 Task: Add a signature Lorena Ramirez containing Best wishes for a happy National Family Caregivers Month, Lorena Ramirez to email address softage.9@softage.net and add a label Performance metrics
Action: Mouse moved to (1111, 62)
Screenshot: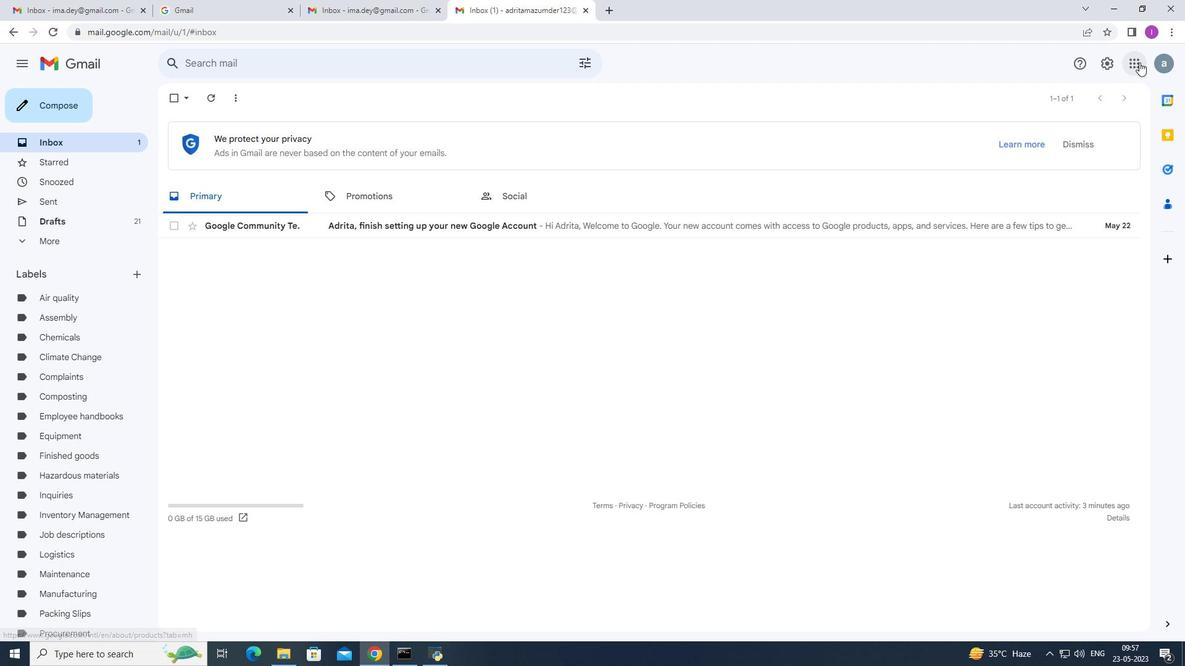 
Action: Mouse pressed left at (1111, 62)
Screenshot: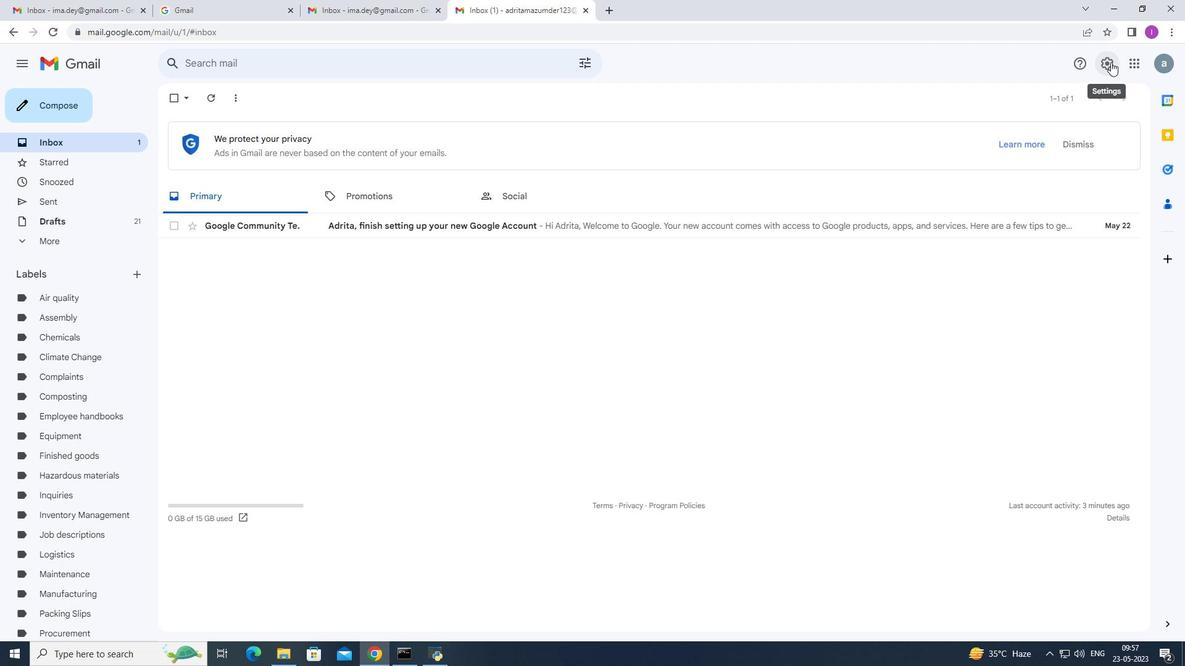 
Action: Mouse moved to (1086, 126)
Screenshot: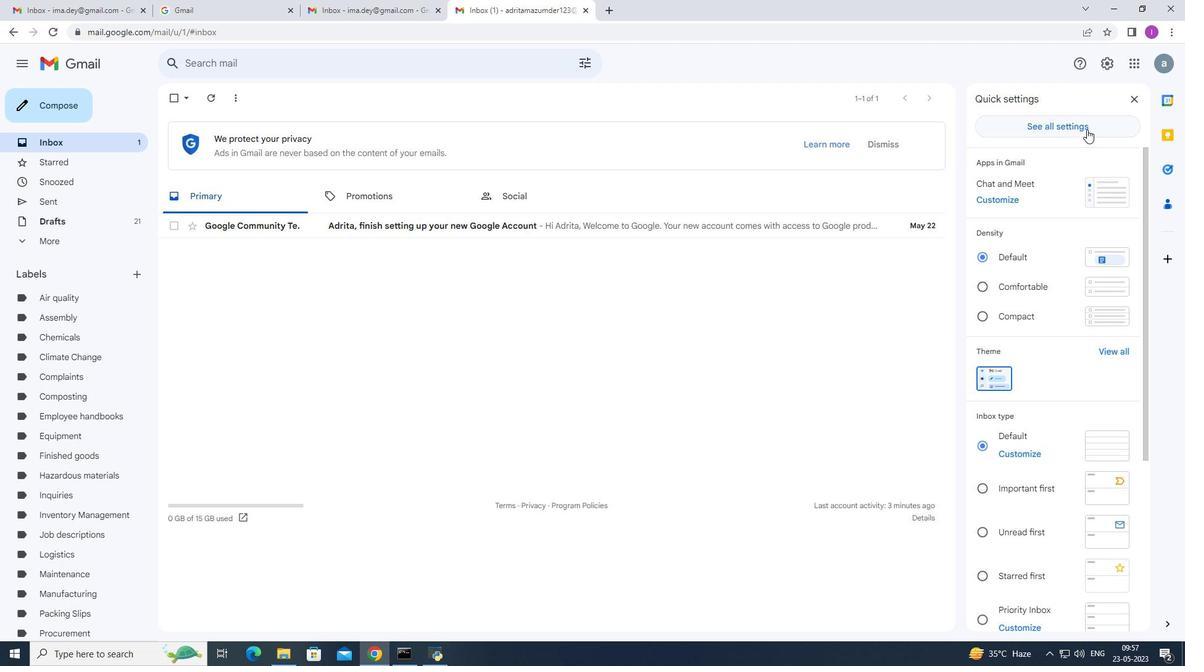 
Action: Mouse pressed left at (1086, 126)
Screenshot: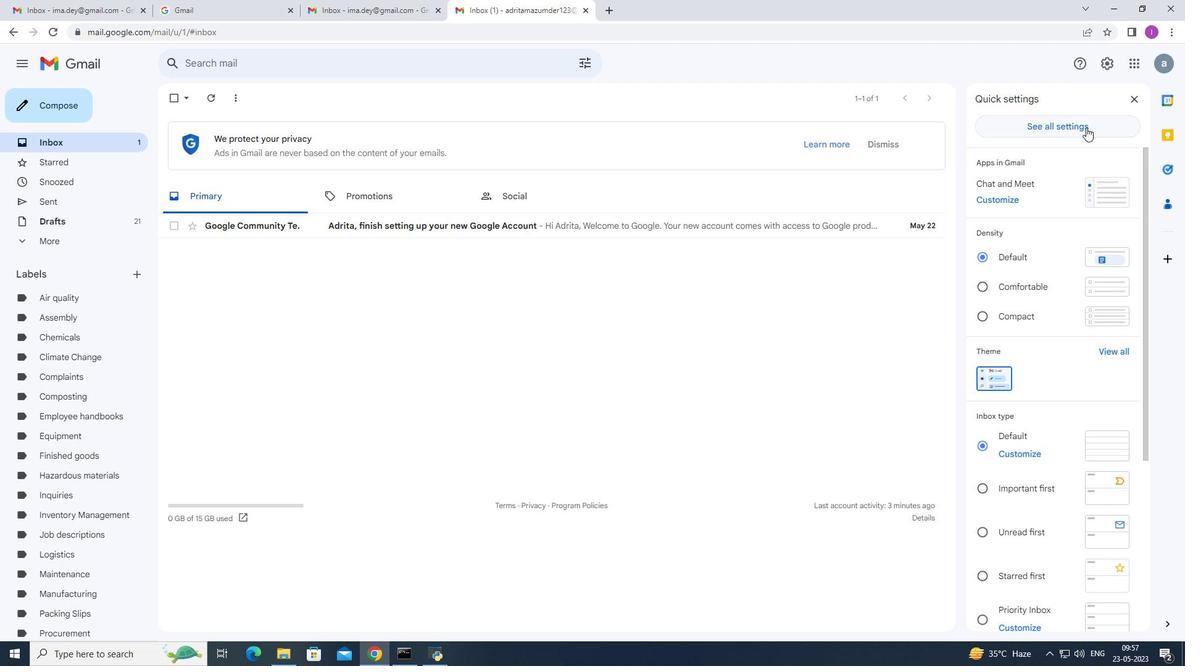 
Action: Mouse moved to (528, 412)
Screenshot: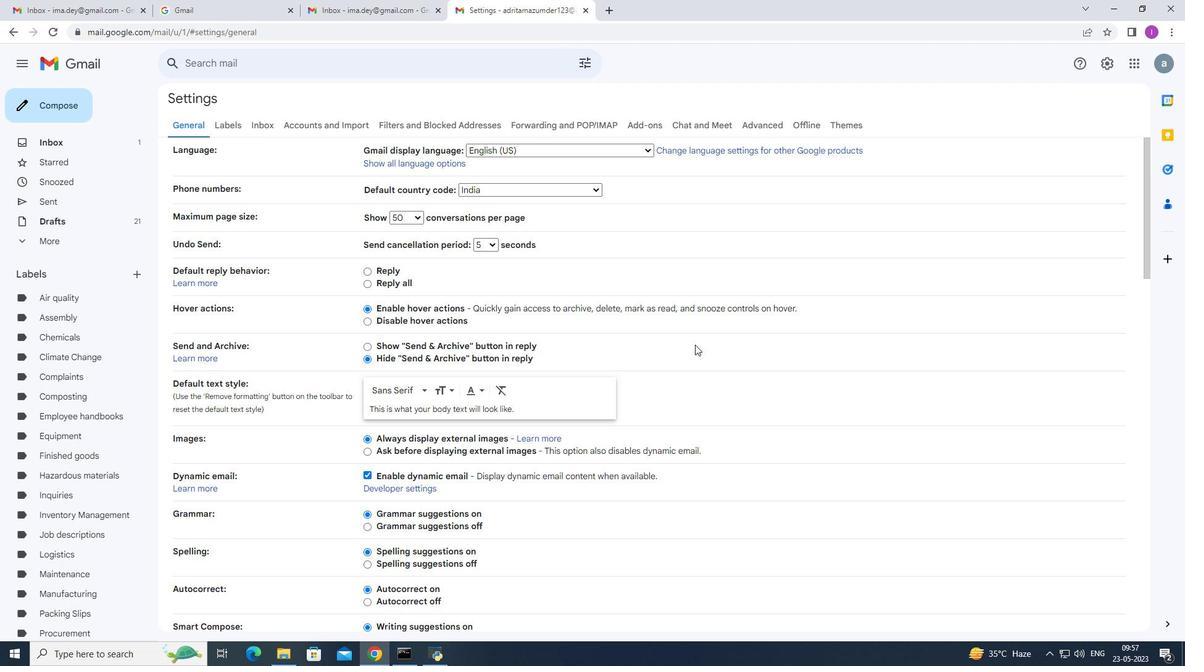 
Action: Mouse scrolled (528, 411) with delta (0, 0)
Screenshot: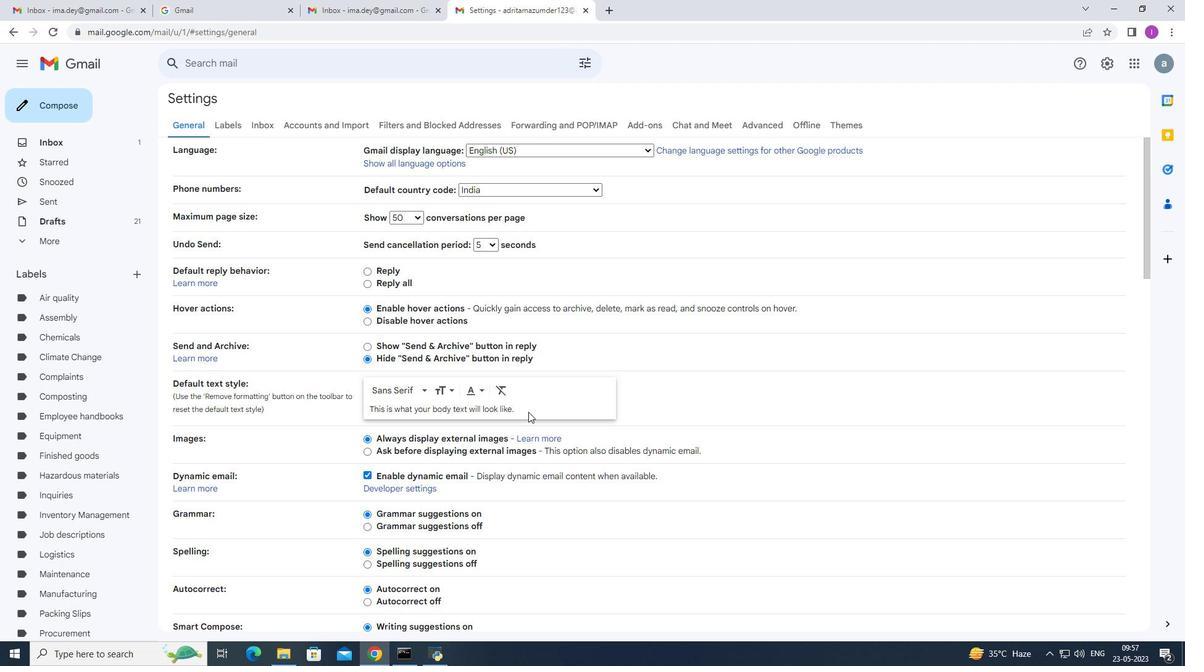 
Action: Mouse scrolled (528, 411) with delta (0, 0)
Screenshot: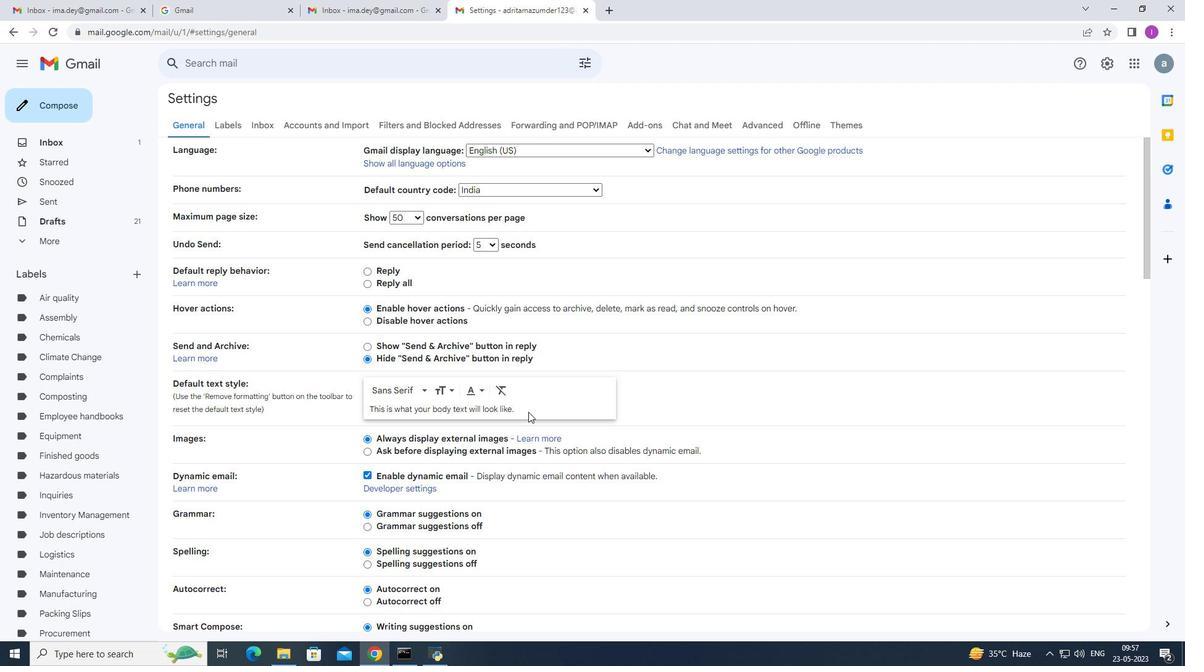 
Action: Mouse scrolled (528, 411) with delta (0, 0)
Screenshot: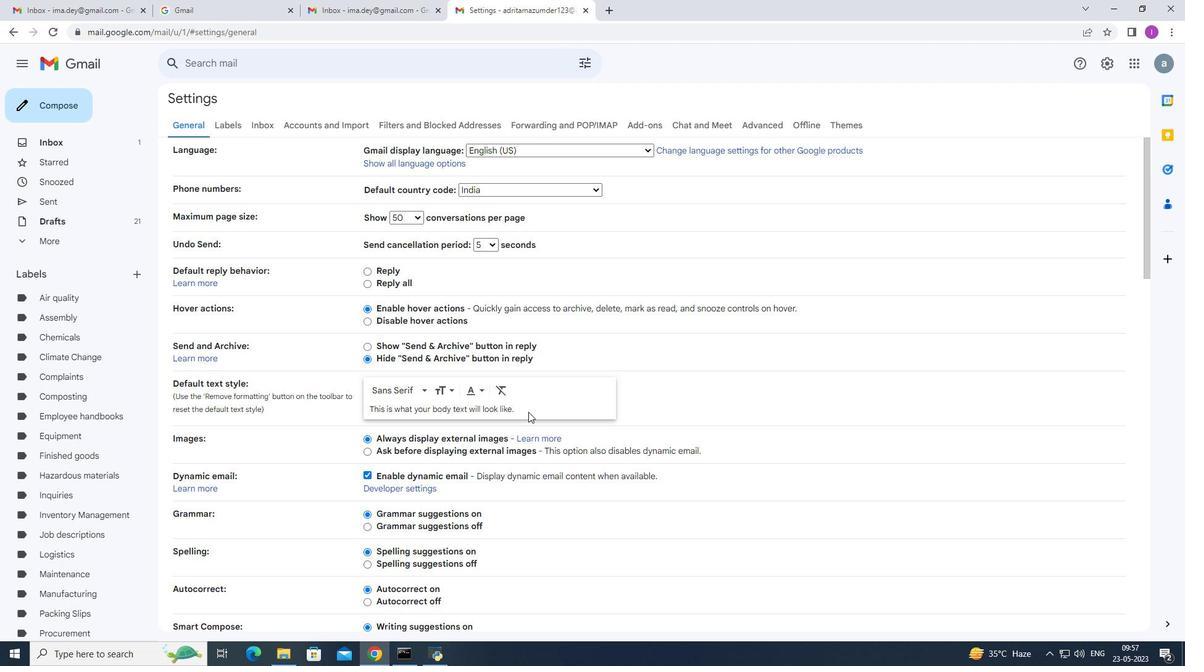 
Action: Mouse scrolled (528, 411) with delta (0, 0)
Screenshot: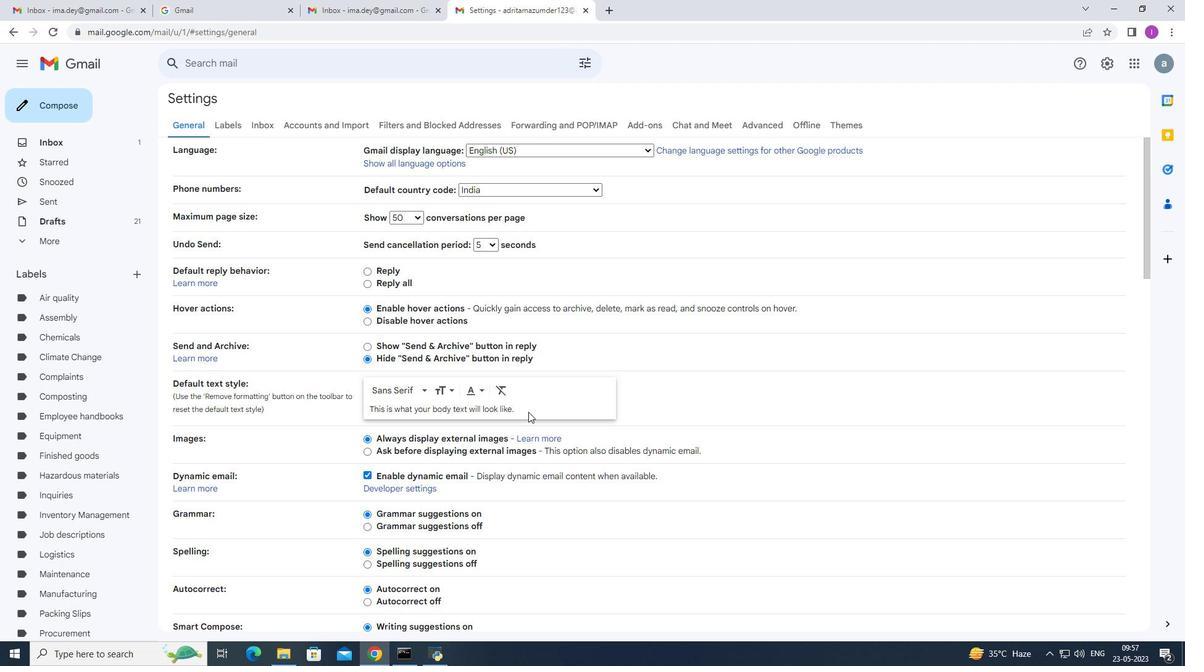 
Action: Mouse scrolled (528, 411) with delta (0, 0)
Screenshot: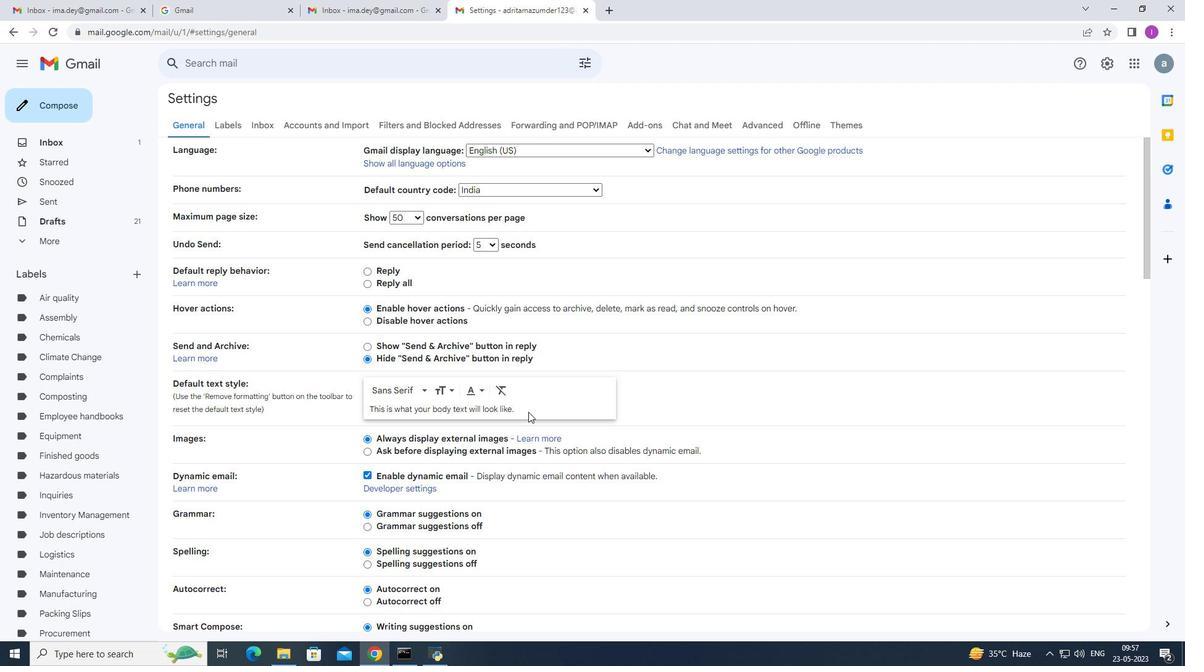 
Action: Mouse scrolled (528, 411) with delta (0, 0)
Screenshot: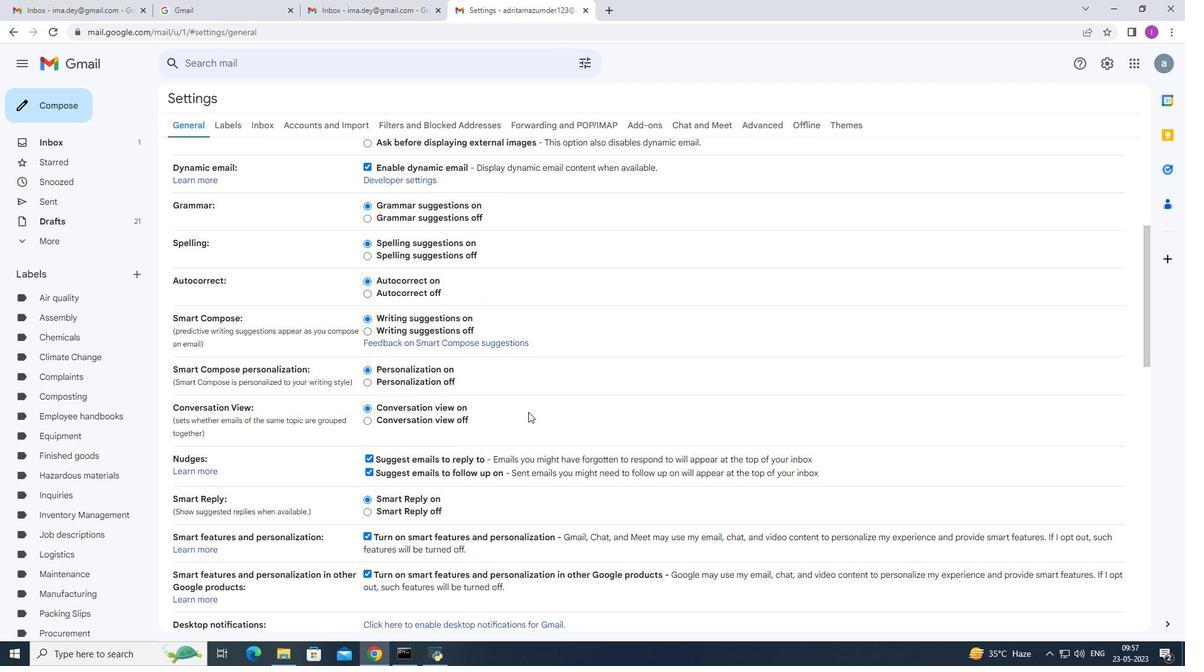
Action: Mouse scrolled (528, 411) with delta (0, 0)
Screenshot: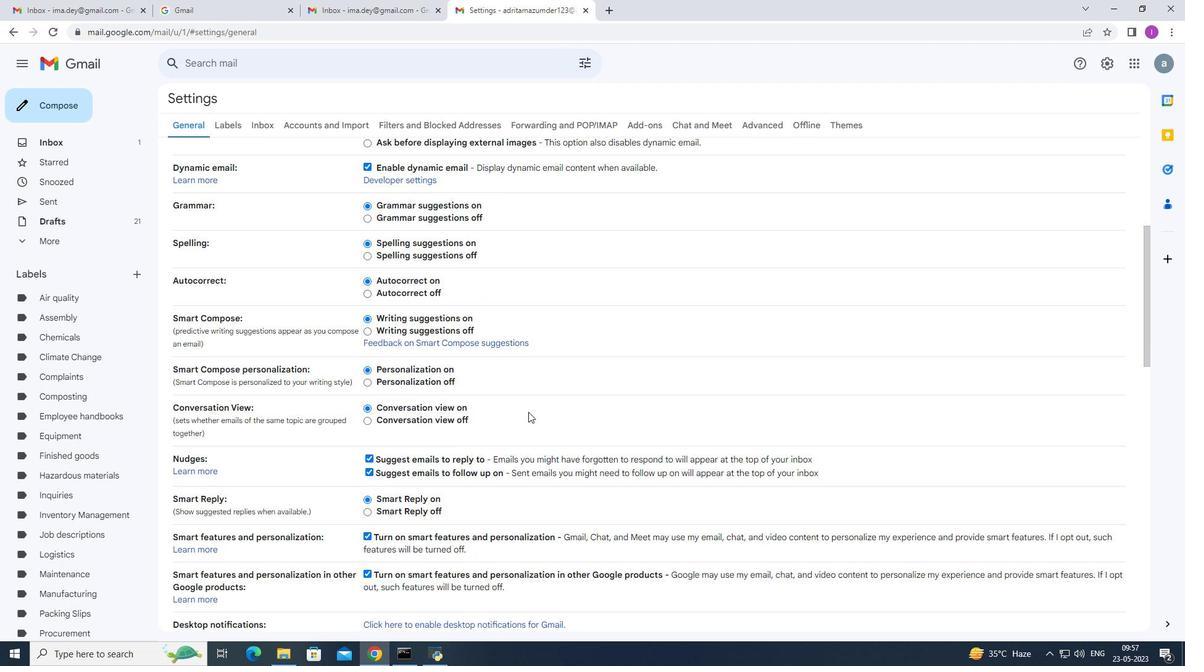 
Action: Mouse scrolled (528, 411) with delta (0, 0)
Screenshot: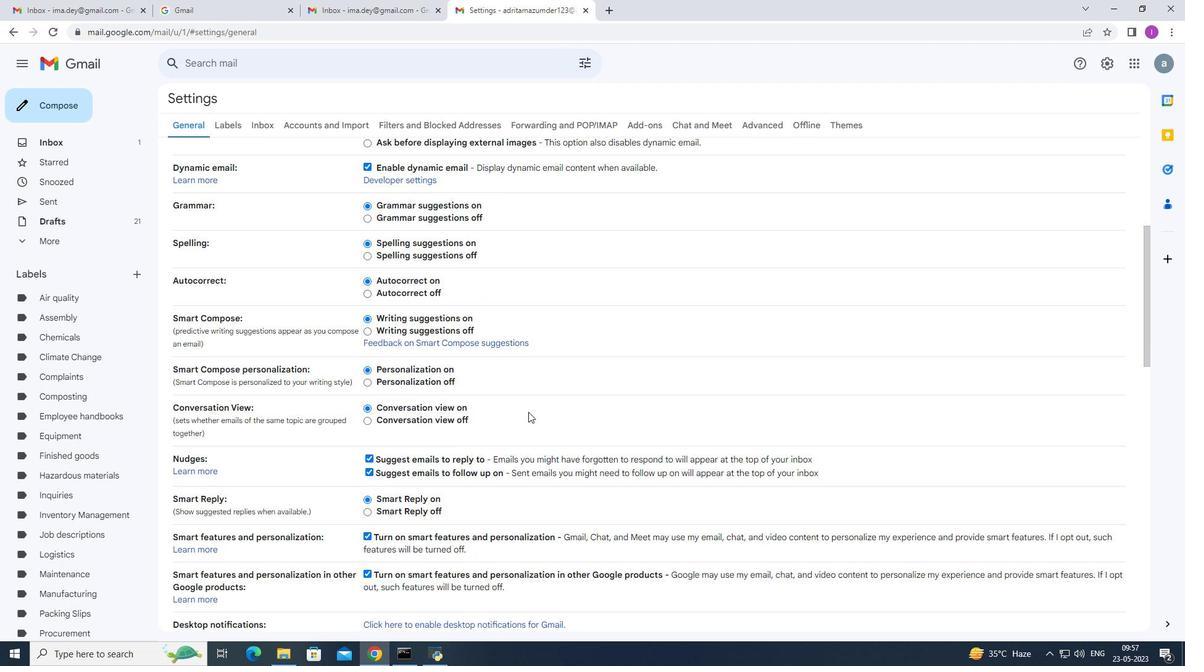 
Action: Mouse scrolled (528, 411) with delta (0, 0)
Screenshot: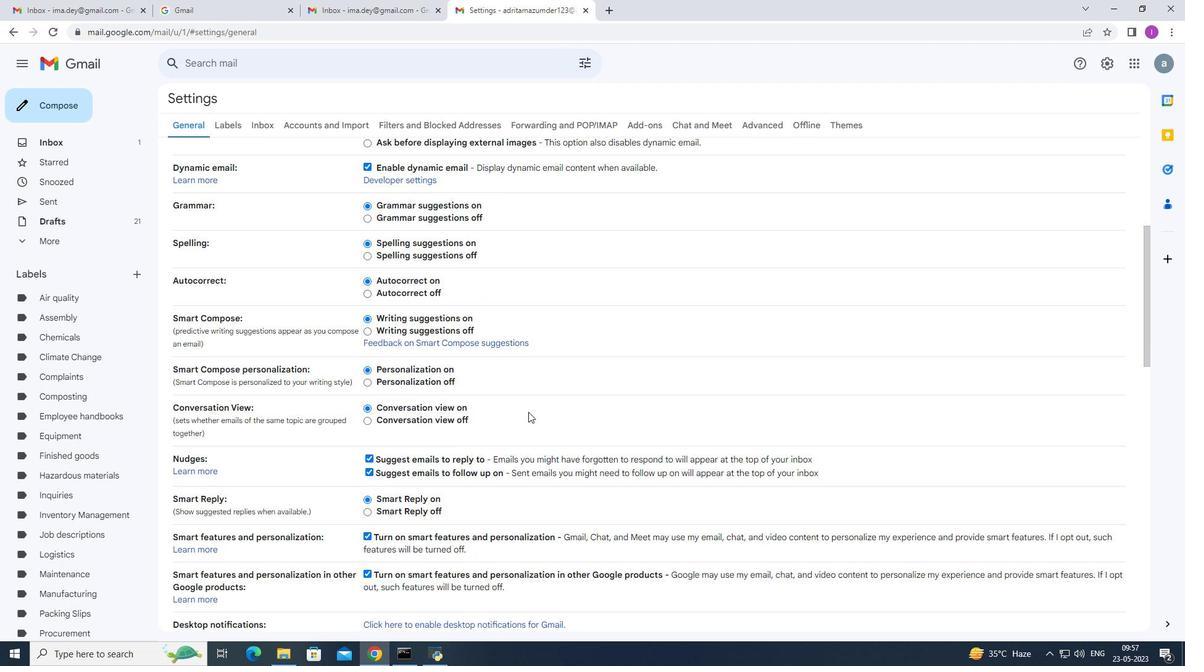 
Action: Mouse scrolled (528, 411) with delta (0, 0)
Screenshot: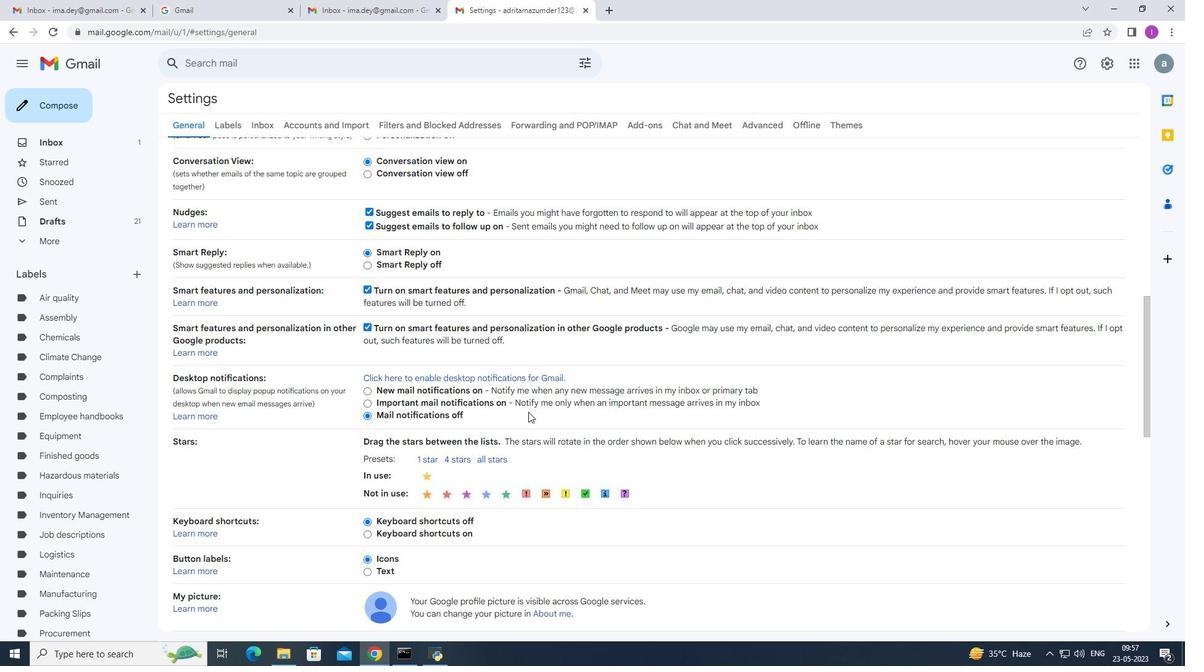 
Action: Mouse scrolled (528, 411) with delta (0, 0)
Screenshot: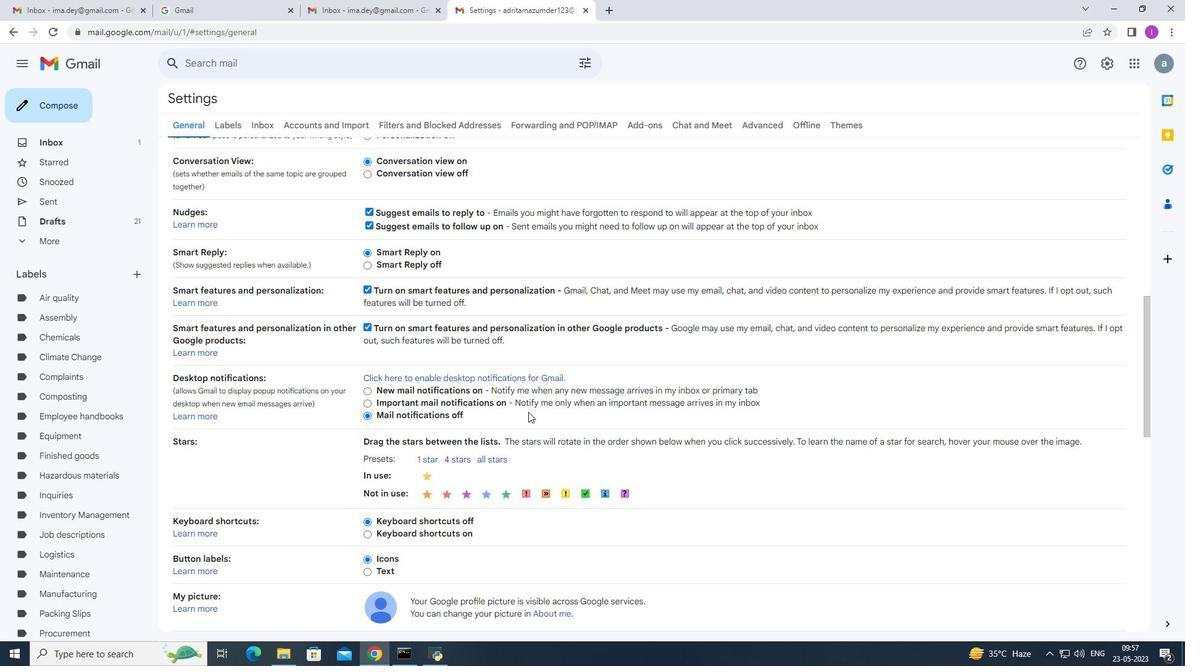 
Action: Mouse scrolled (528, 411) with delta (0, 0)
Screenshot: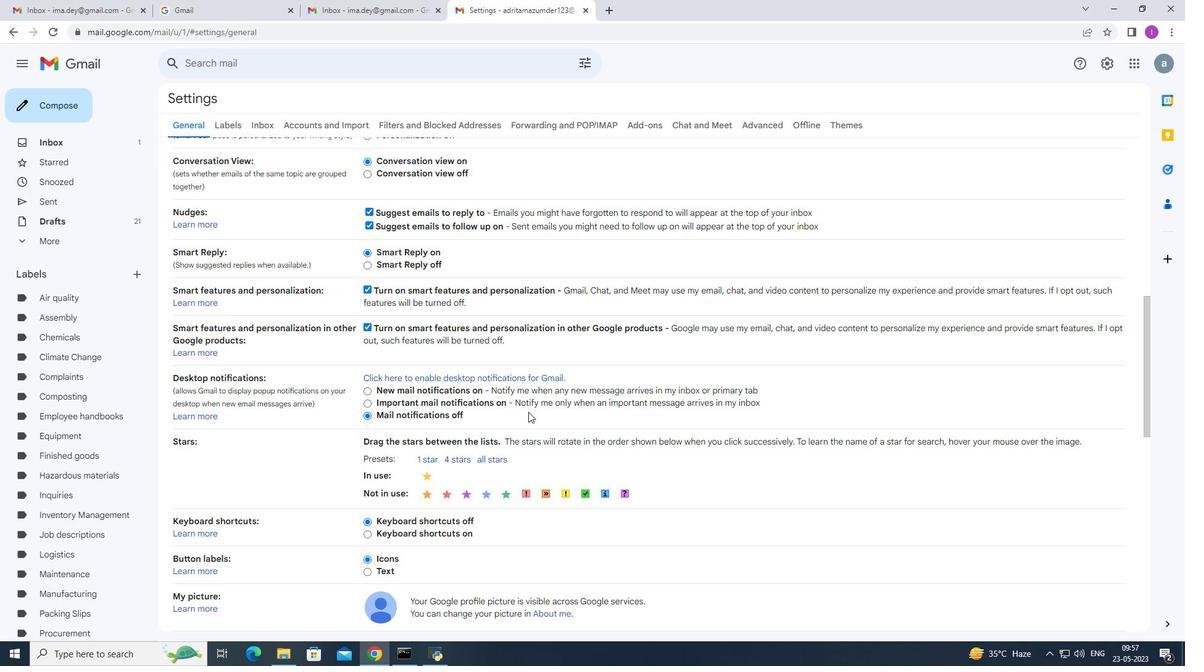 
Action: Mouse scrolled (528, 411) with delta (0, 0)
Screenshot: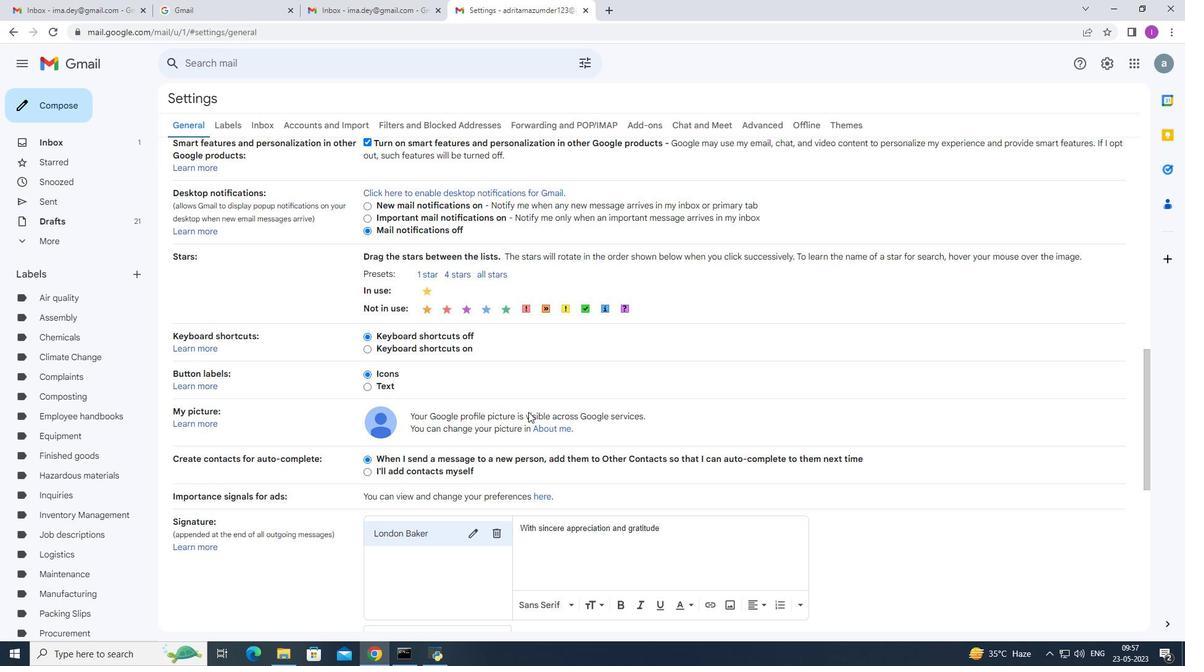 
Action: Mouse scrolled (528, 411) with delta (0, 0)
Screenshot: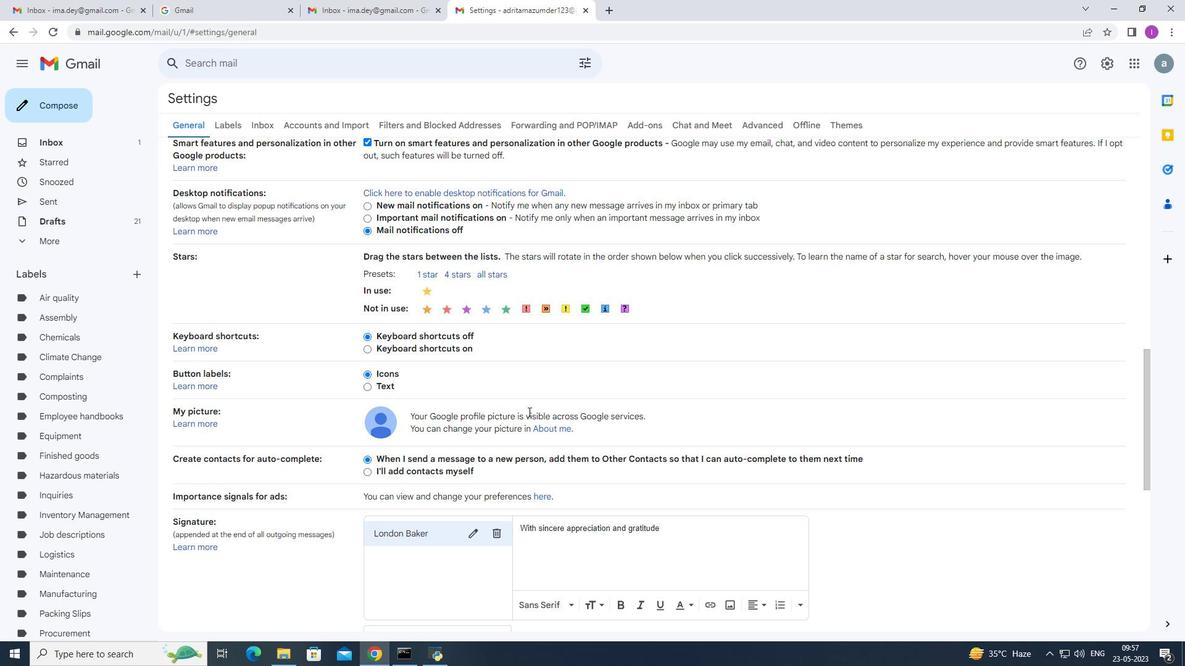 
Action: Mouse scrolled (528, 411) with delta (0, 0)
Screenshot: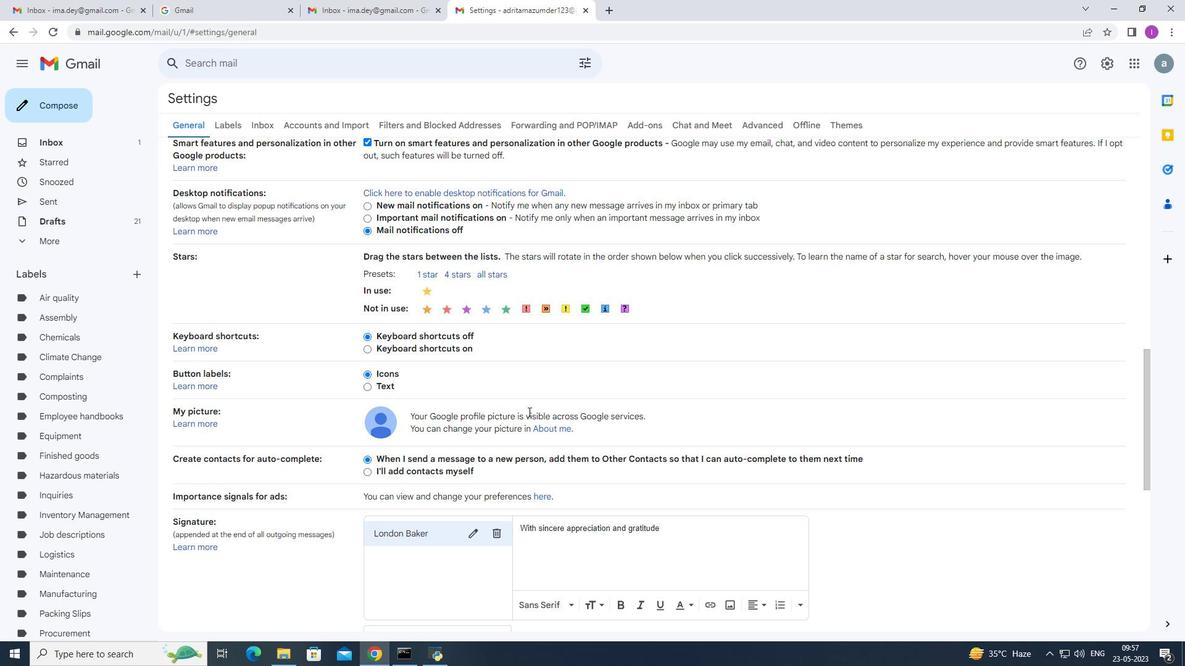 
Action: Mouse scrolled (528, 411) with delta (0, 0)
Screenshot: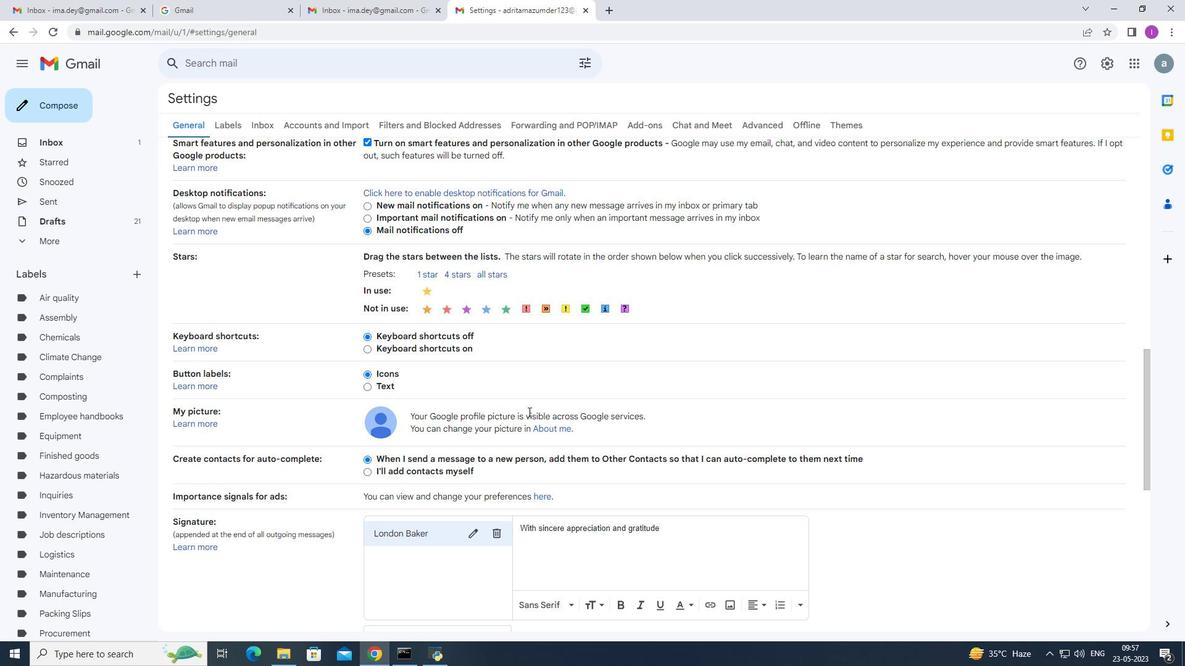 
Action: Mouse moved to (493, 284)
Screenshot: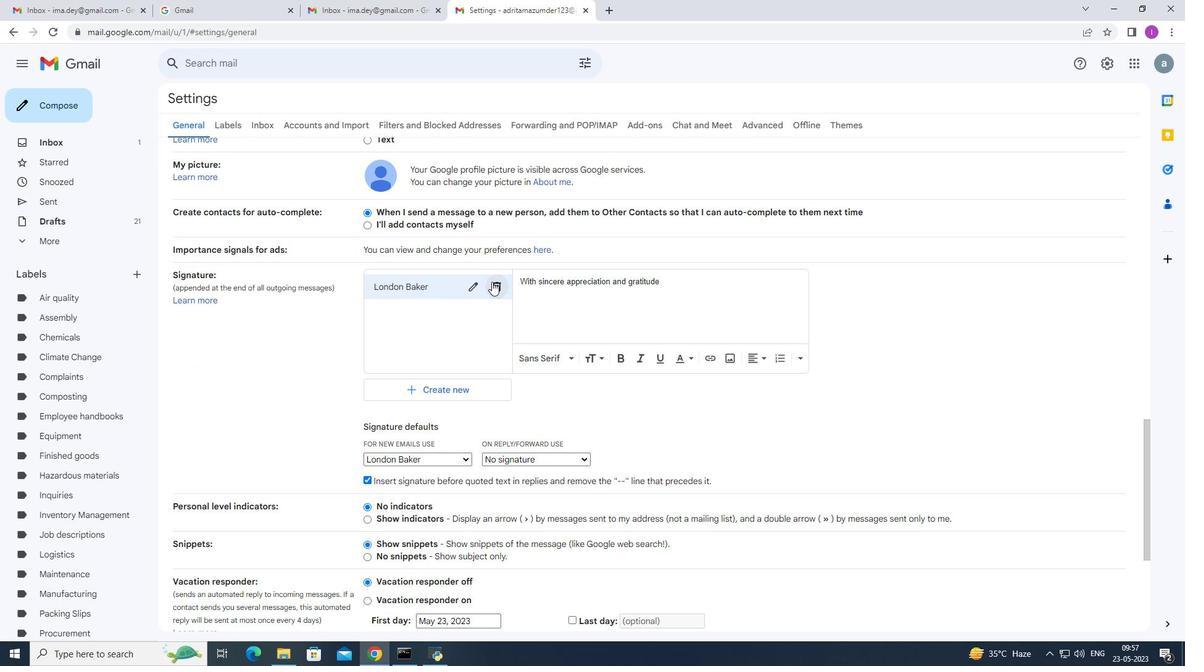 
Action: Mouse pressed left at (493, 284)
Screenshot: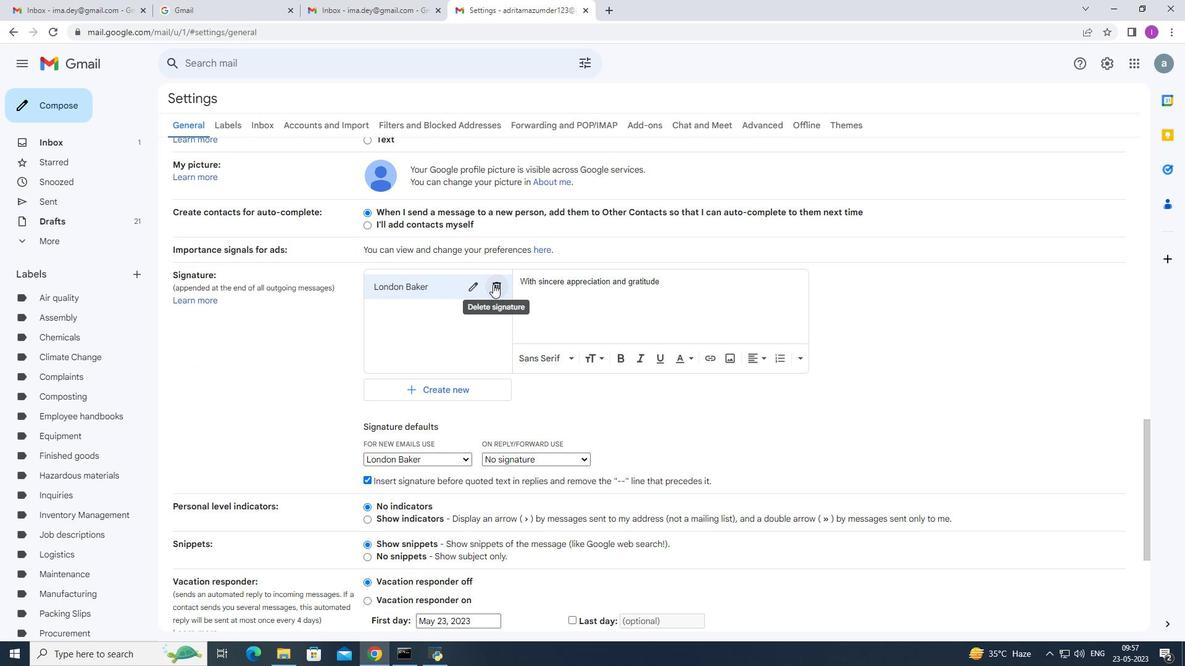 
Action: Mouse moved to (714, 365)
Screenshot: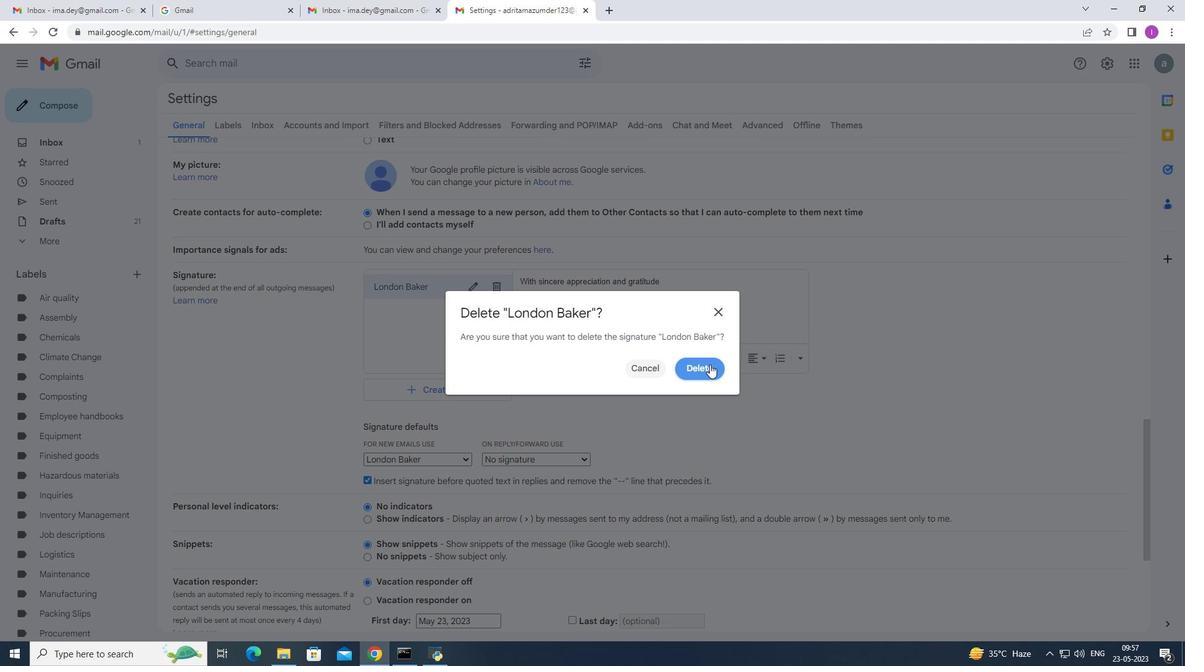 
Action: Mouse pressed left at (714, 365)
Screenshot: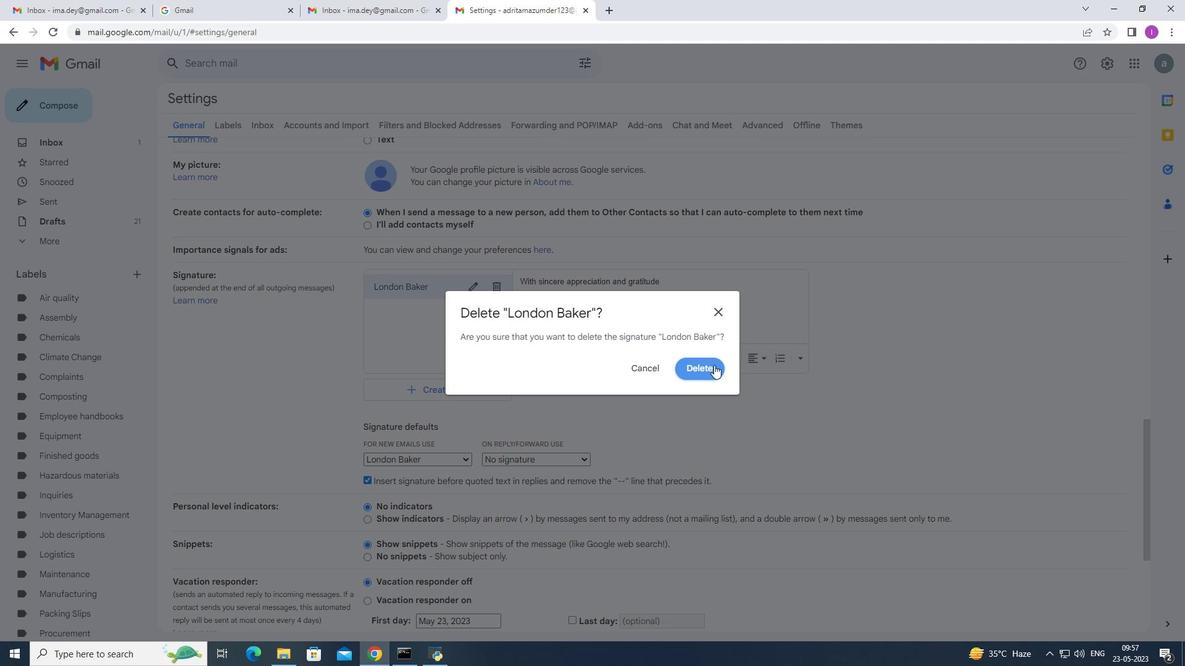 
Action: Mouse moved to (423, 300)
Screenshot: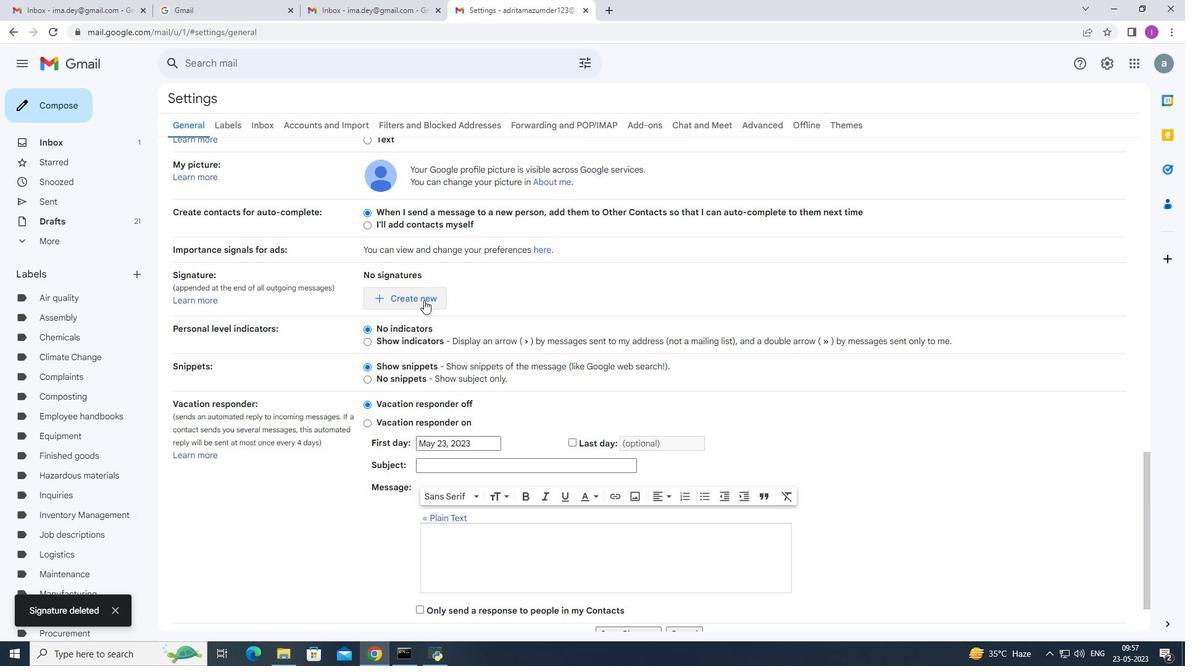 
Action: Mouse pressed left at (423, 300)
Screenshot: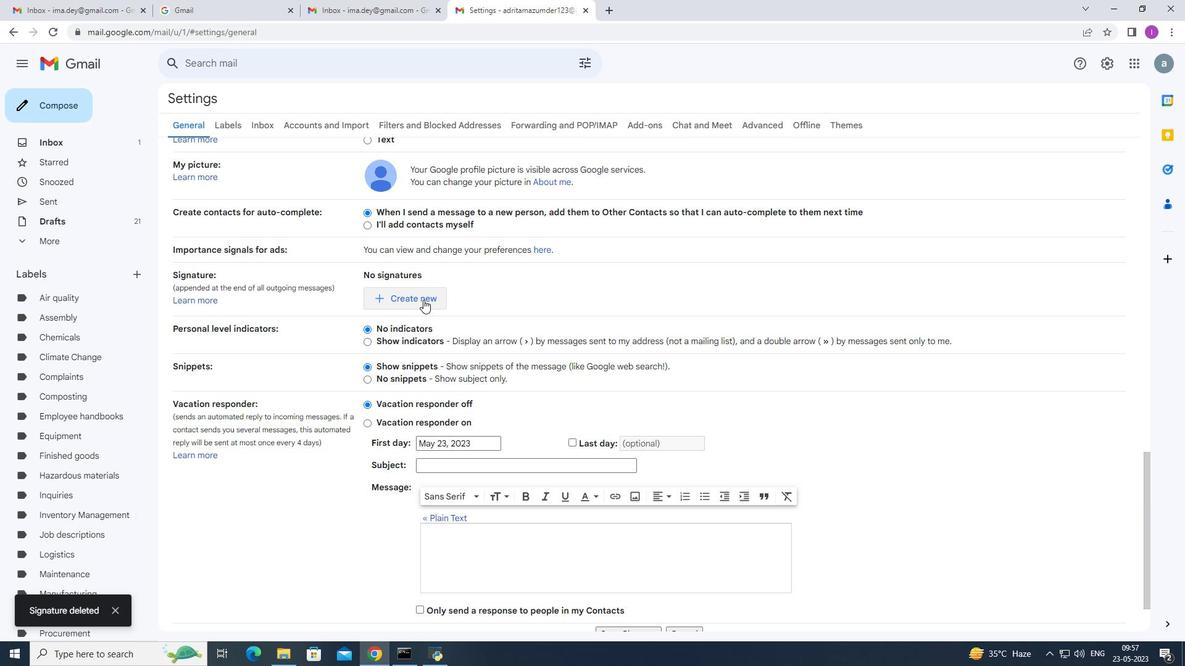 
Action: Mouse moved to (535, 338)
Screenshot: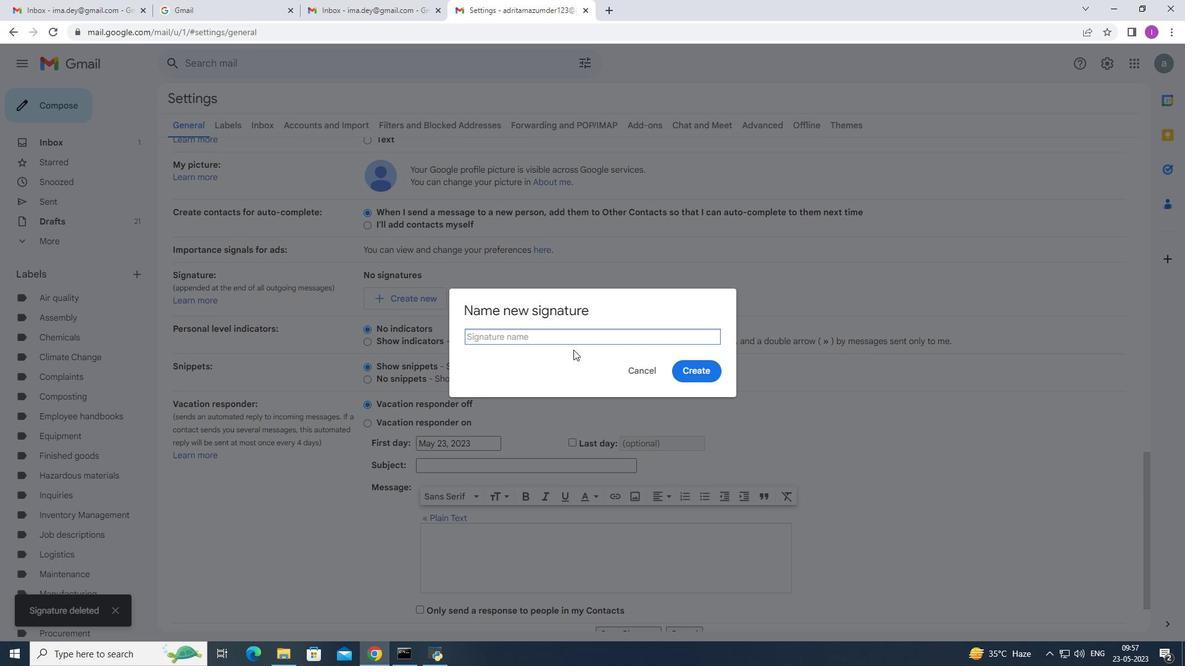
Action: Mouse pressed left at (535, 338)
Screenshot: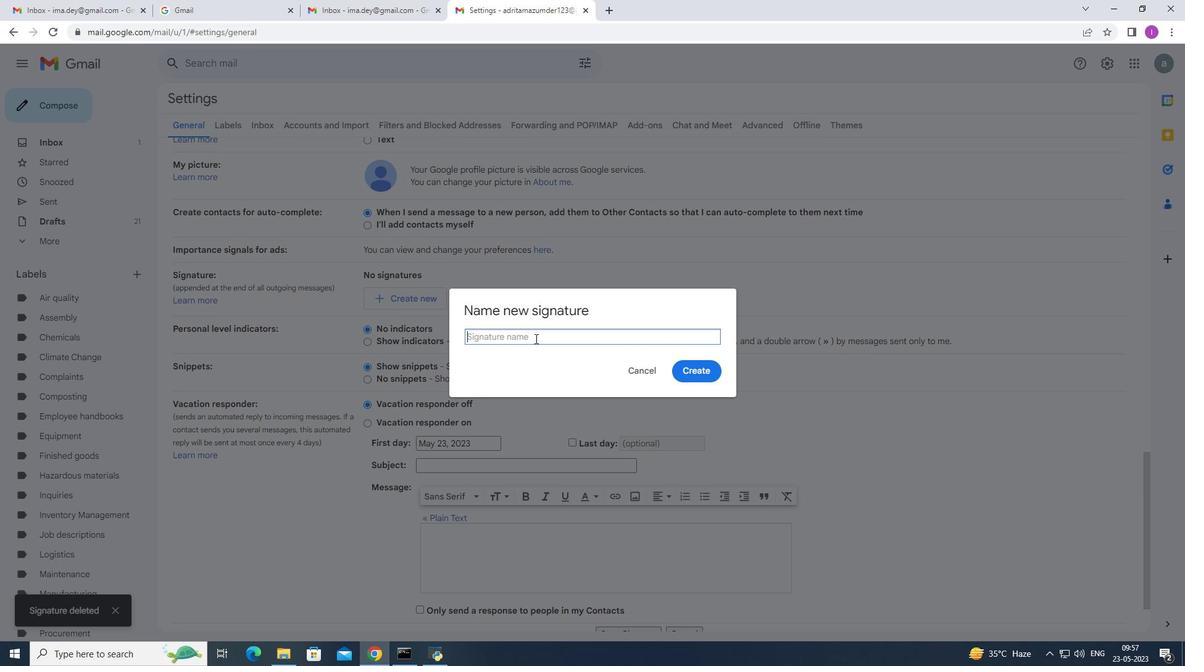 
Action: Mouse moved to (580, 338)
Screenshot: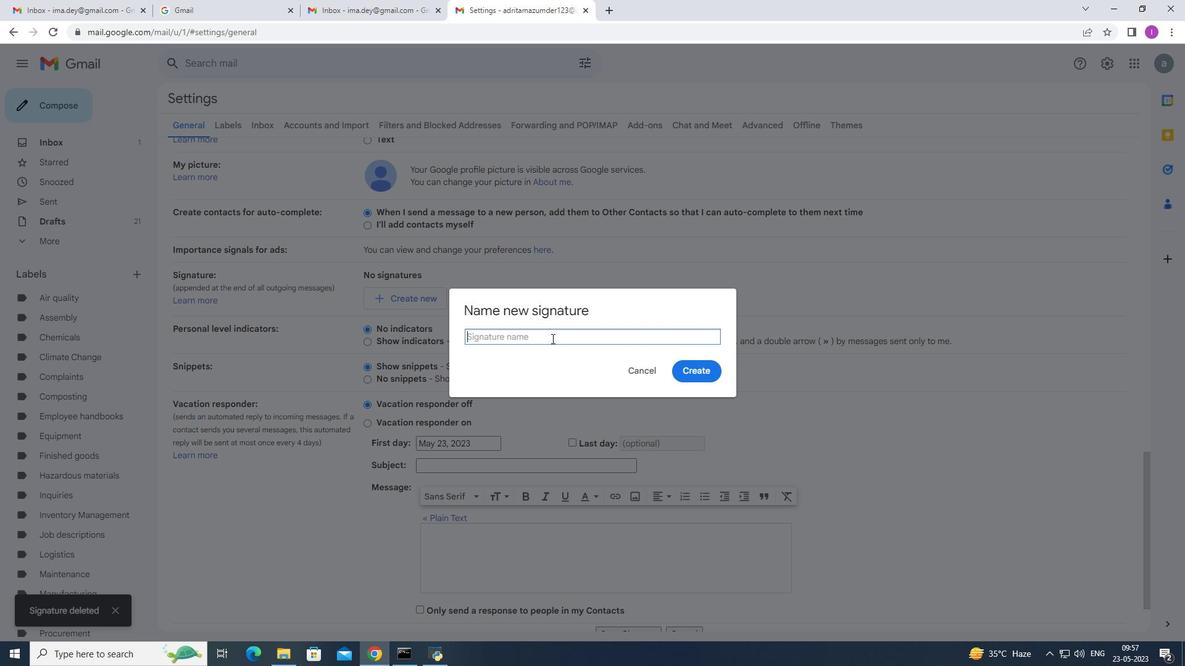 
Action: Key pressed <Key.shift>Lorena<Key.space><Key.shift>Ramirez
Screenshot: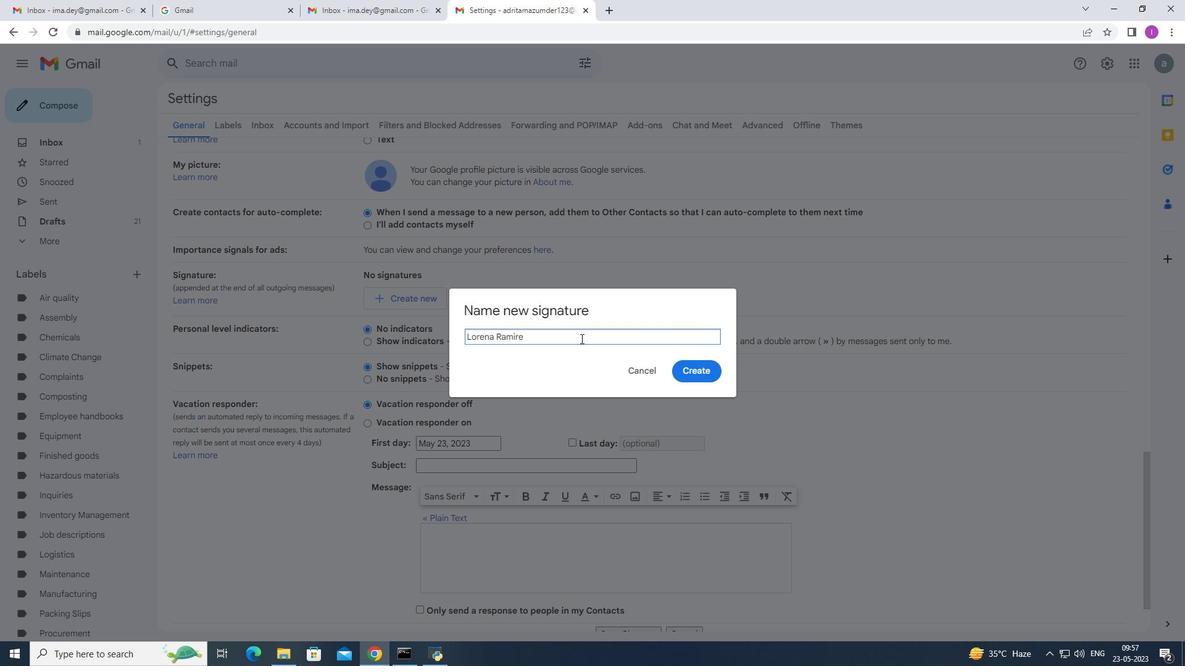 
Action: Mouse moved to (708, 369)
Screenshot: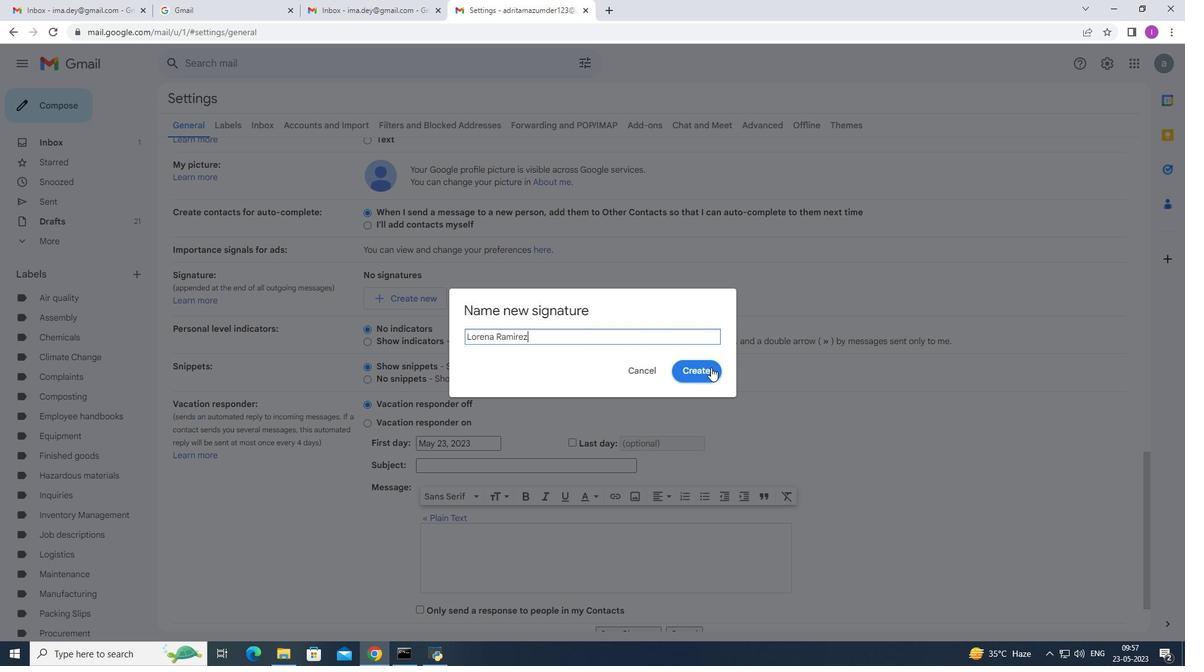 
Action: Mouse pressed left at (708, 369)
Screenshot: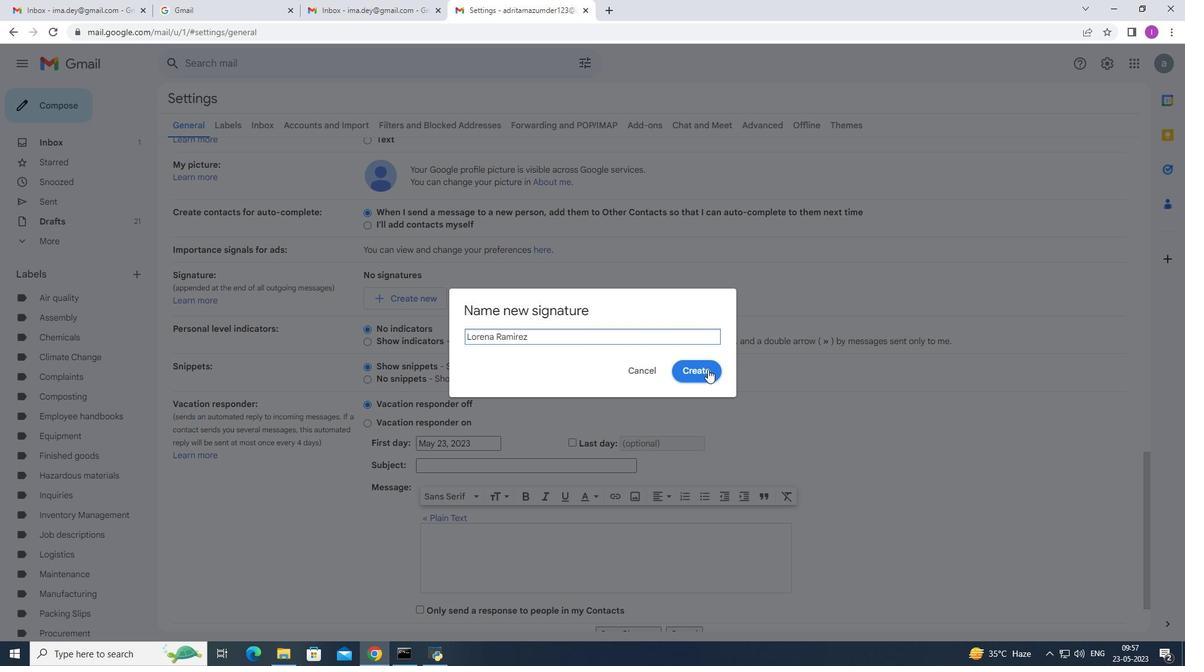 
Action: Mouse moved to (464, 459)
Screenshot: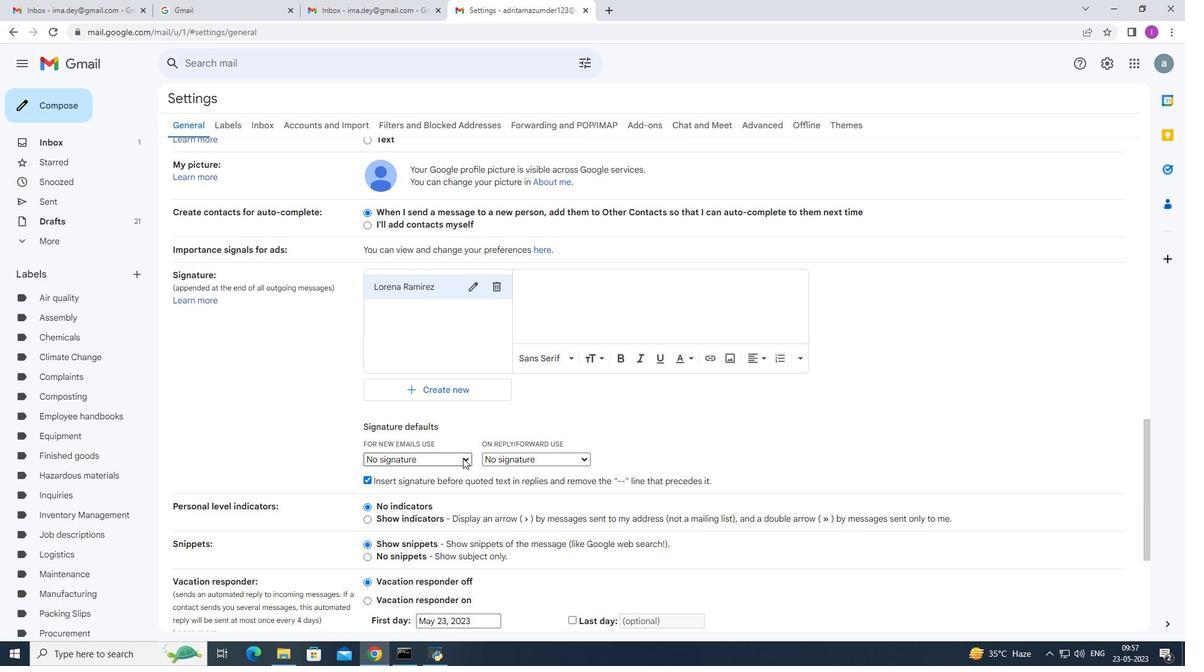 
Action: Mouse pressed left at (464, 459)
Screenshot: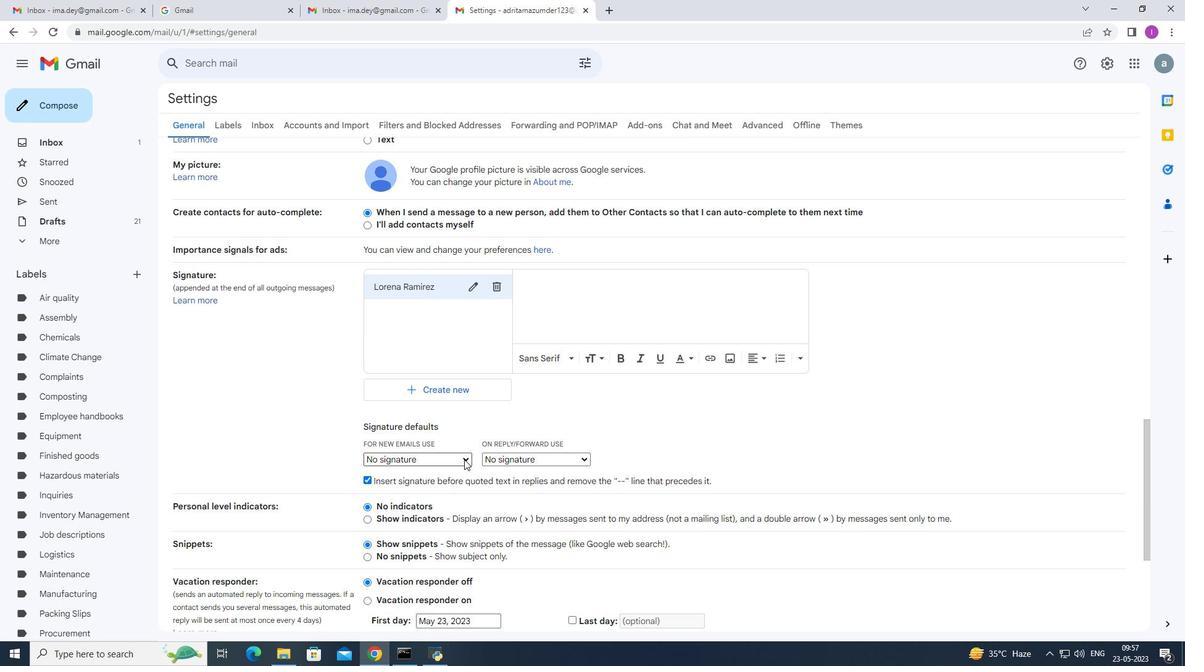
Action: Mouse moved to (459, 483)
Screenshot: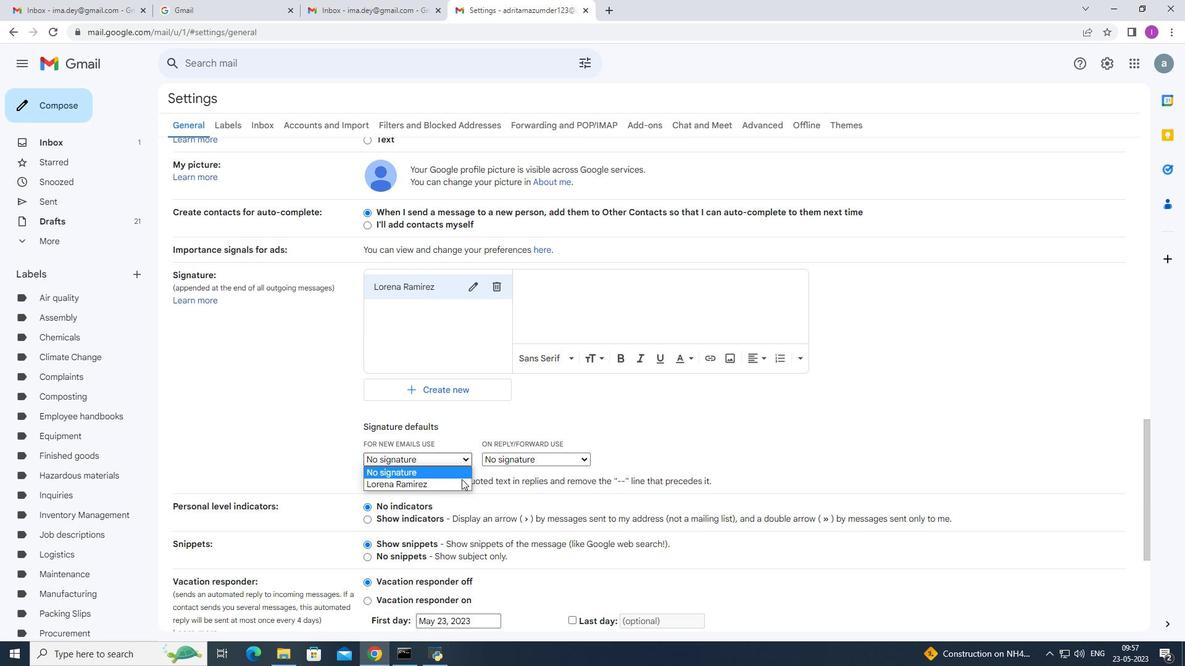 
Action: Mouse pressed left at (459, 483)
Screenshot: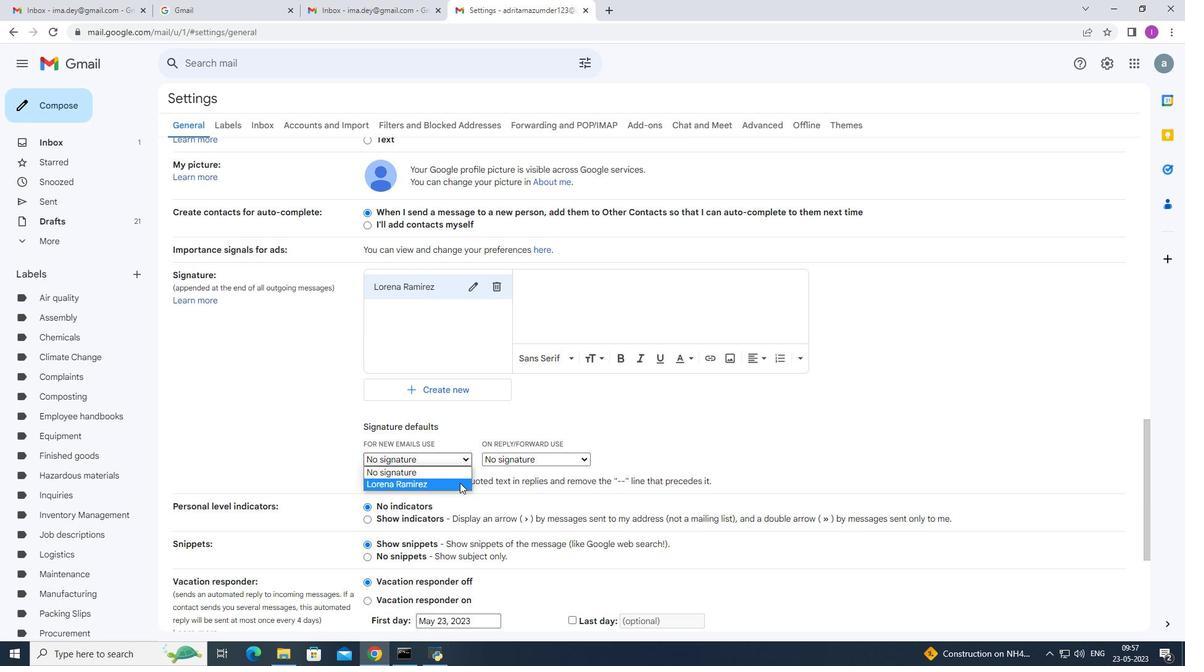 
Action: Mouse pressed left at (459, 483)
Screenshot: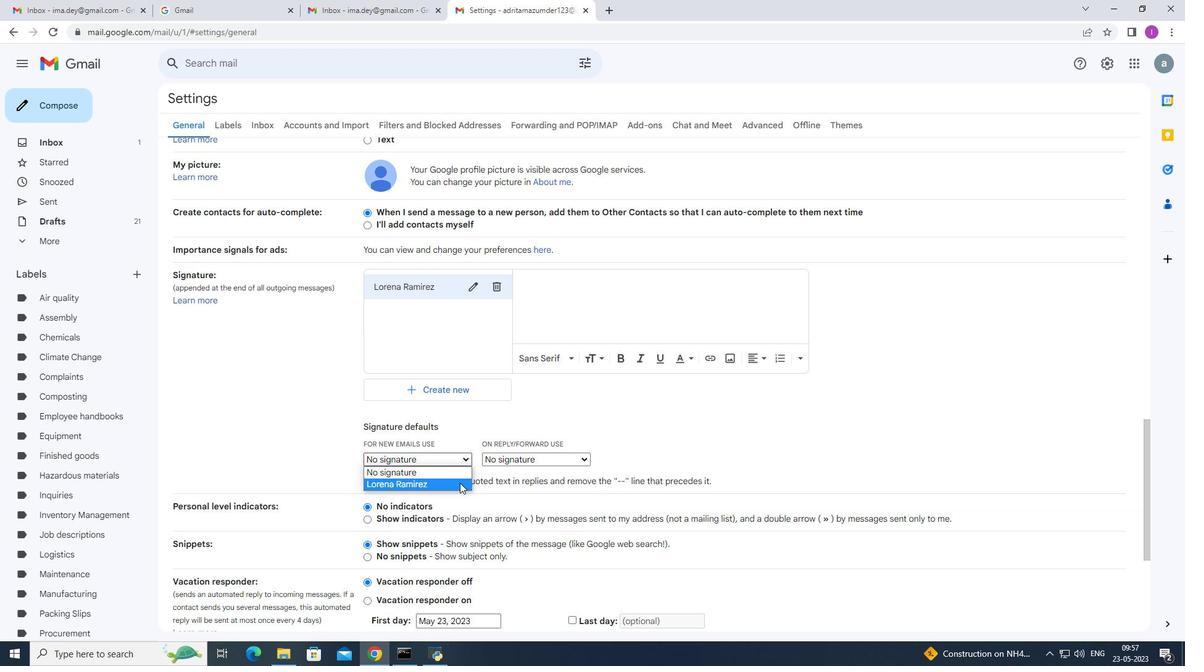 
Action: Mouse moved to (553, 289)
Screenshot: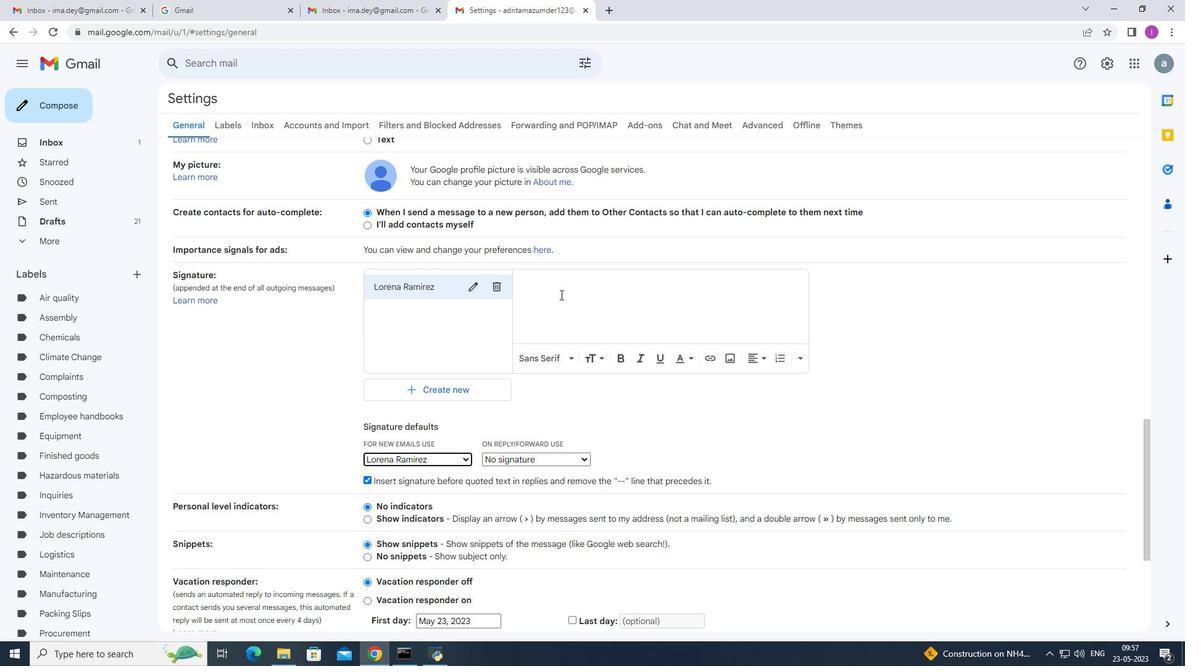 
Action: Mouse pressed left at (553, 289)
Screenshot: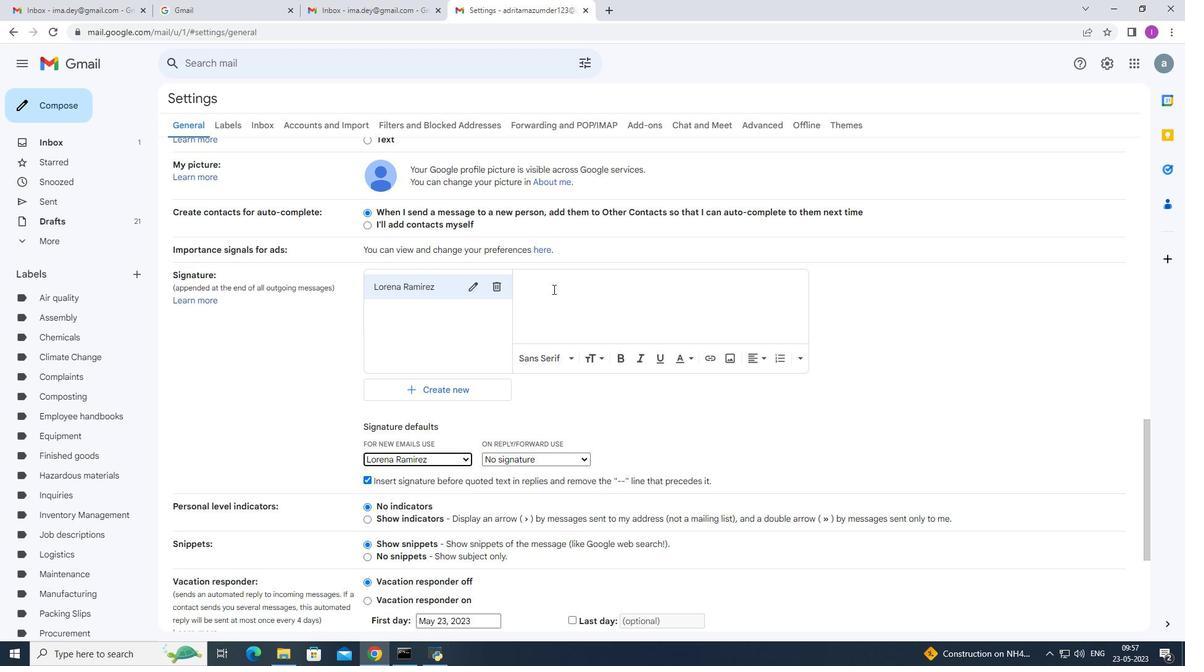
Action: Mouse moved to (613, 283)
Screenshot: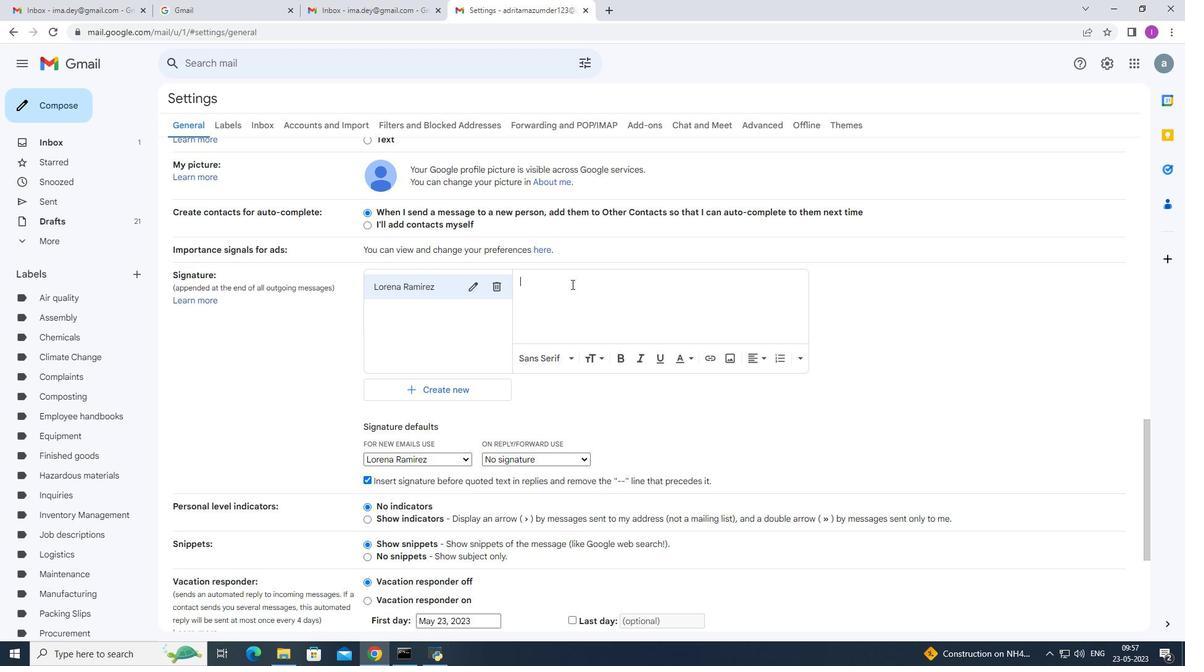 
Action: Key pressed <Key.shift>Best<Key.space>wishes<Key.space>for<Key.space>a<Key.space>g<Key.backspace>happy<Key.space><Key.shift>National<Key.space><Key.shift><Key.shift><Key.shift><Key.shift><Key.shift><Key.shift><Key.shift>Family<Key.space><Key.shift>Caregivers<Key.space><Key.shift>Moi<Key.backspace>nth,<Key.enter><Key.shift>Lorena<Key.space><Key.shift><Key.shift><Key.shift><Key.shift><Key.shift><Key.shift><Key.shift><Key.shift><Key.shift><Key.shift><Key.shift><Key.shift><Key.shift>Ramirez
Screenshot: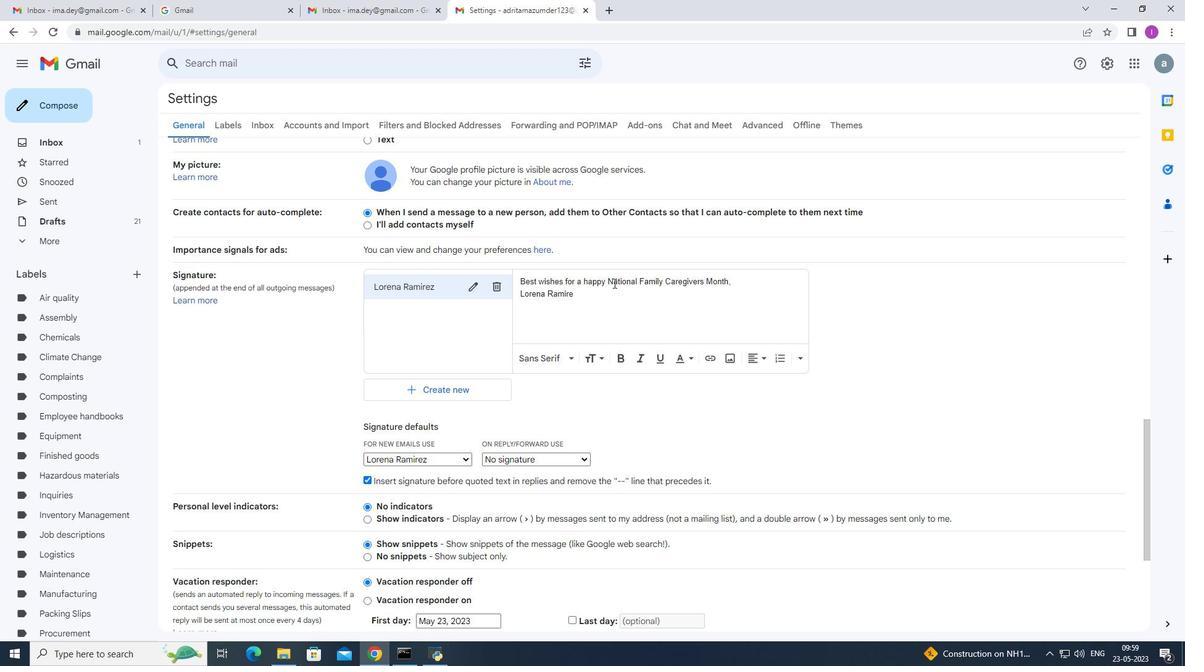 
Action: Mouse moved to (623, 455)
Screenshot: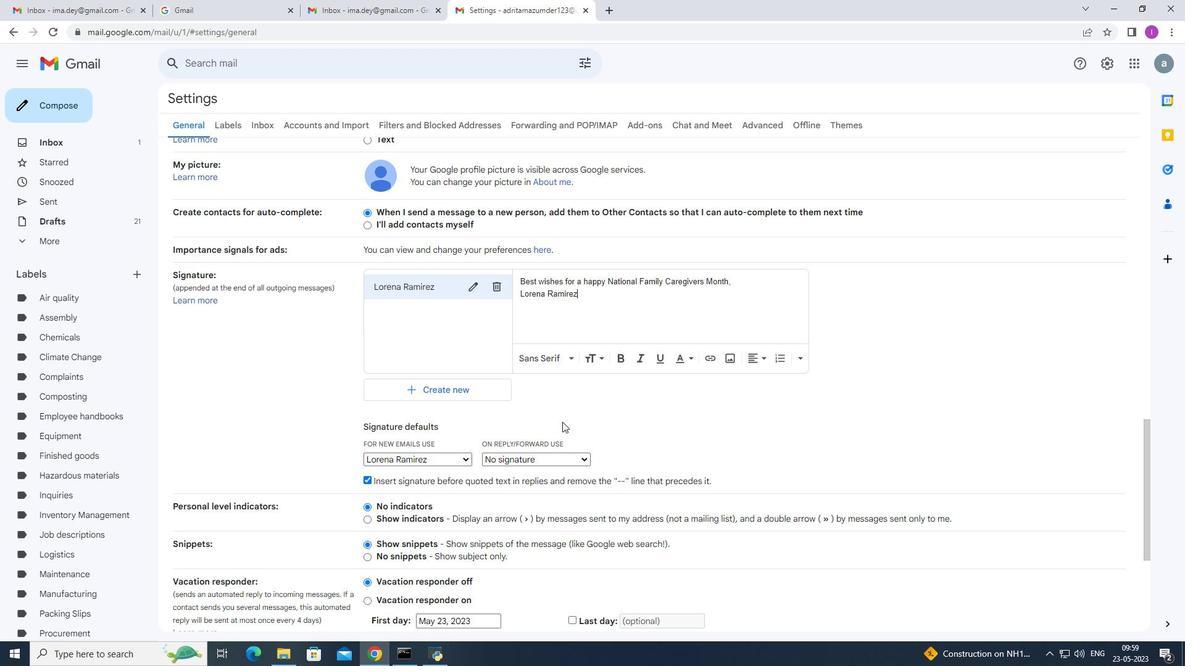 
Action: Mouse scrolled (623, 454) with delta (0, 0)
Screenshot: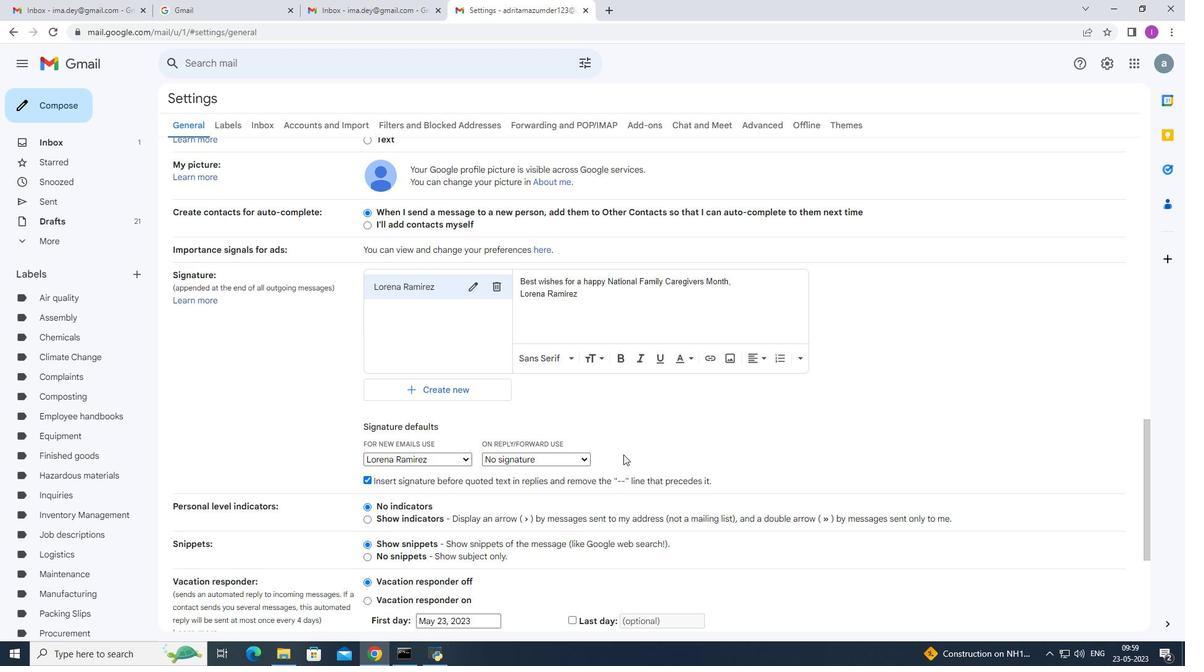 
Action: Mouse scrolled (623, 454) with delta (0, 0)
Screenshot: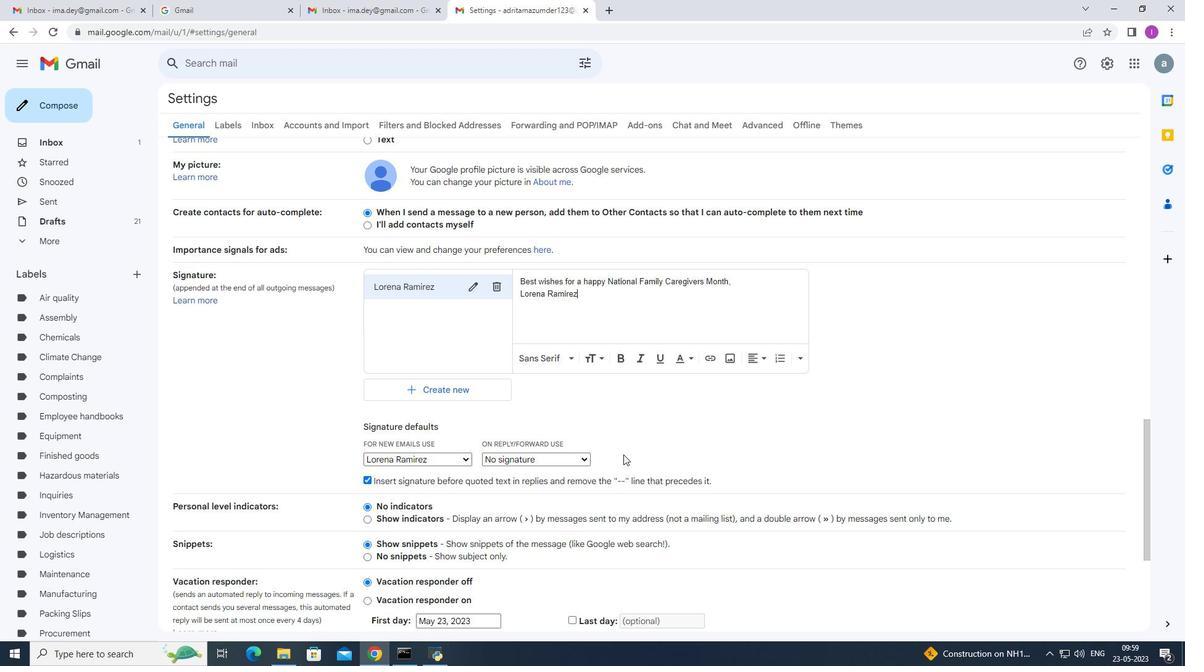 
Action: Mouse scrolled (623, 454) with delta (0, 0)
Screenshot: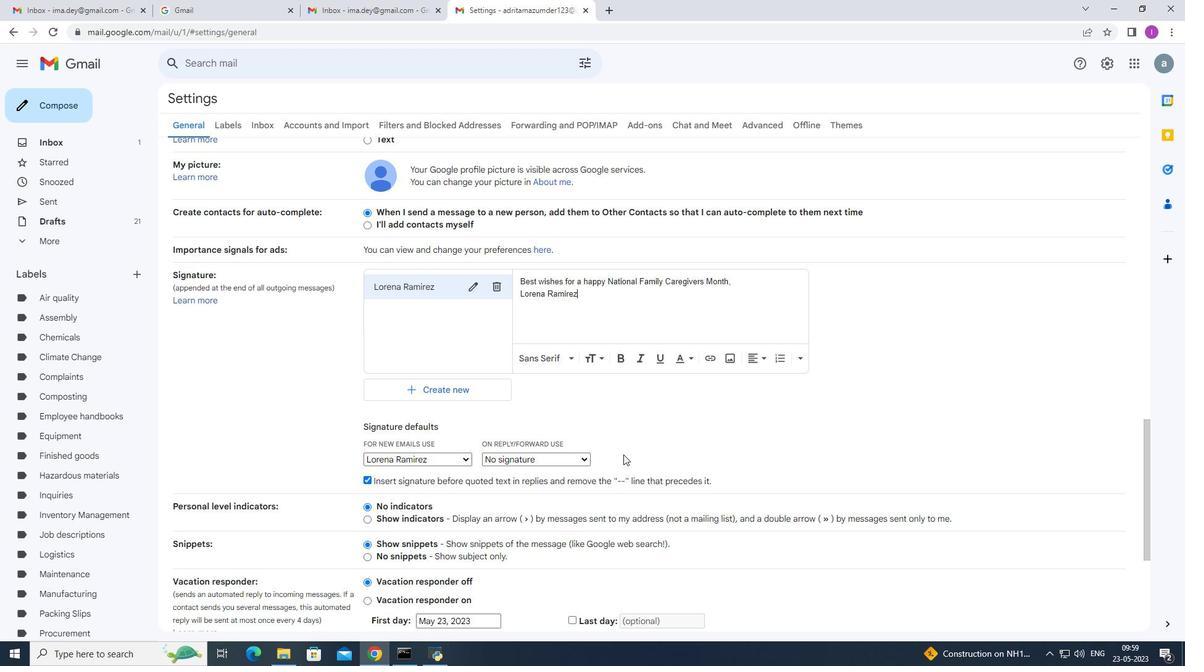 
Action: Mouse moved to (623, 454)
Screenshot: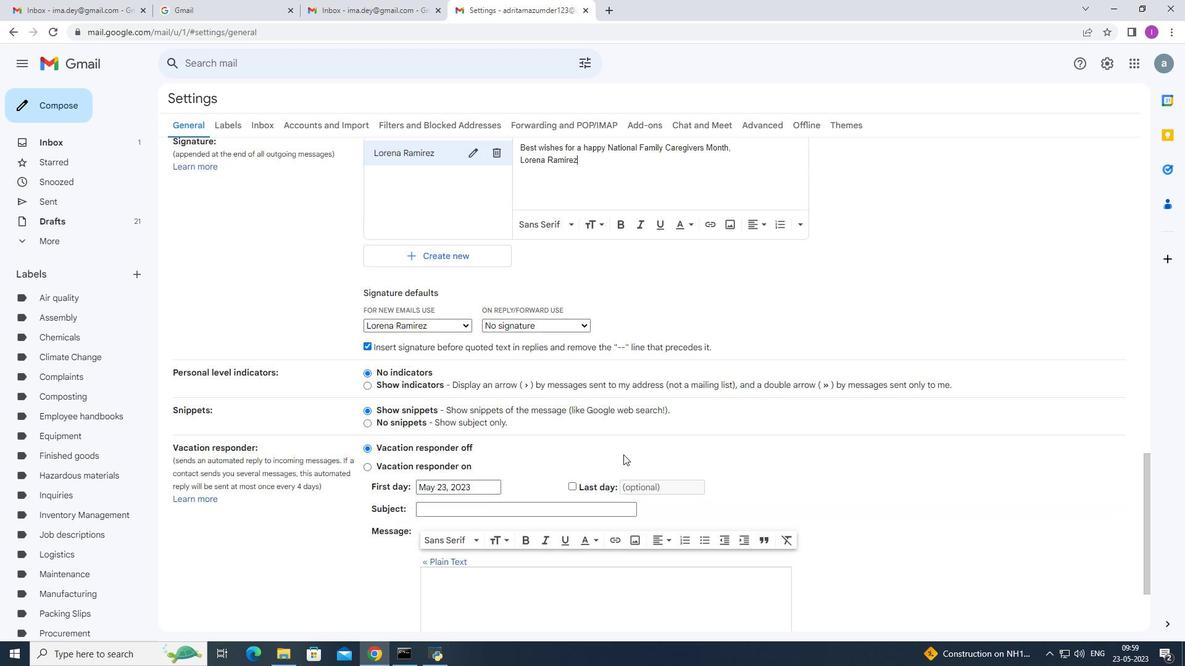 
Action: Mouse scrolled (623, 453) with delta (0, 0)
Screenshot: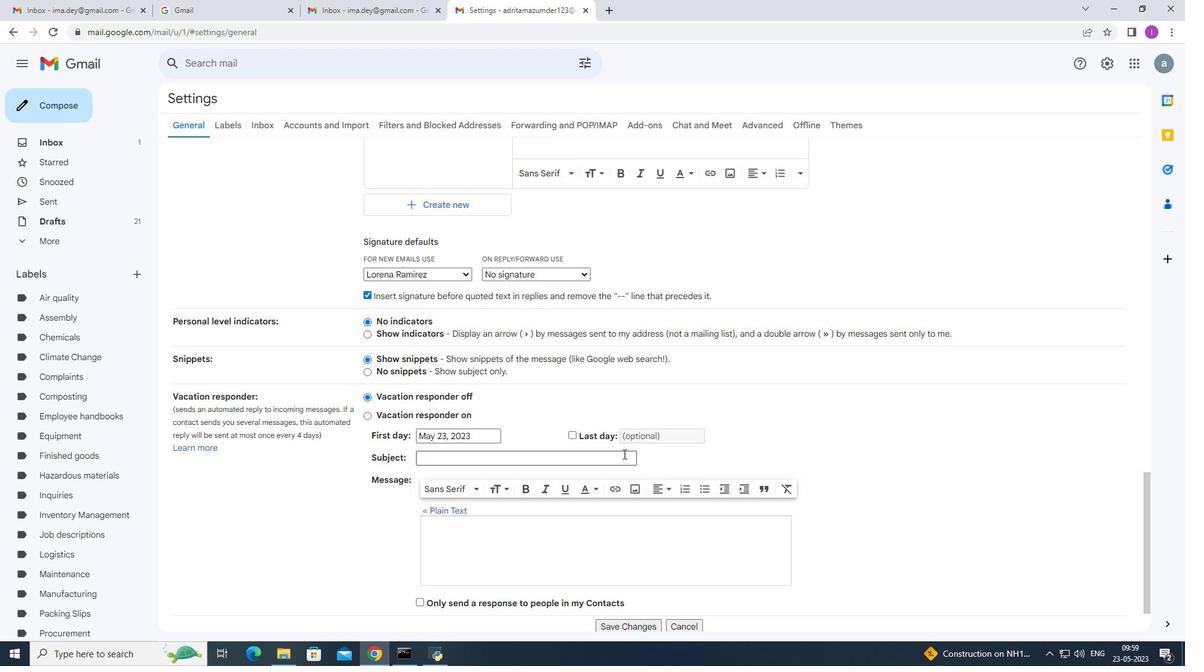 
Action: Mouse scrolled (623, 453) with delta (0, 0)
Screenshot: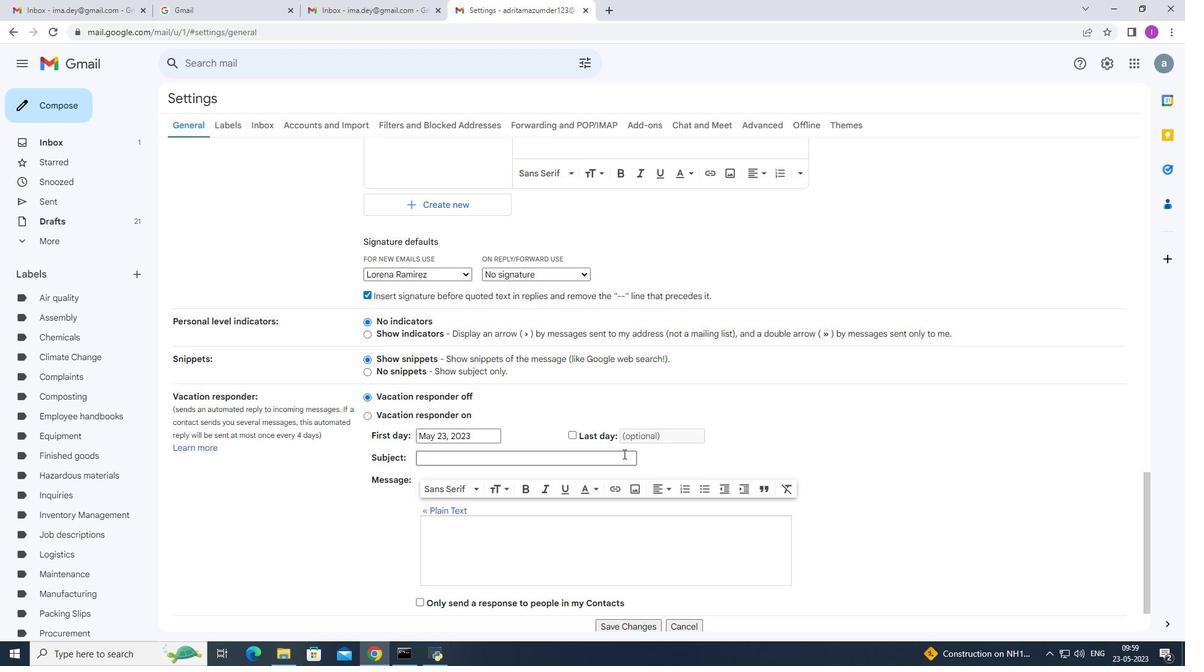 
Action: Mouse moved to (623, 454)
Screenshot: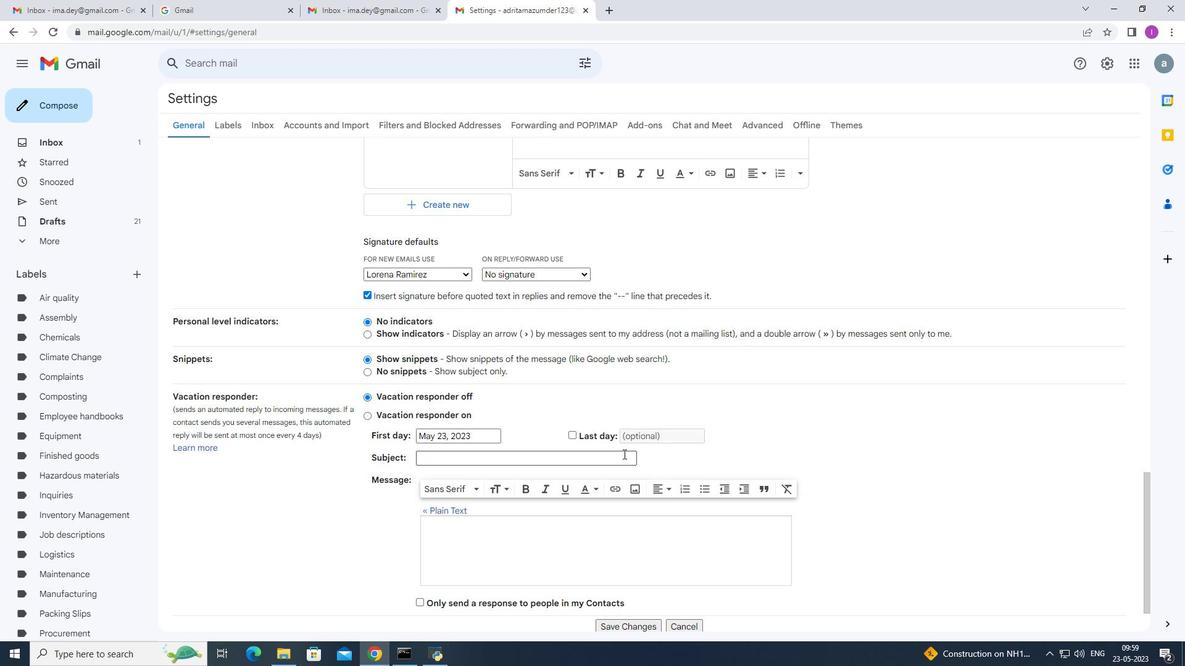 
Action: Mouse scrolled (623, 453) with delta (0, 0)
Screenshot: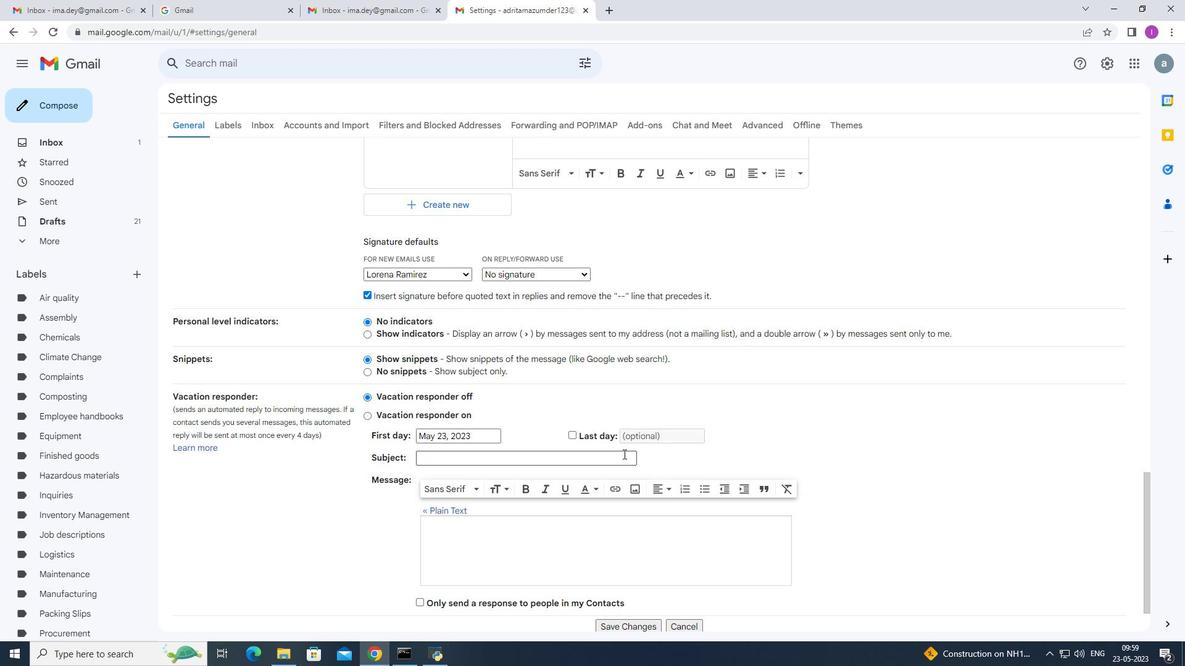 
Action: Mouse scrolled (623, 453) with delta (0, 0)
Screenshot: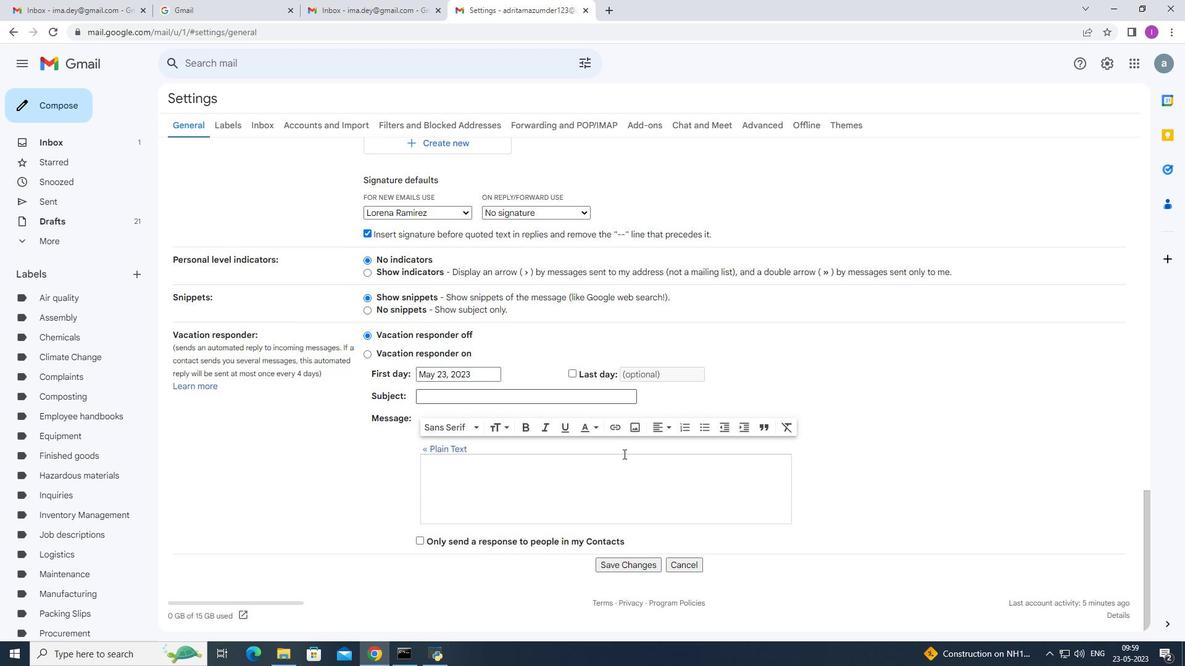 
Action: Mouse scrolled (623, 453) with delta (0, 0)
Screenshot: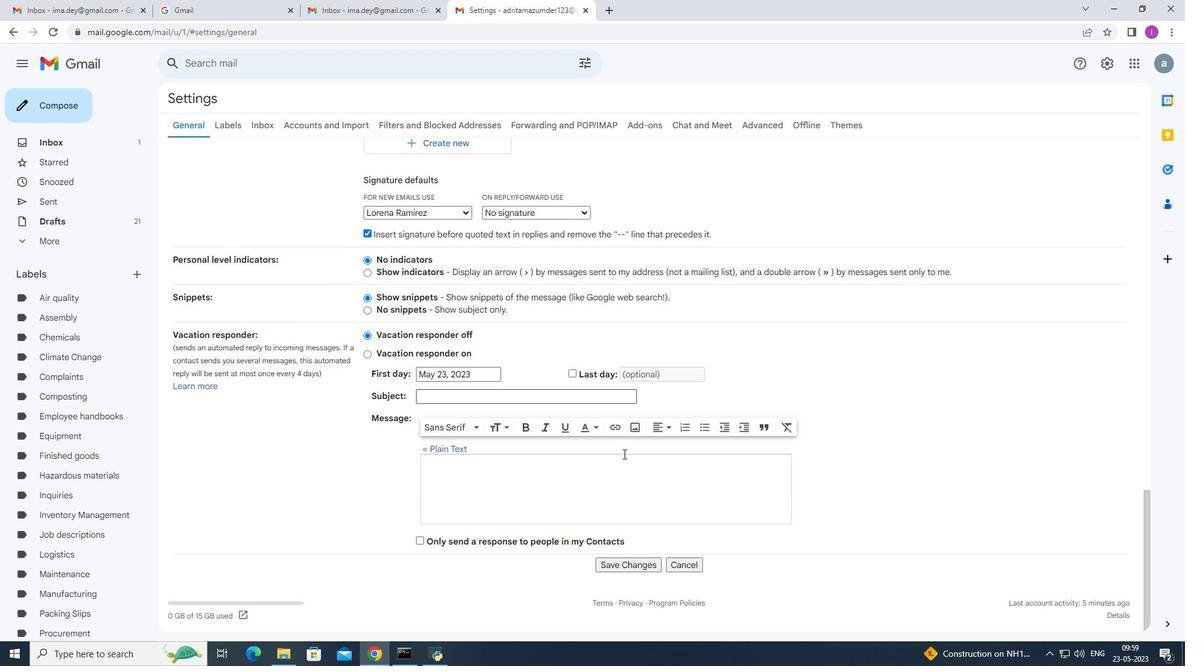 
Action: Mouse scrolled (623, 453) with delta (0, 0)
Screenshot: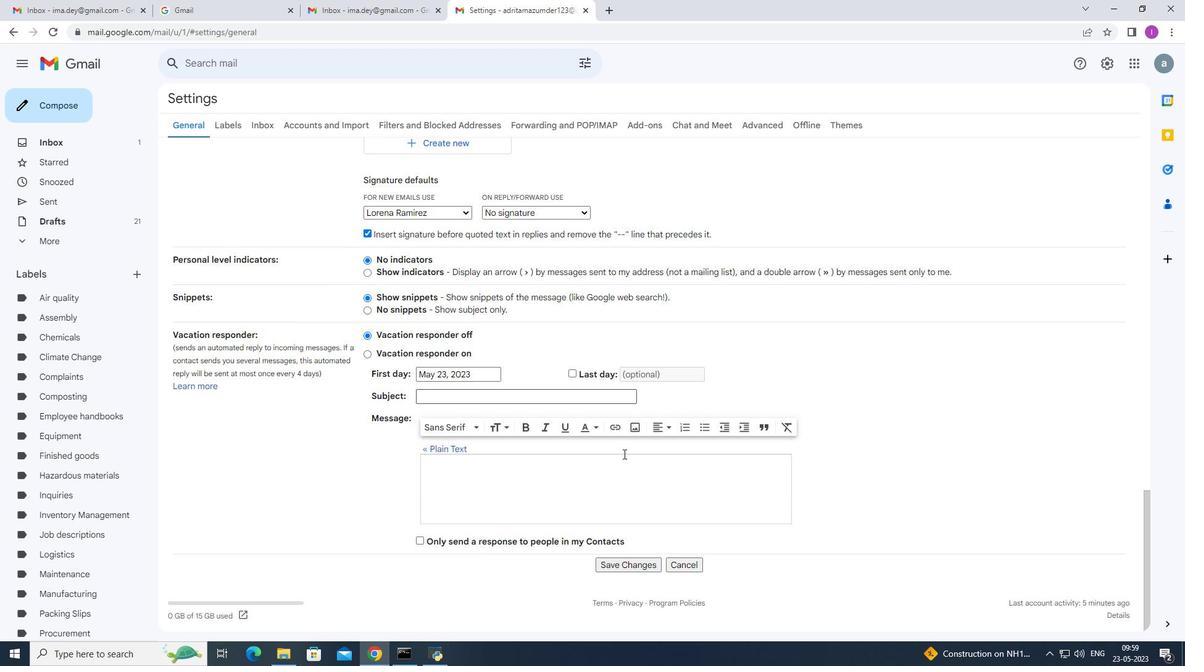 
Action: Mouse scrolled (623, 453) with delta (0, 0)
Screenshot: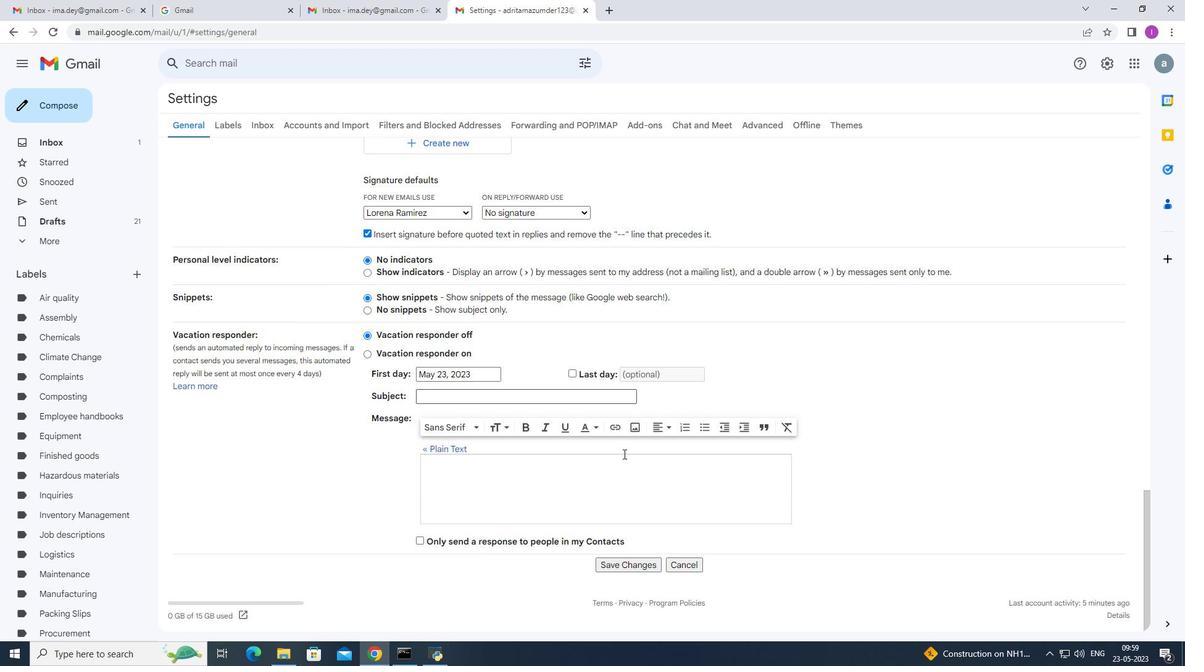 
Action: Mouse scrolled (623, 453) with delta (0, 0)
Screenshot: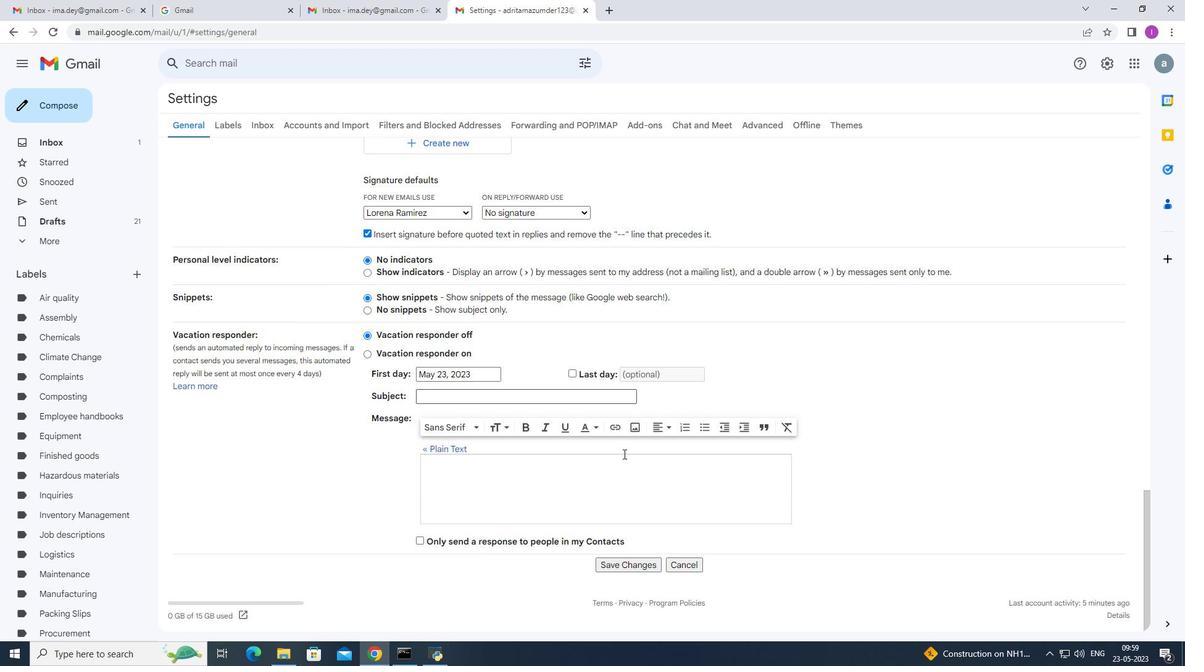 
Action: Mouse scrolled (623, 453) with delta (0, 0)
Screenshot: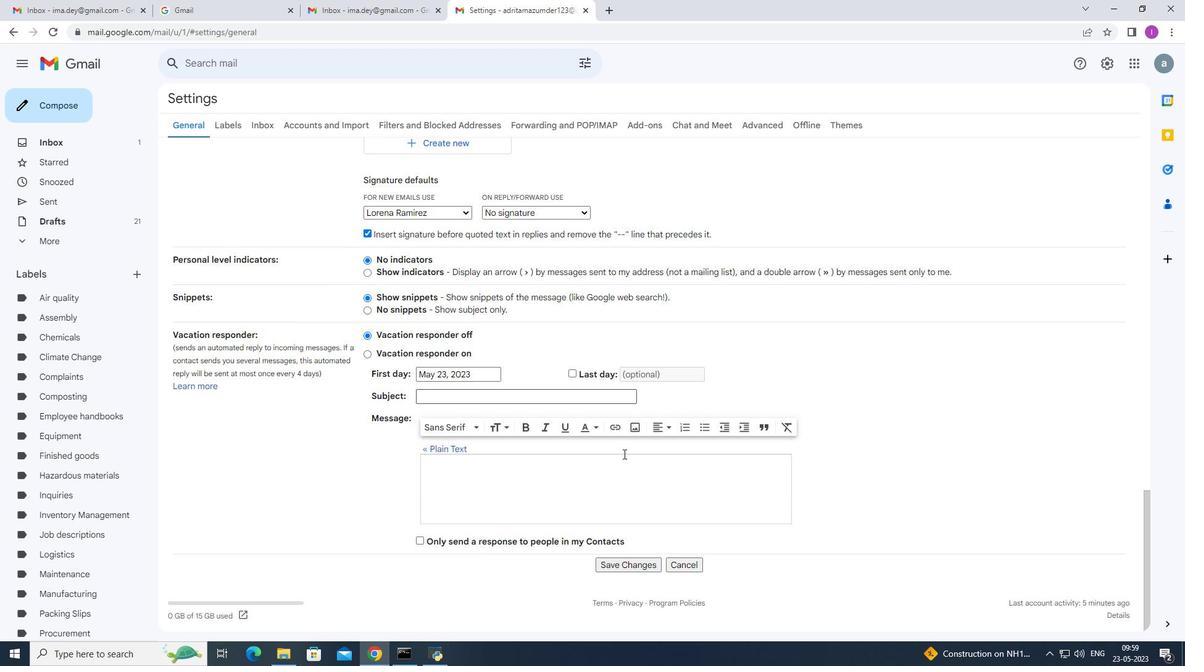 
Action: Mouse moved to (649, 569)
Screenshot: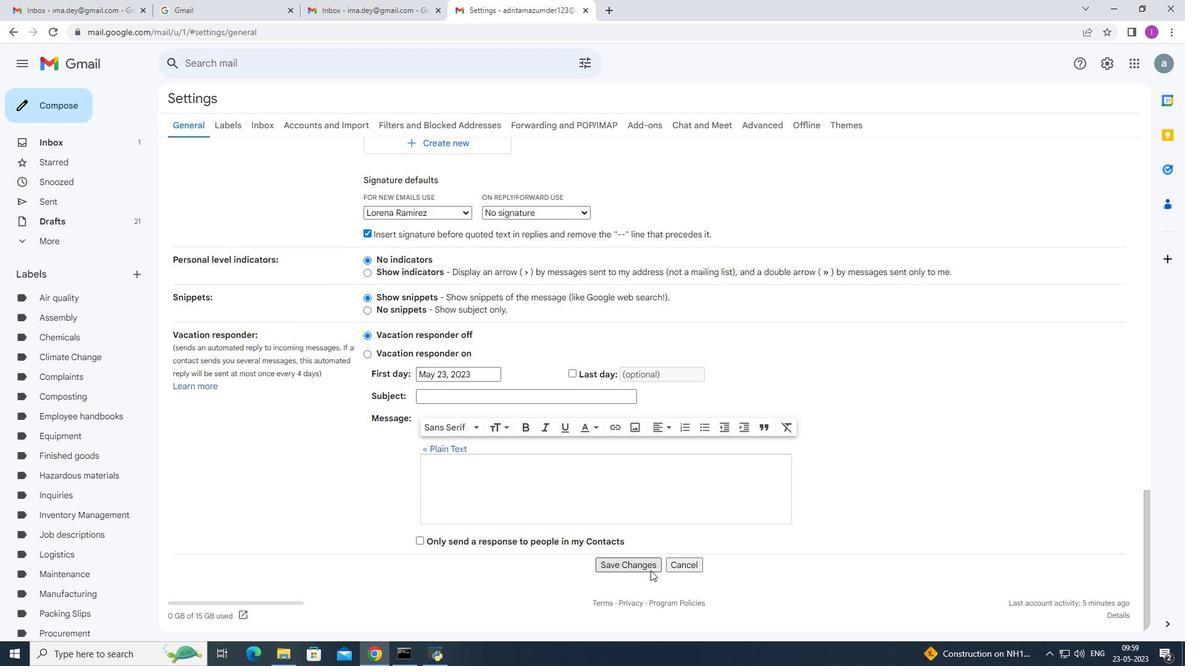 
Action: Mouse pressed left at (649, 569)
Screenshot: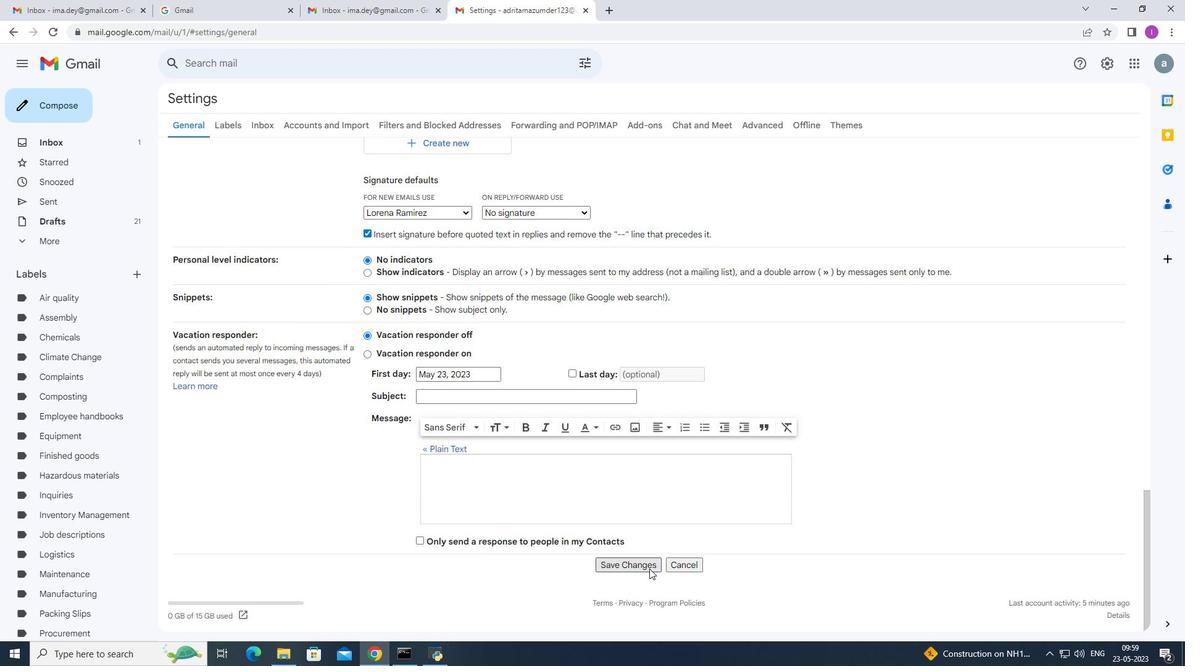
Action: Mouse moved to (69, 96)
Screenshot: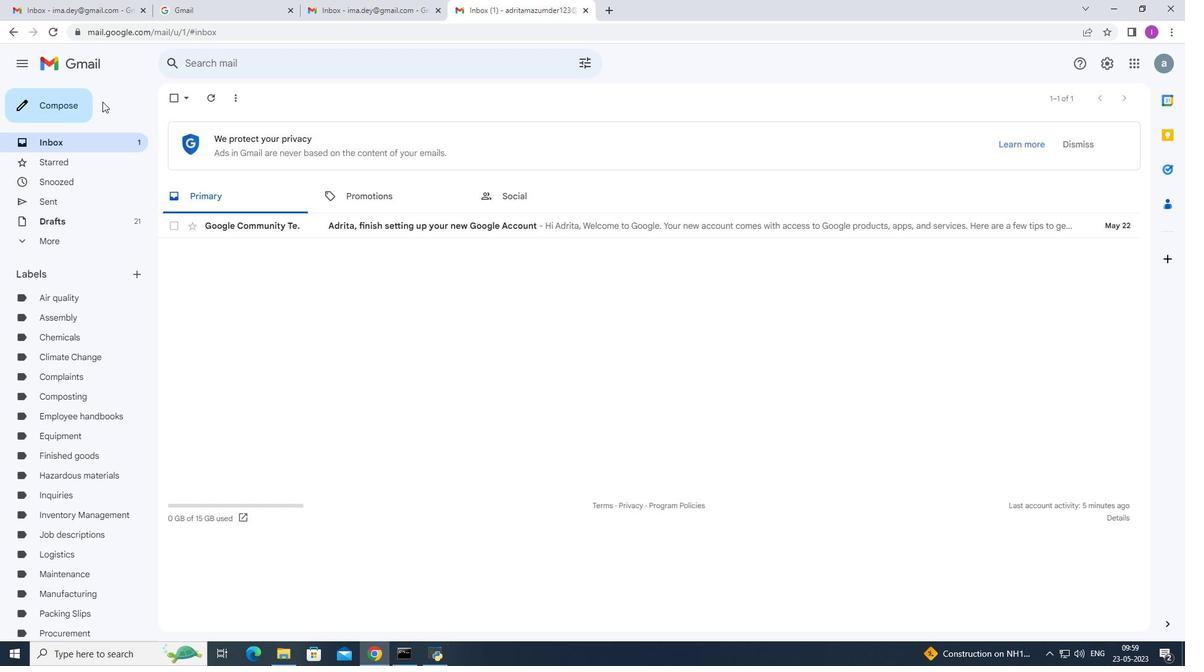 
Action: Mouse pressed left at (69, 96)
Screenshot: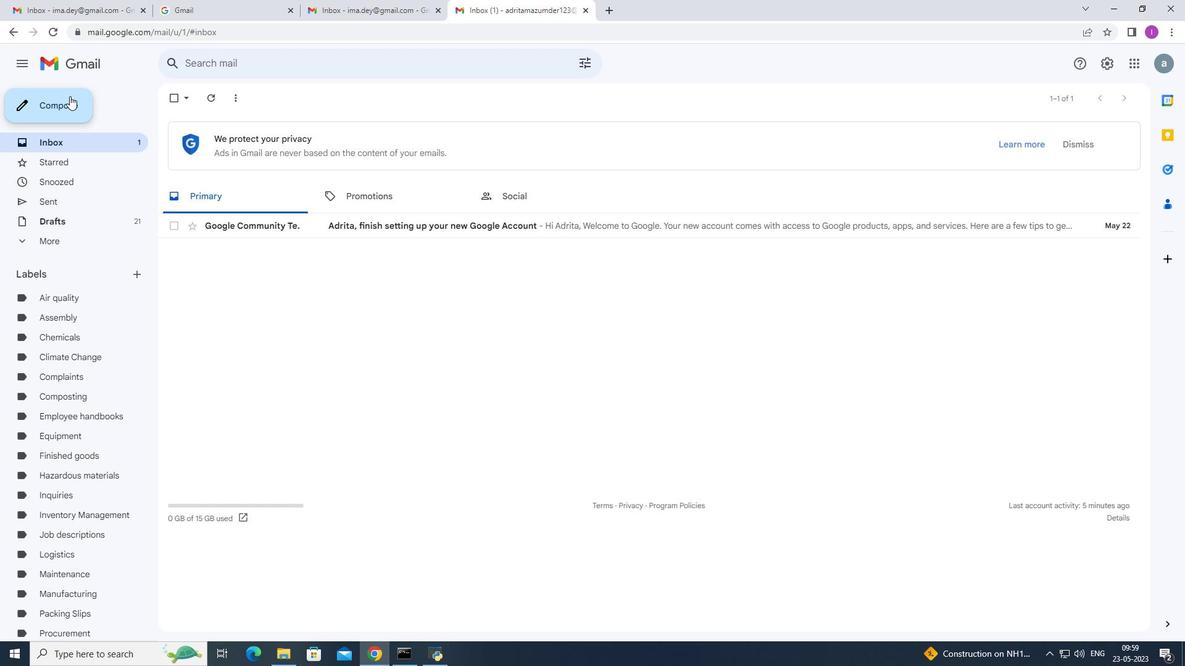 
Action: Mouse moved to (800, 299)
Screenshot: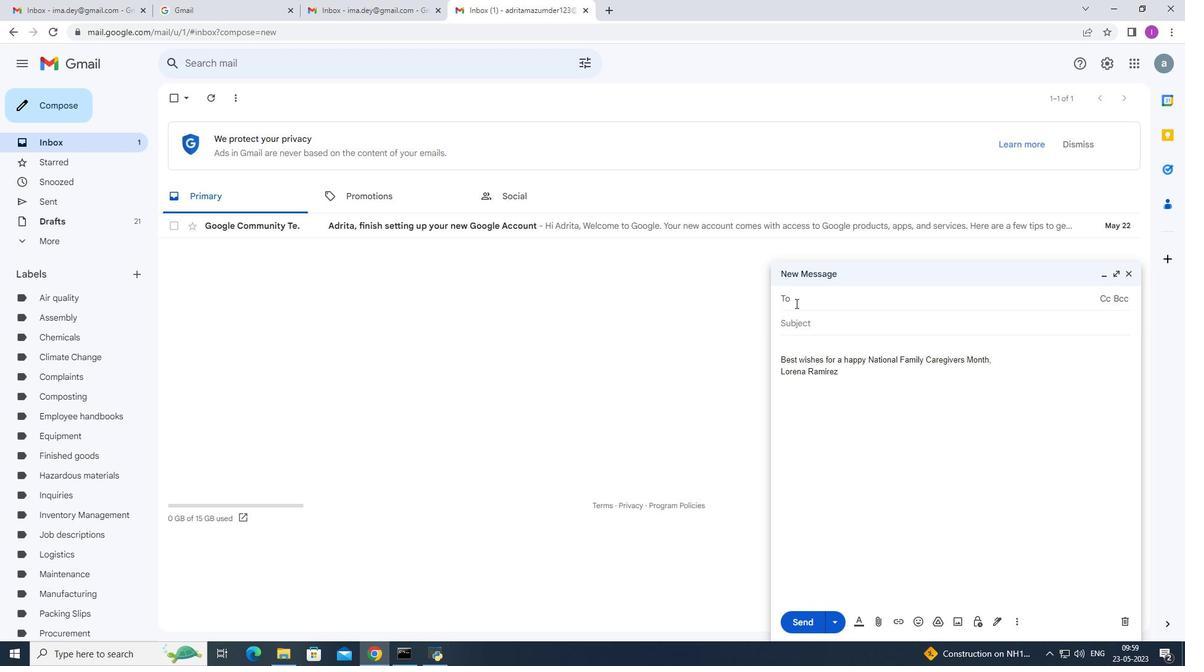 
Action: Key pressed <Key.shift>S
Screenshot: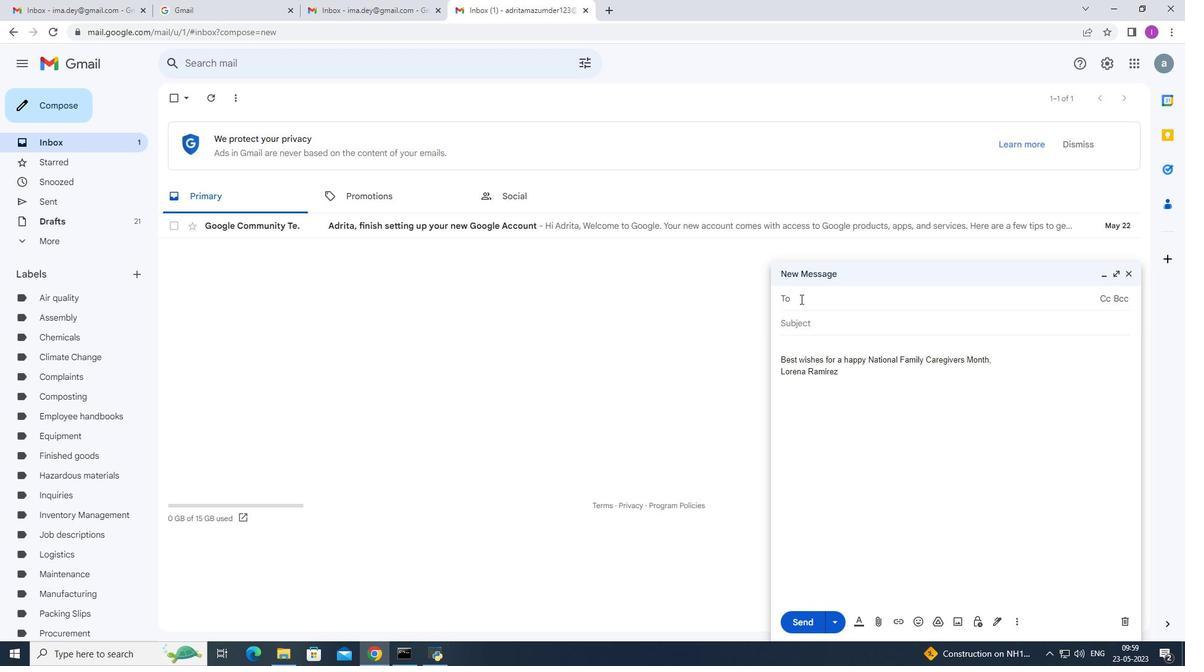 
Action: Mouse moved to (832, 321)
Screenshot: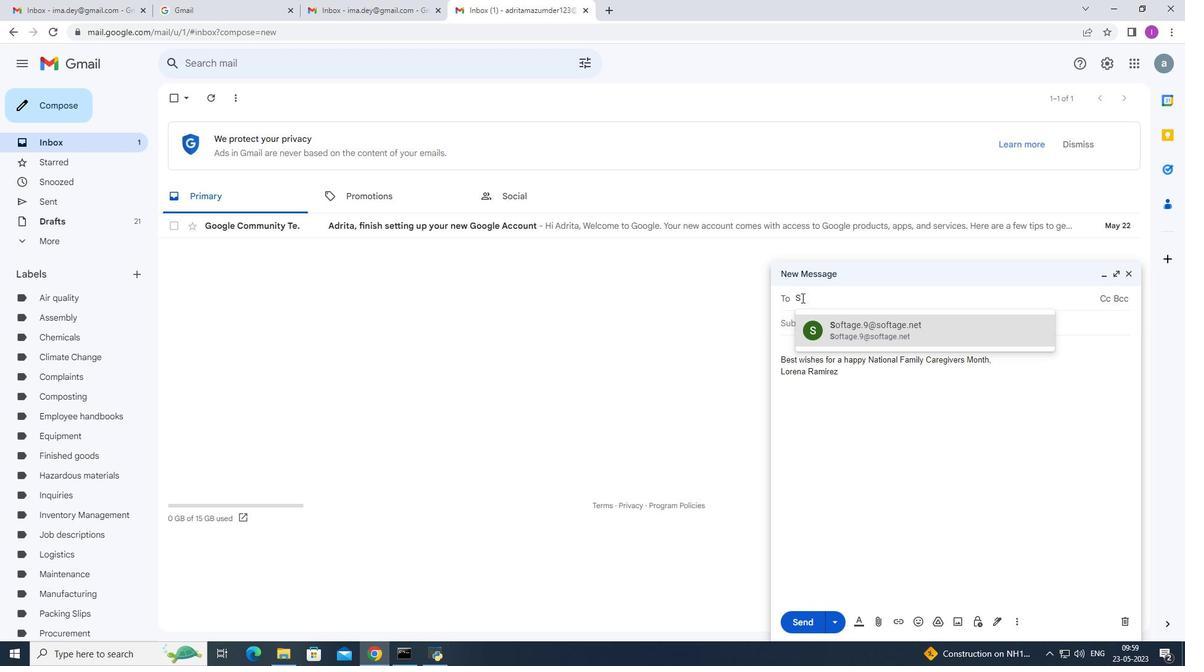
Action: Mouse pressed left at (832, 321)
Screenshot: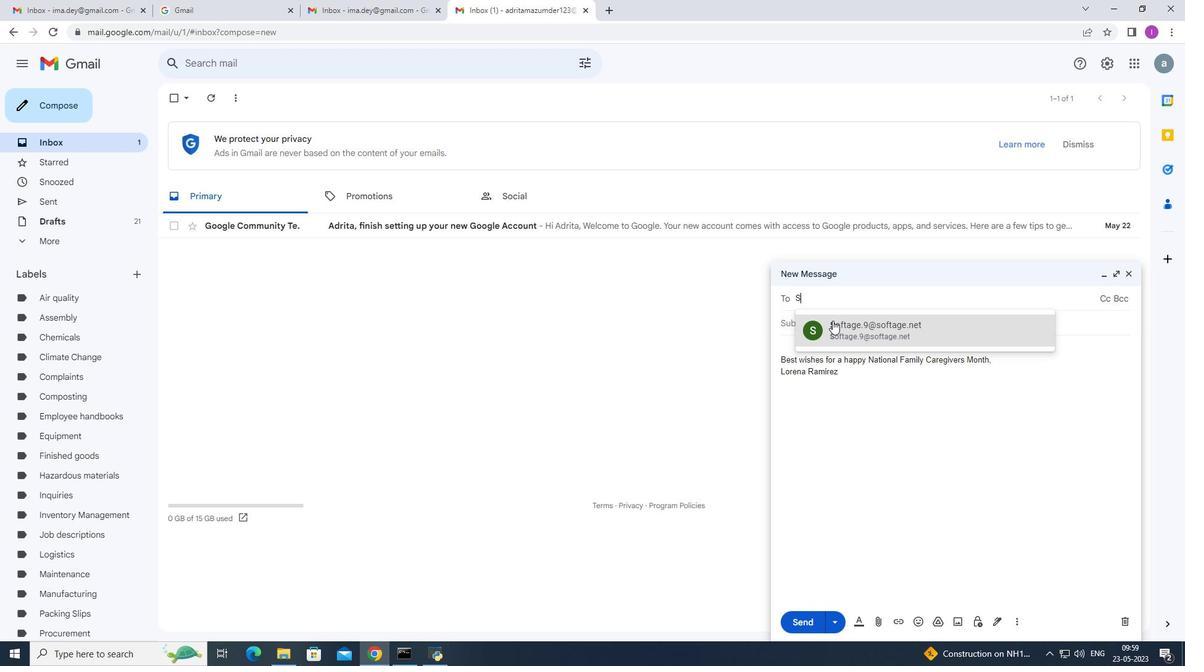 
Action: Mouse moved to (1013, 625)
Screenshot: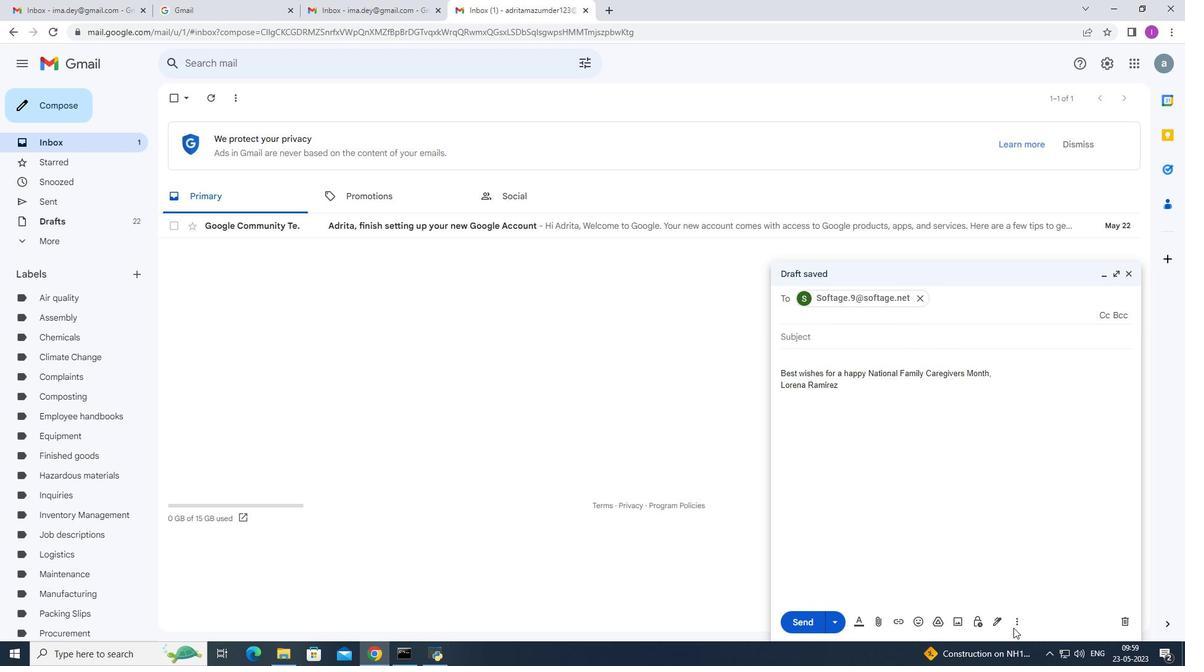
Action: Mouse pressed left at (1013, 625)
Screenshot: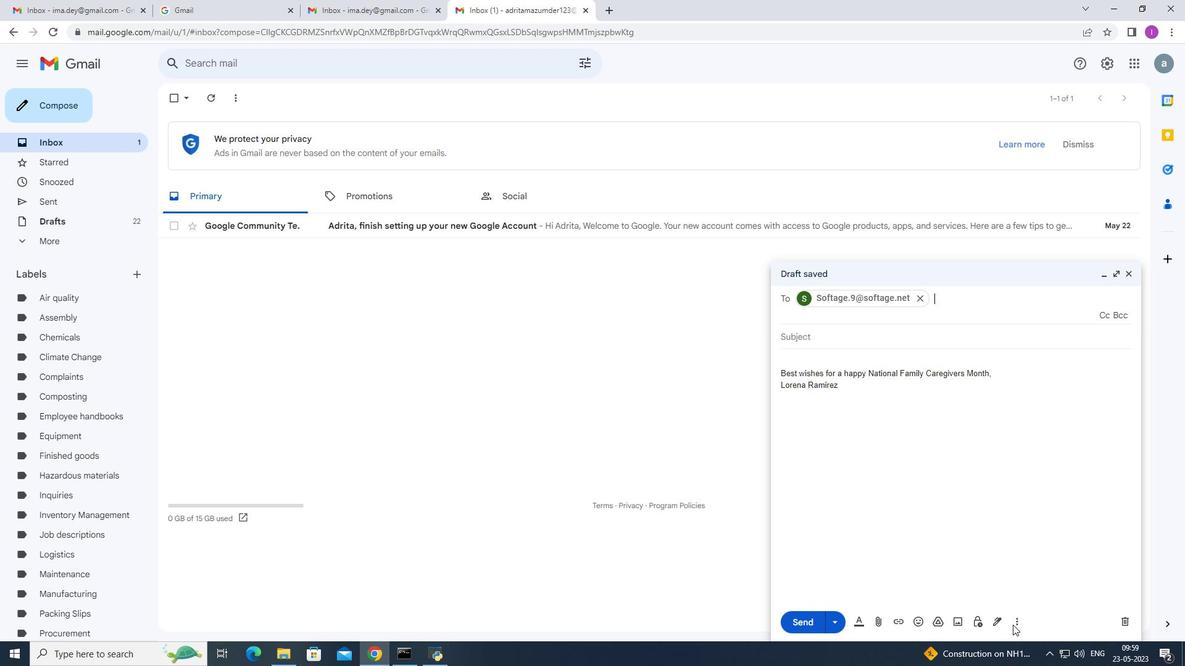 
Action: Mouse moved to (1016, 623)
Screenshot: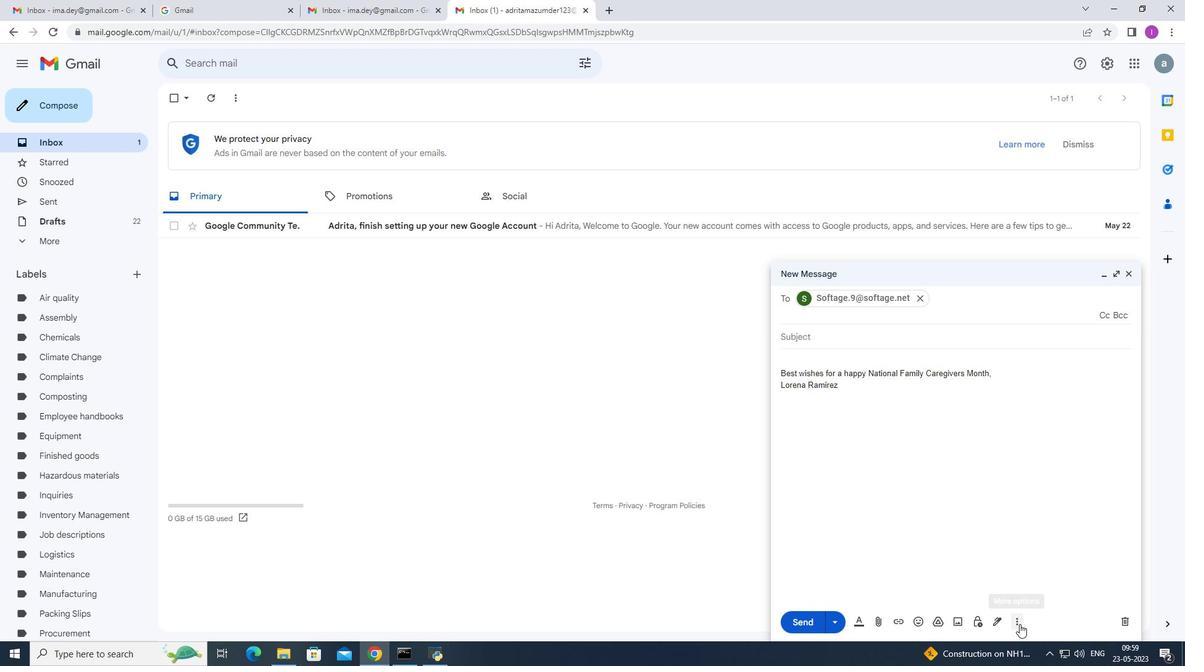 
Action: Mouse pressed left at (1016, 623)
Screenshot: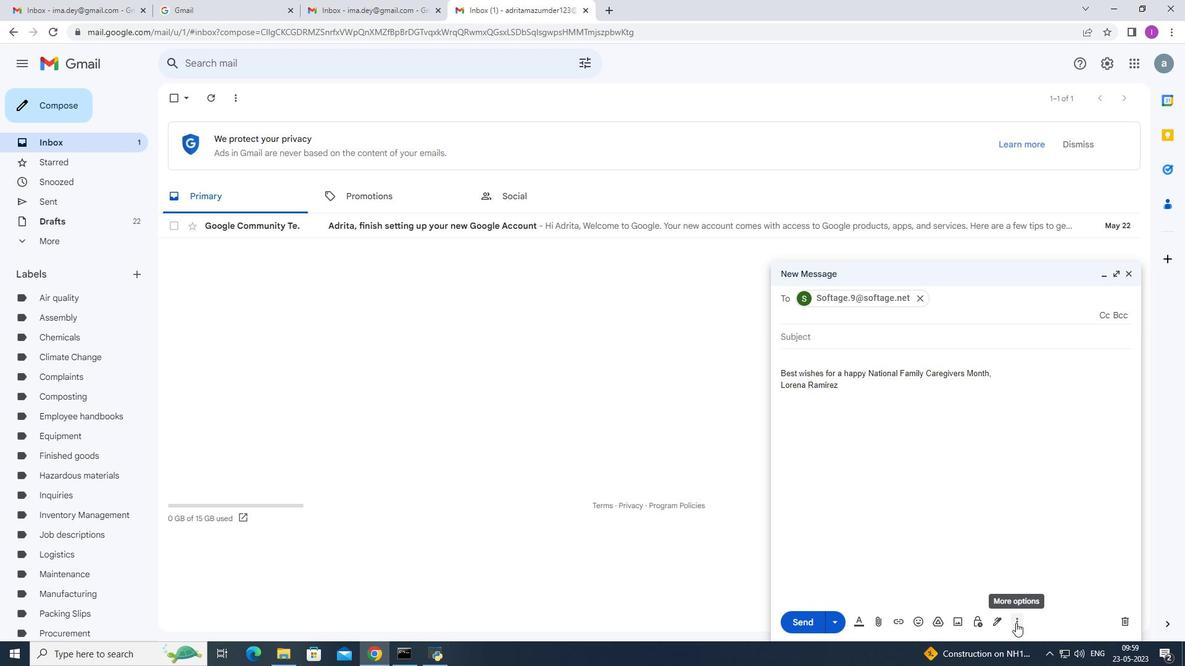 
Action: Mouse moved to (1043, 508)
Screenshot: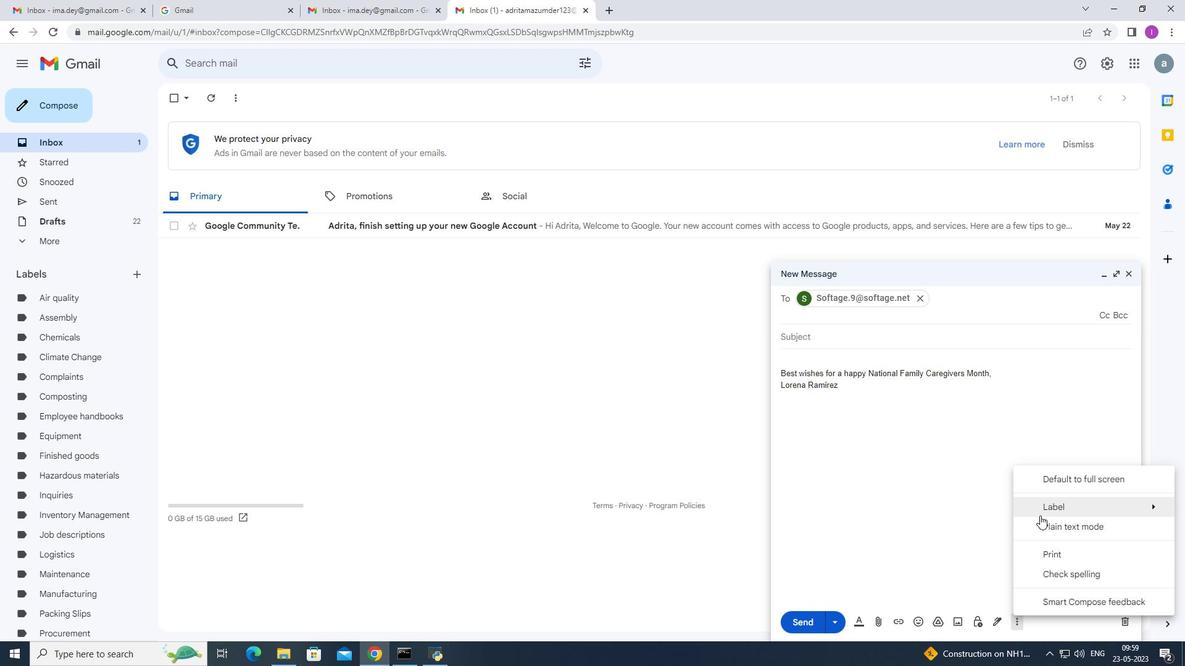 
Action: Mouse pressed left at (1043, 508)
Screenshot: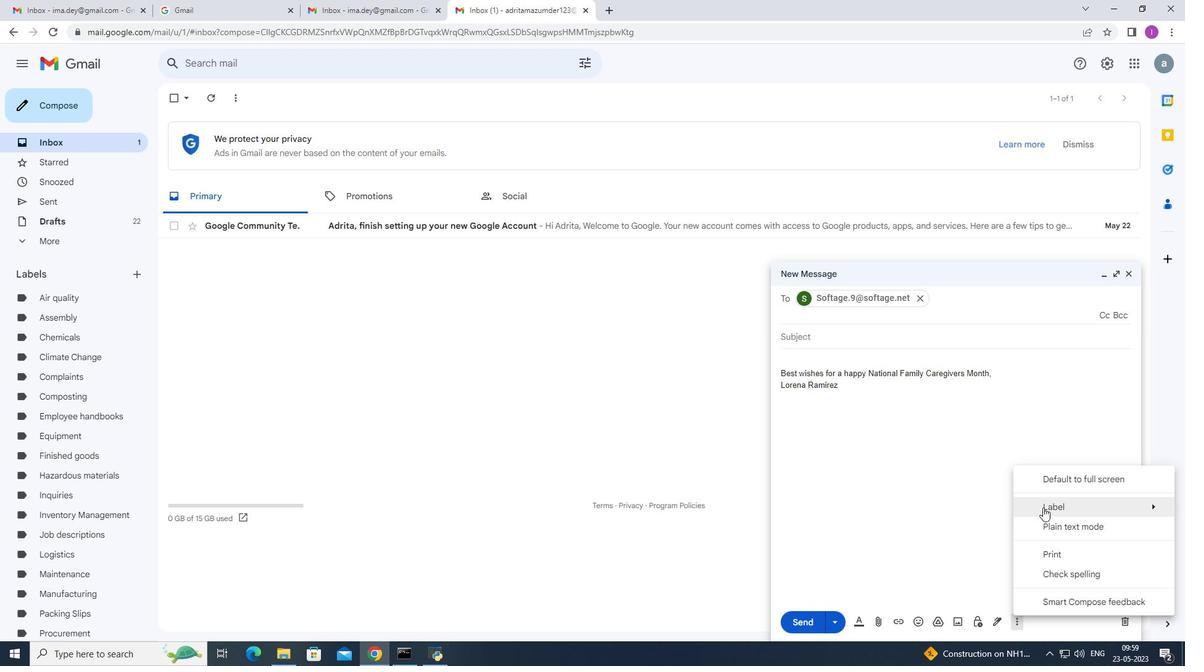 
Action: Mouse moved to (857, 266)
Screenshot: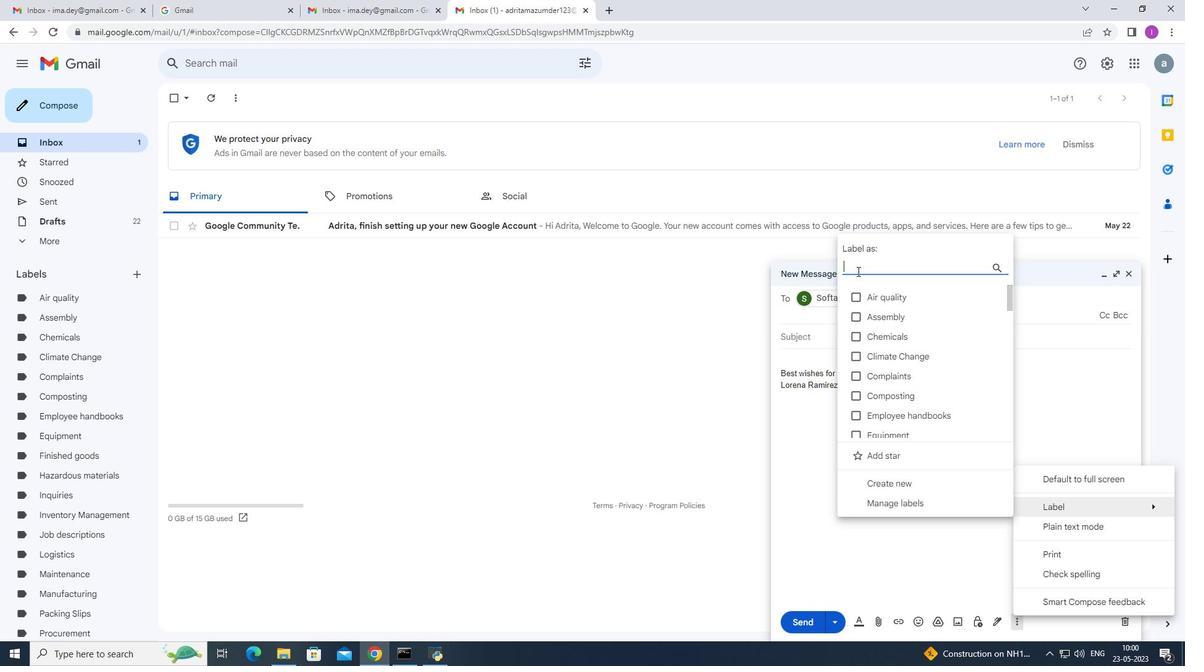 
Action: Mouse pressed left at (857, 266)
Screenshot: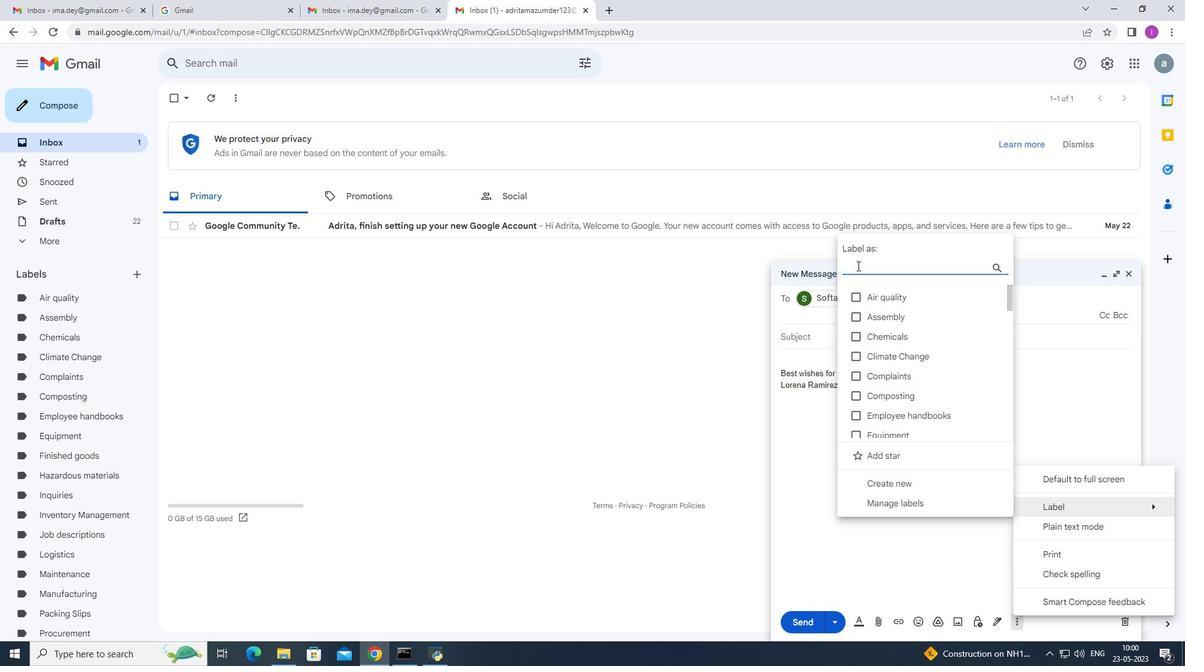 
Action: Mouse moved to (940, 261)
Screenshot: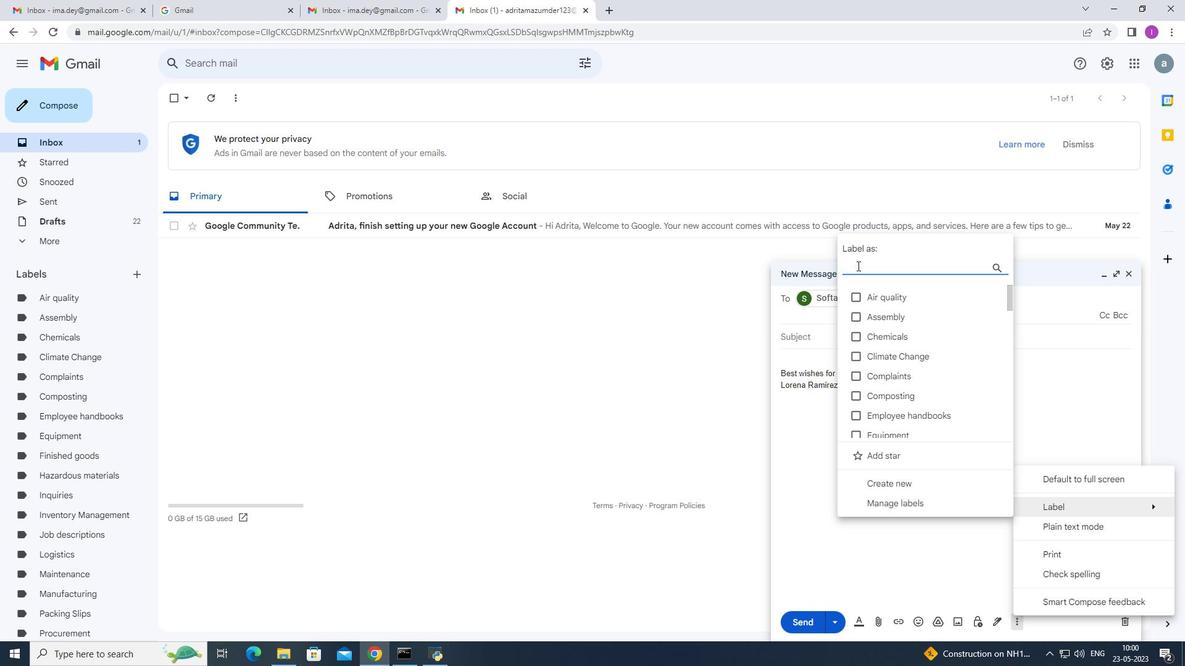 
Action: Key pressed <Key.shift><Key.shift><Key.shift><Key.shift>Perm<Key.backspace>forfe<Key.backspace><Key.backspace>mence<Key.space>metrics
Screenshot: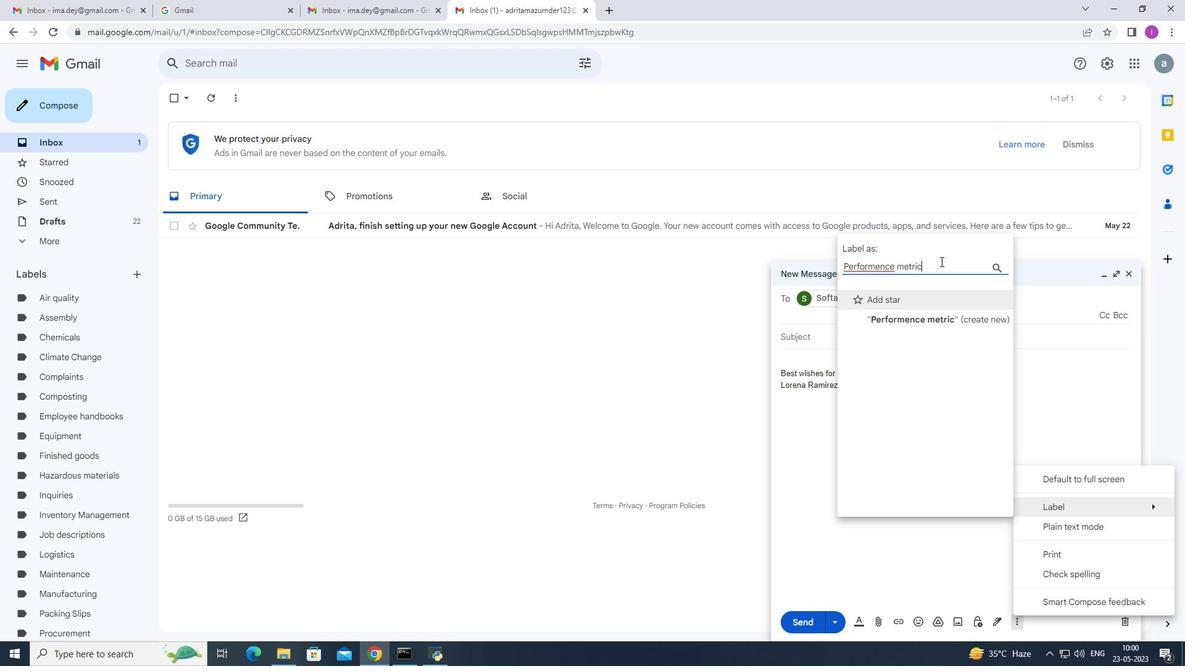 
Action: Mouse moved to (878, 264)
Screenshot: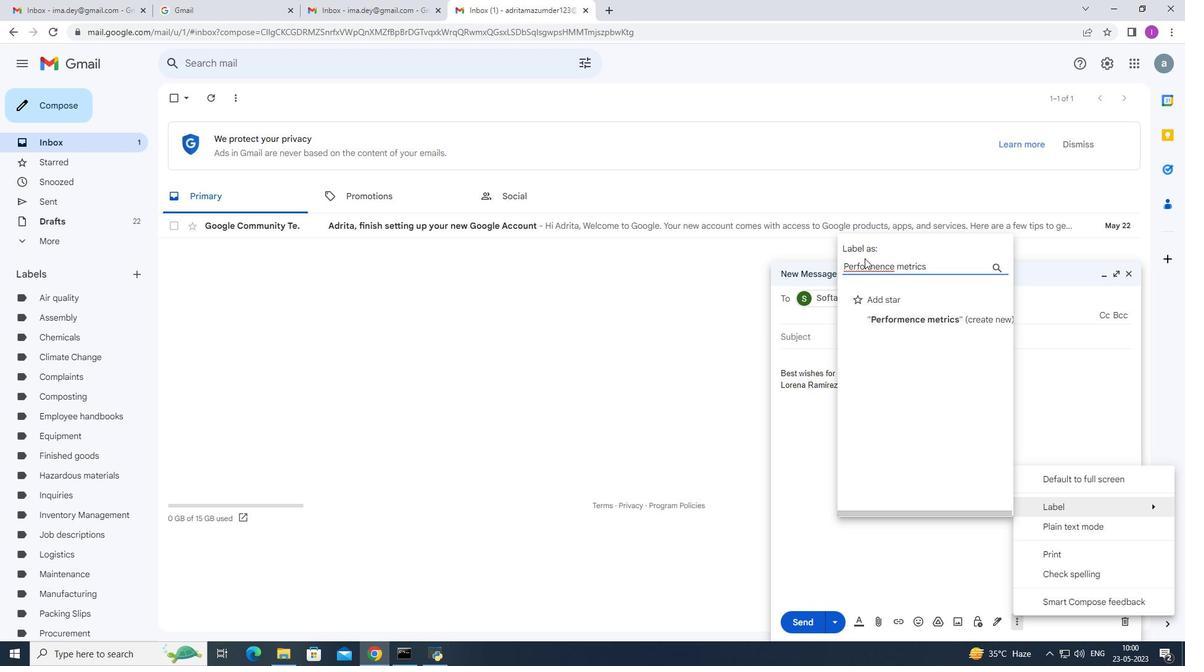 
Action: Mouse pressed left at (878, 264)
Screenshot: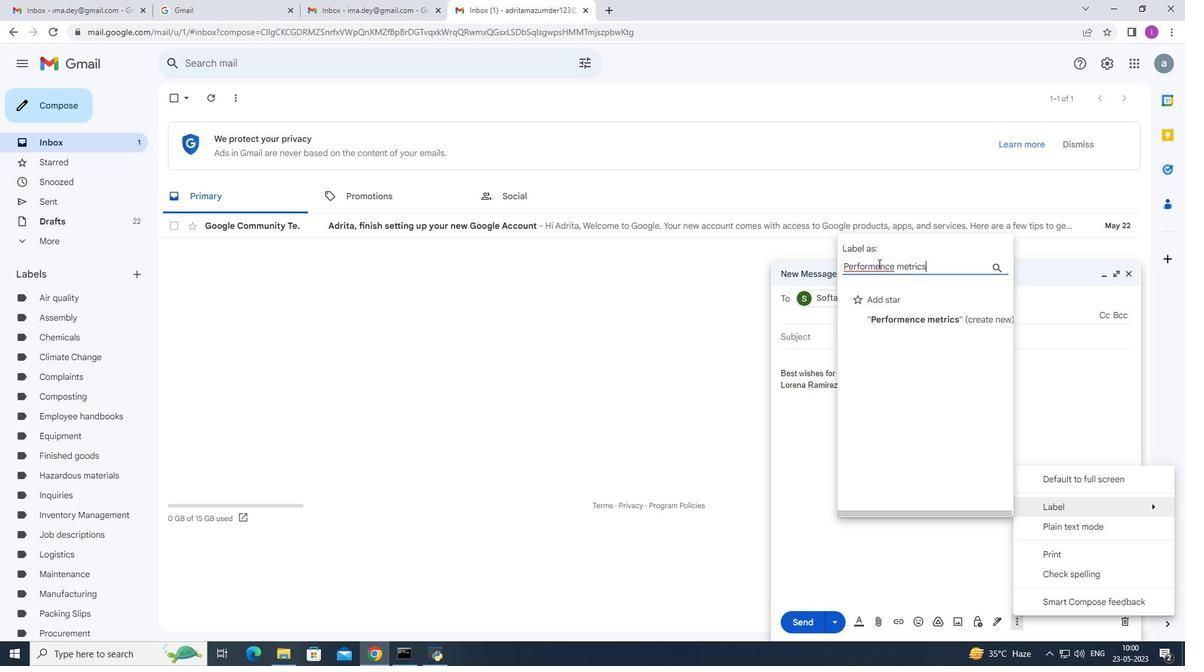 
Action: Key pressed <Key.backspace>a
Screenshot: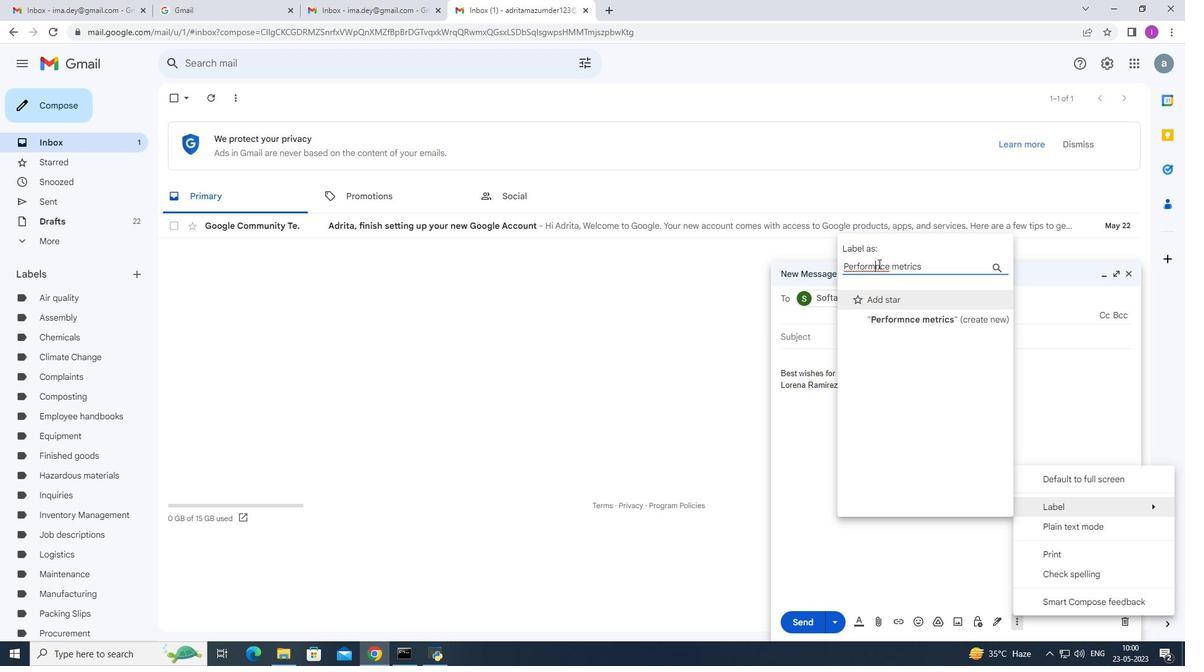 
Action: Mouse moved to (963, 319)
Screenshot: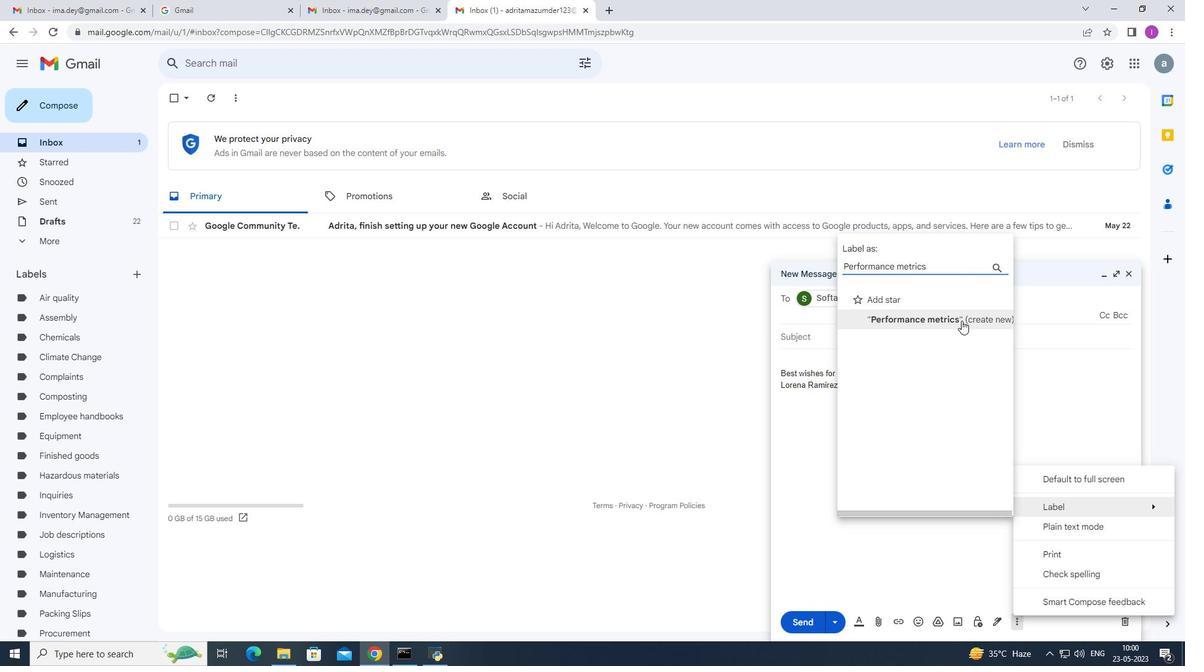 
Action: Mouse pressed left at (963, 319)
Screenshot: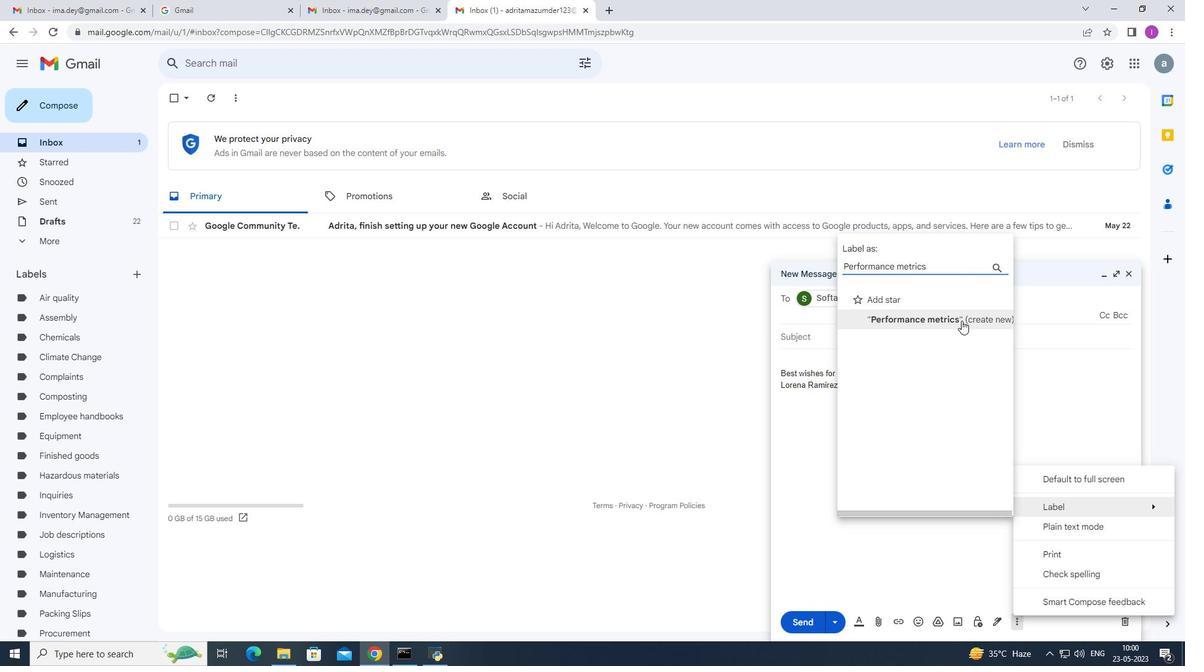 
Action: Mouse moved to (691, 387)
Screenshot: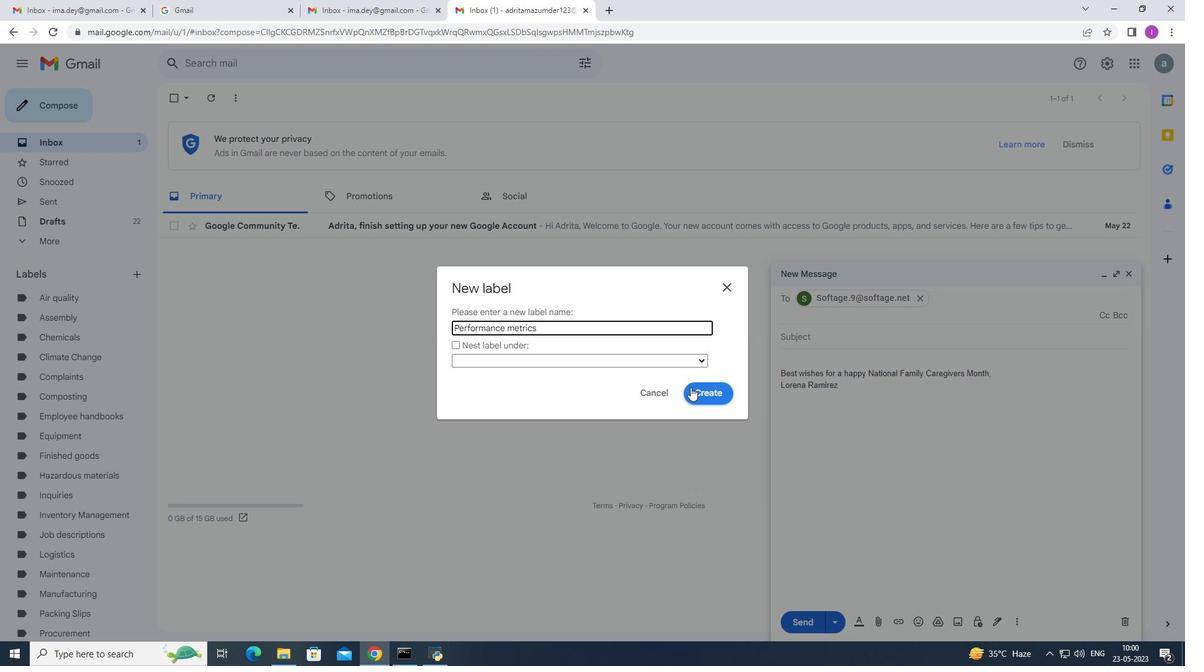 
Action: Mouse pressed left at (691, 387)
Screenshot: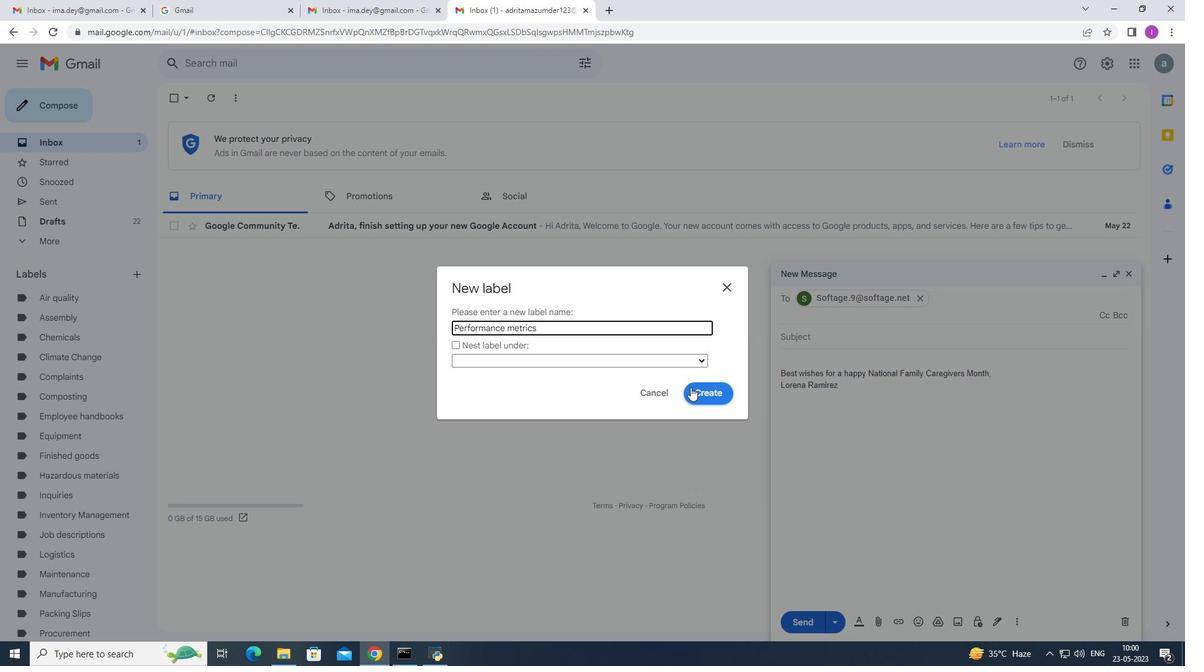 
Action: Mouse moved to (1019, 624)
Screenshot: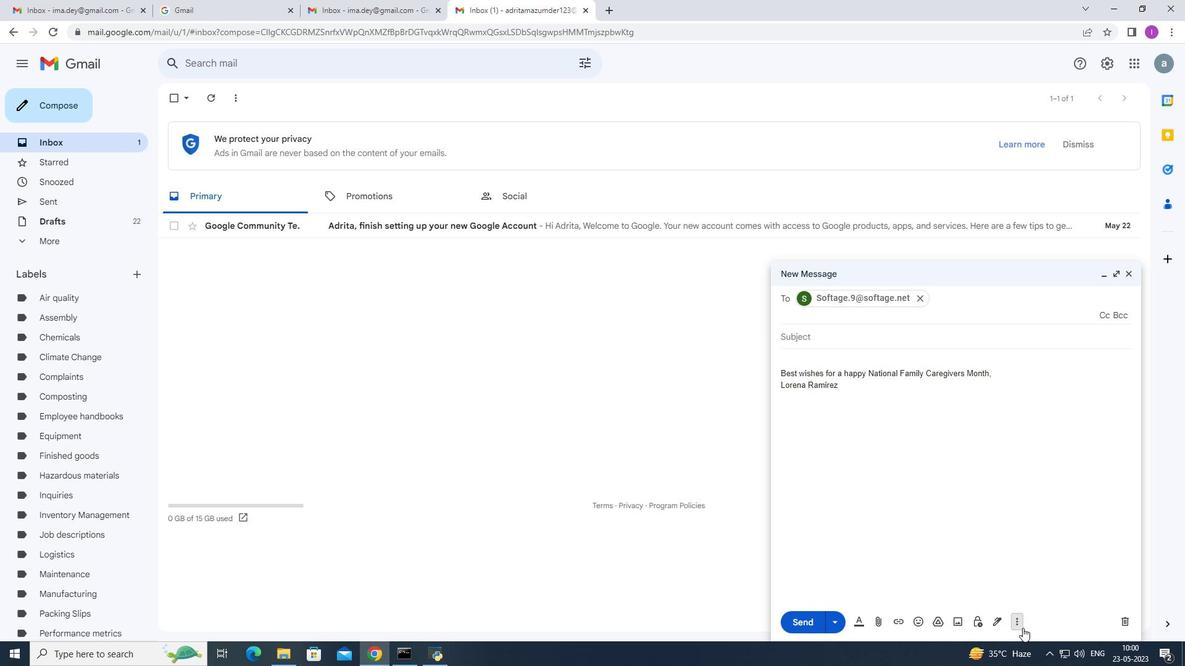 
Action: Mouse pressed left at (1019, 624)
Screenshot: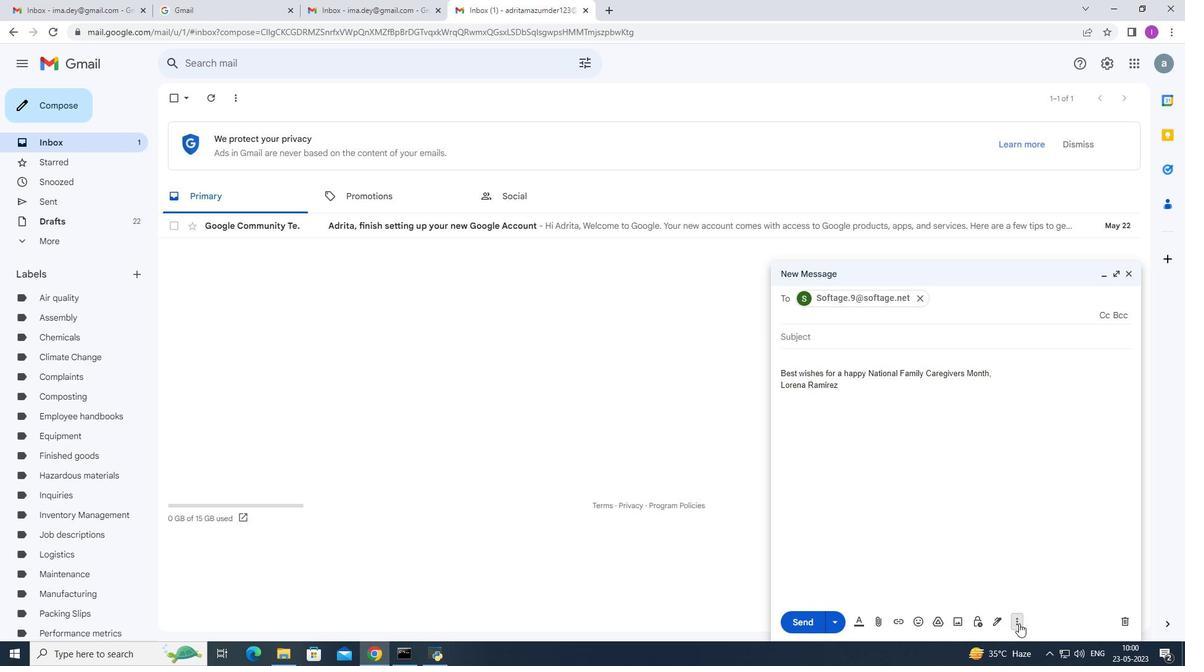 
Action: Mouse moved to (1052, 506)
Screenshot: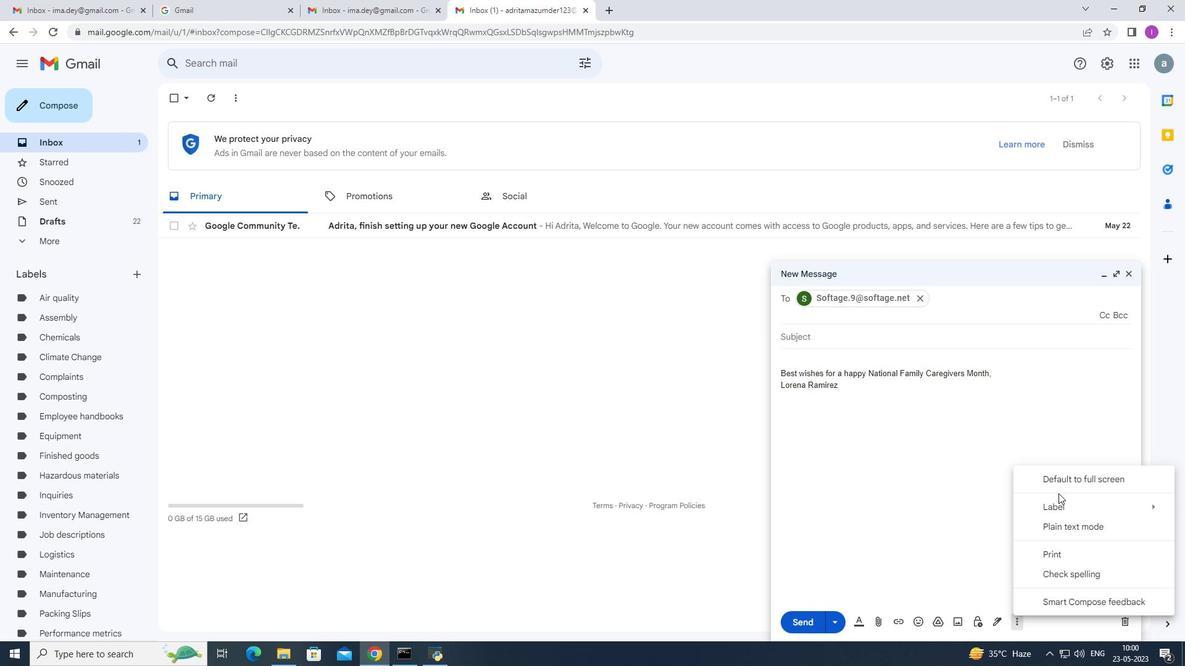 
Action: Mouse pressed left at (1052, 506)
Screenshot: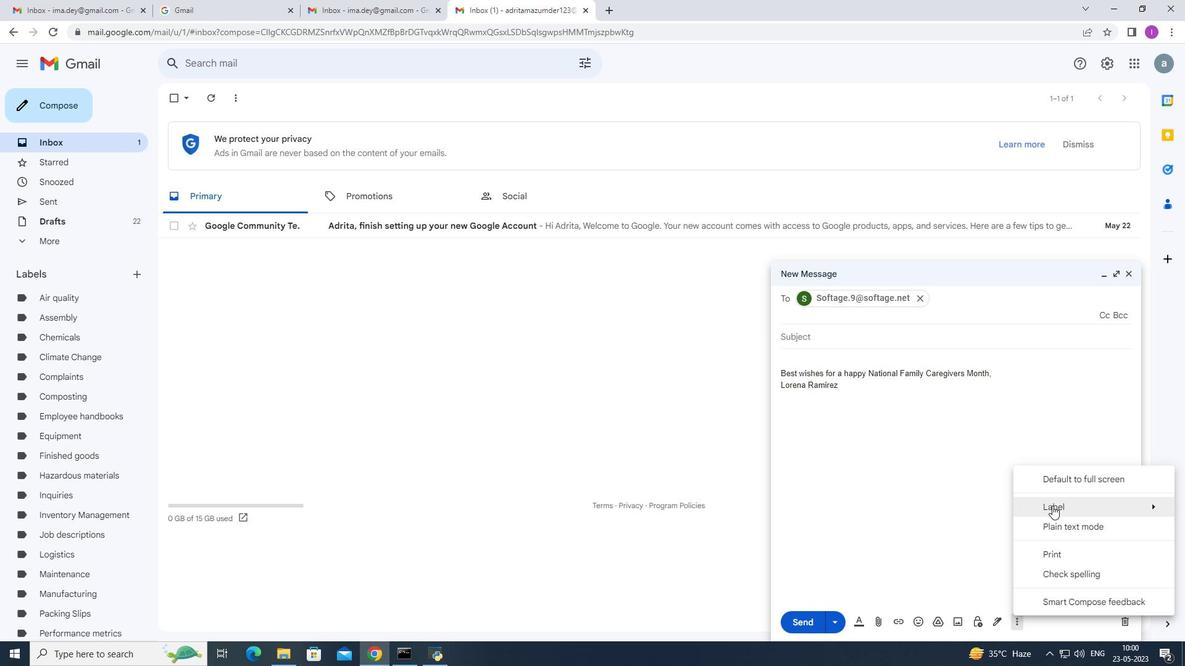
Action: Mouse moved to (786, 442)
Screenshot: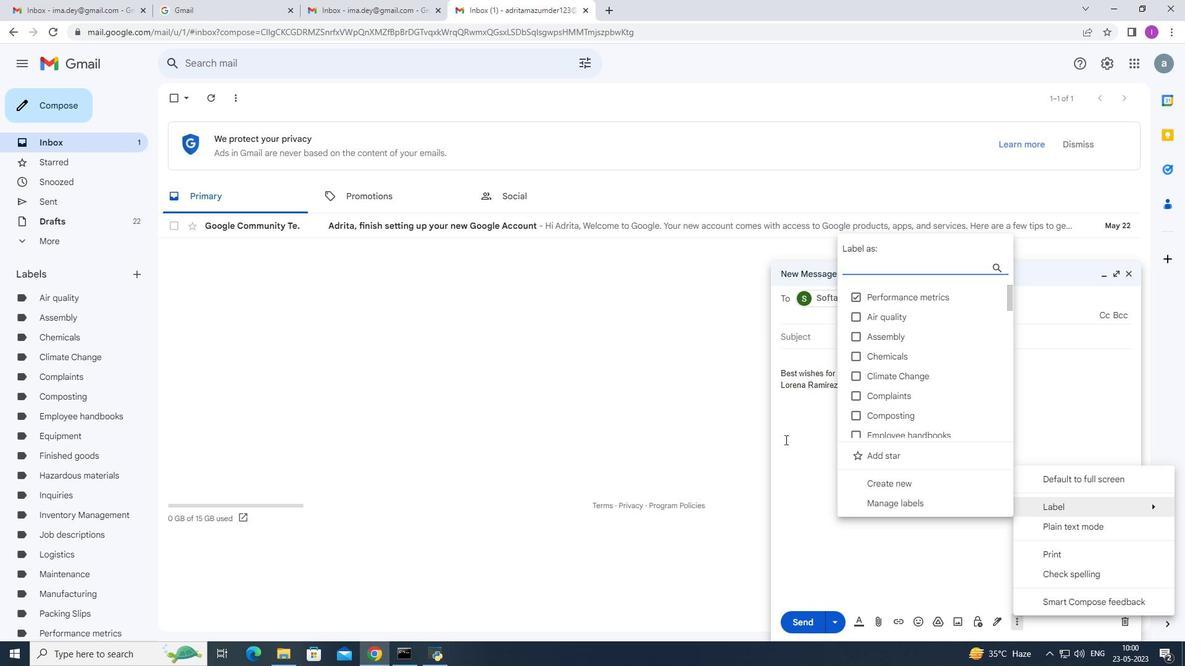 
Action: Mouse pressed left at (786, 442)
Screenshot: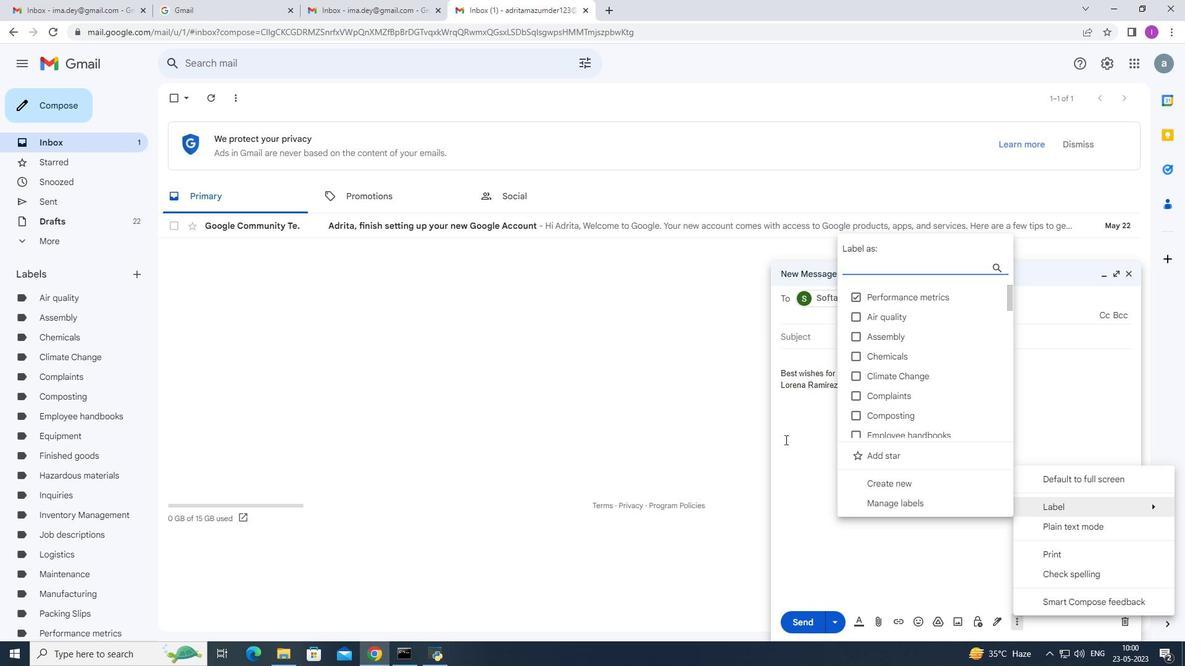 
Action: Mouse moved to (785, 505)
Screenshot: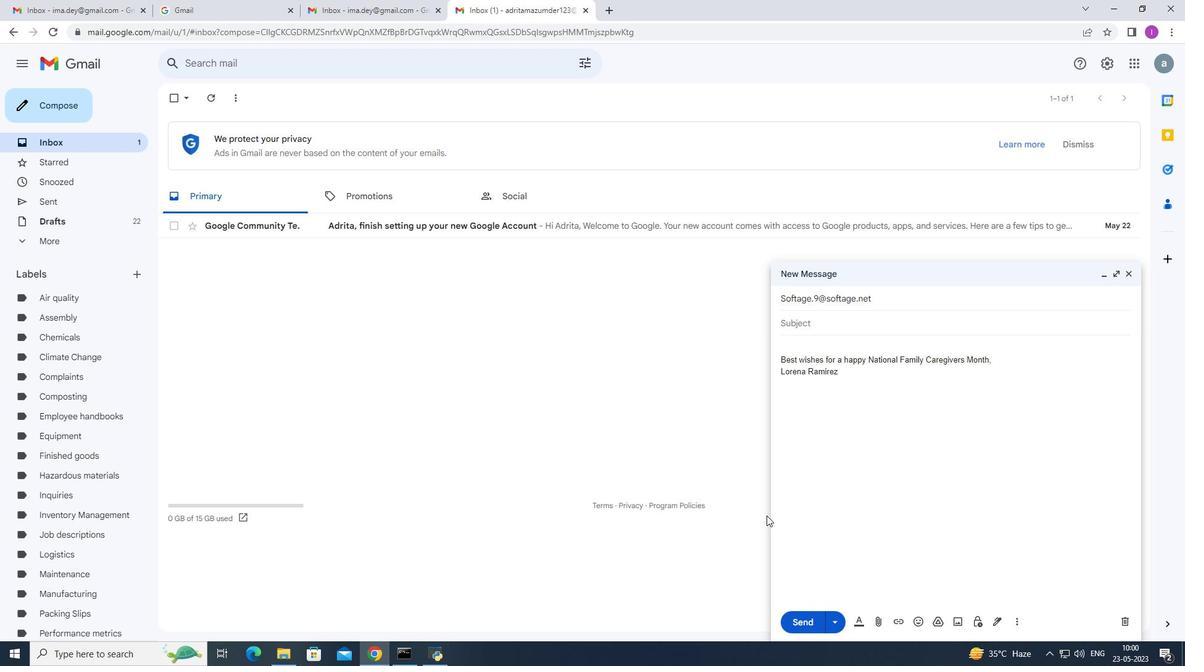 
